 Task: Add butterfly stickers and a checklist to a Trello card.
Action: Mouse moved to (224, 372)
Screenshot: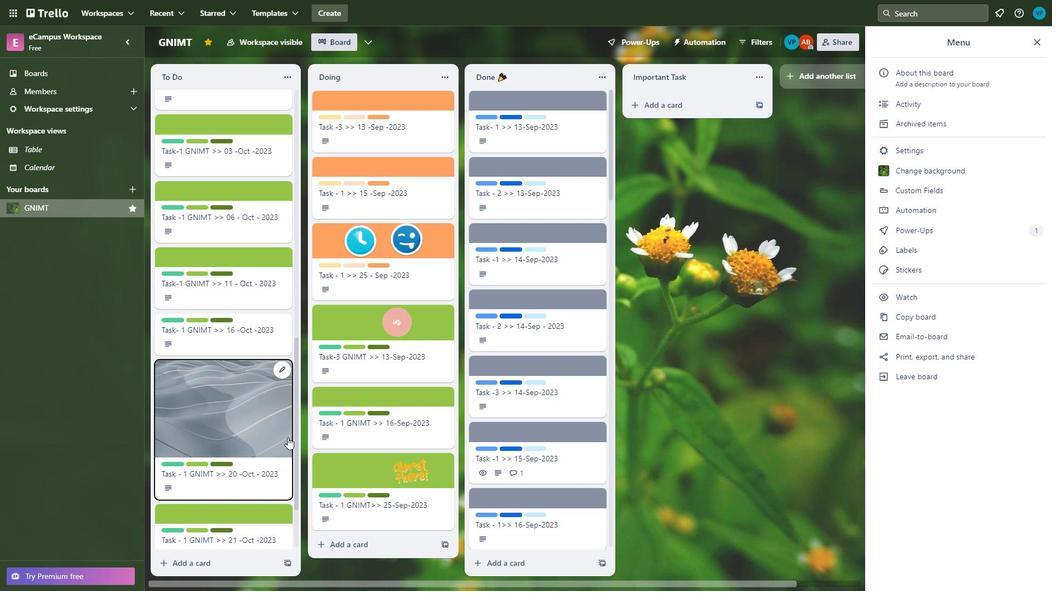 
Action: Mouse scrolled (224, 372) with delta (0, 0)
Screenshot: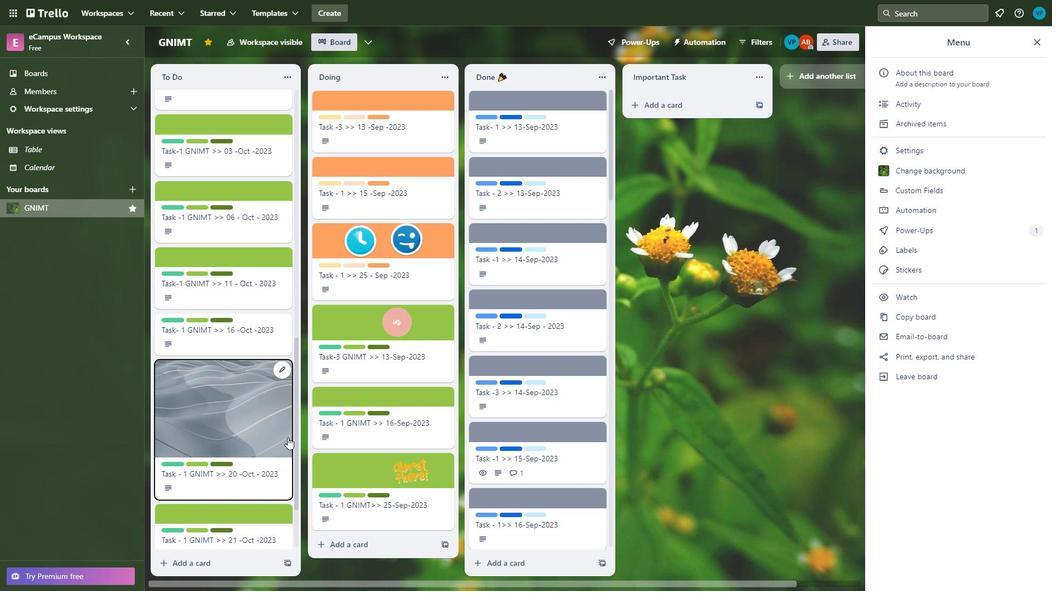 
Action: Mouse moved to (228, 390)
Screenshot: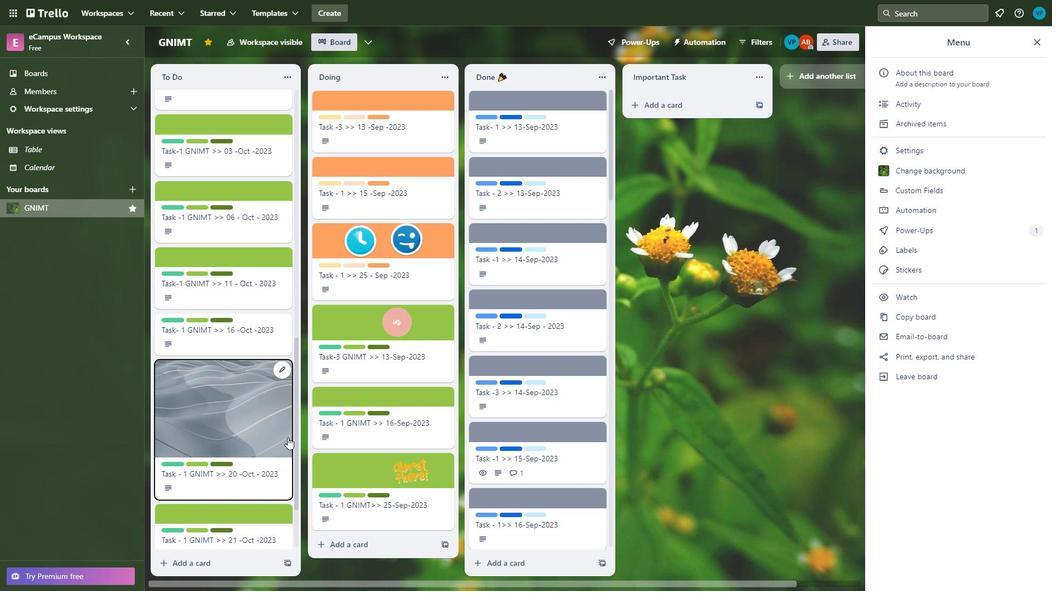 
Action: Mouse scrolled (228, 389) with delta (0, 0)
Screenshot: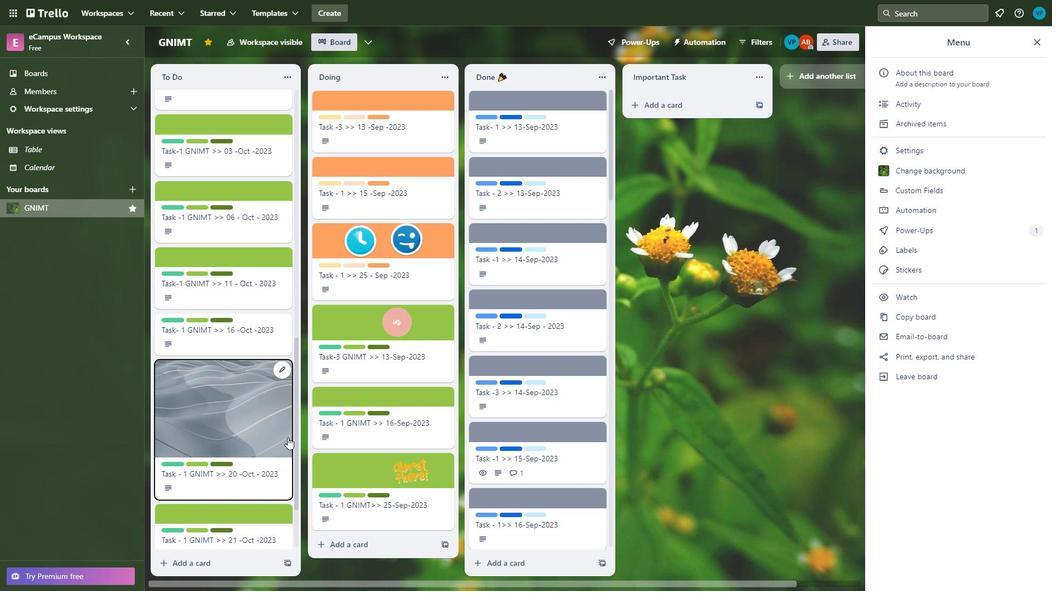 
Action: Mouse moved to (230, 397)
Screenshot: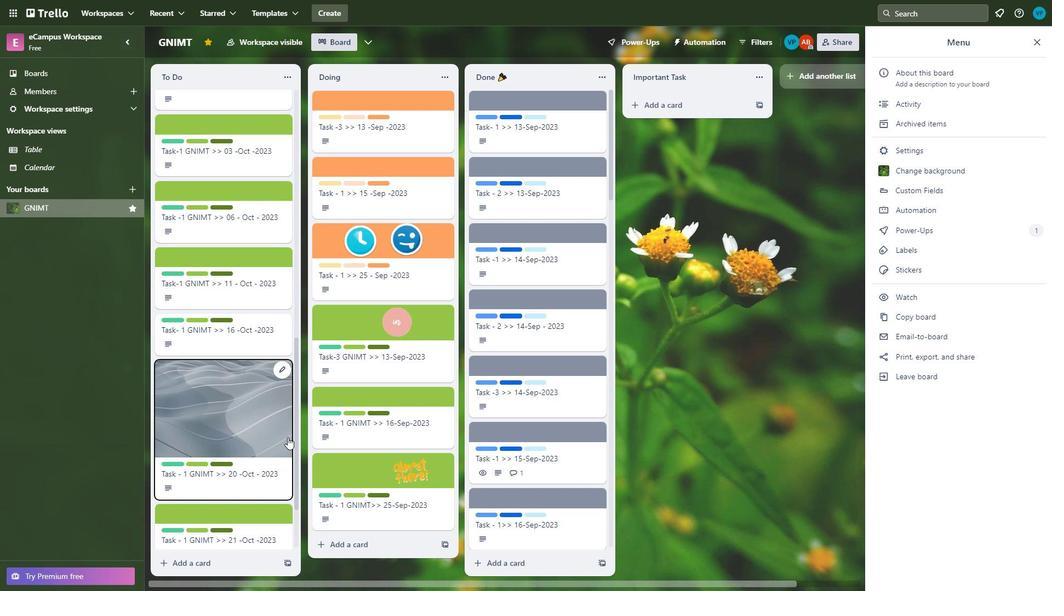 
Action: Mouse scrolled (230, 396) with delta (0, 0)
Screenshot: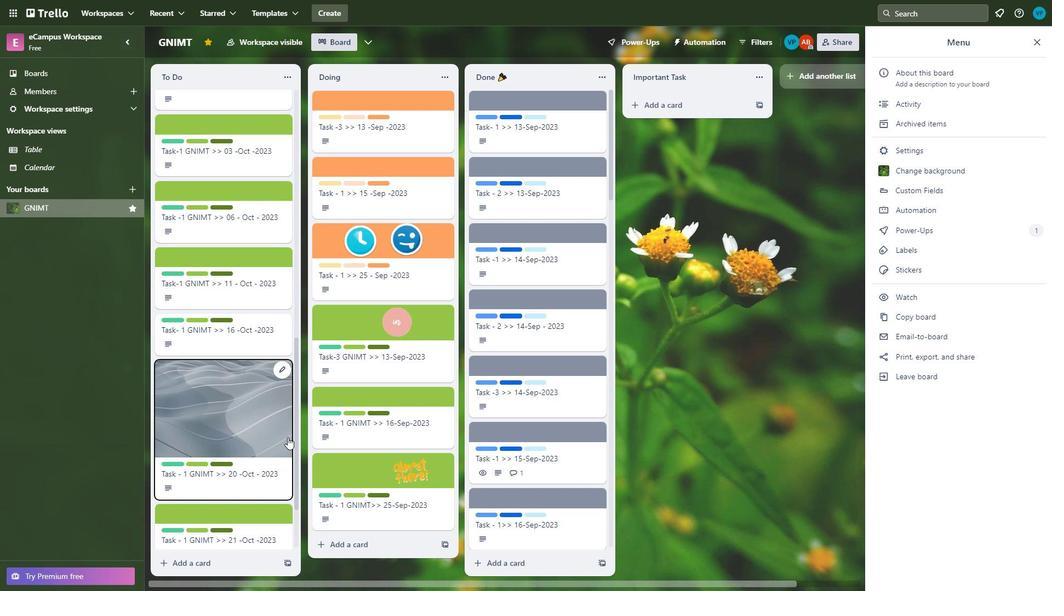
Action: Mouse moved to (233, 405)
Screenshot: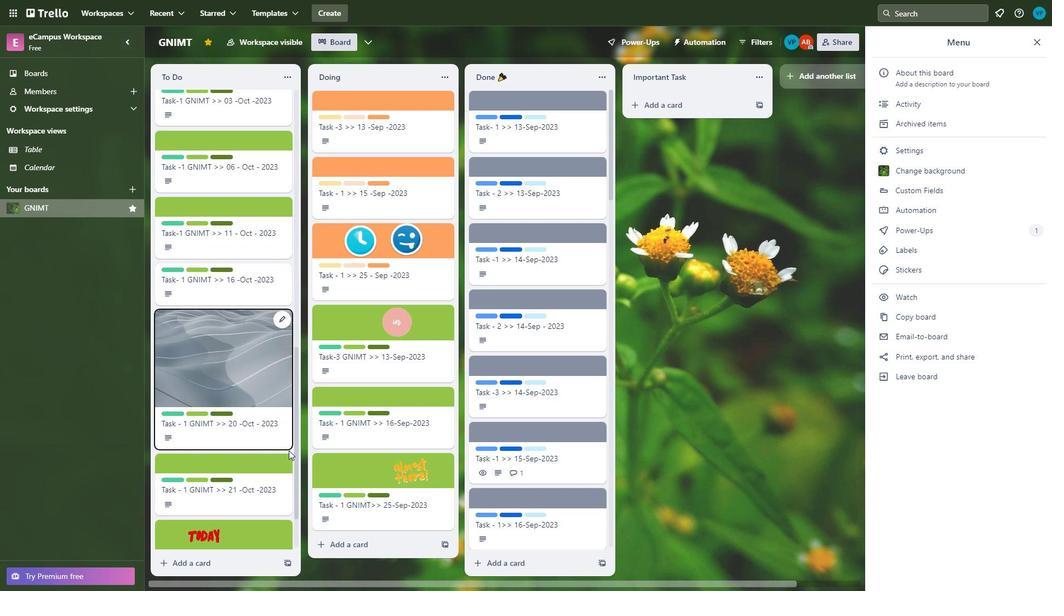 
Action: Mouse scrolled (233, 404) with delta (0, 0)
Screenshot: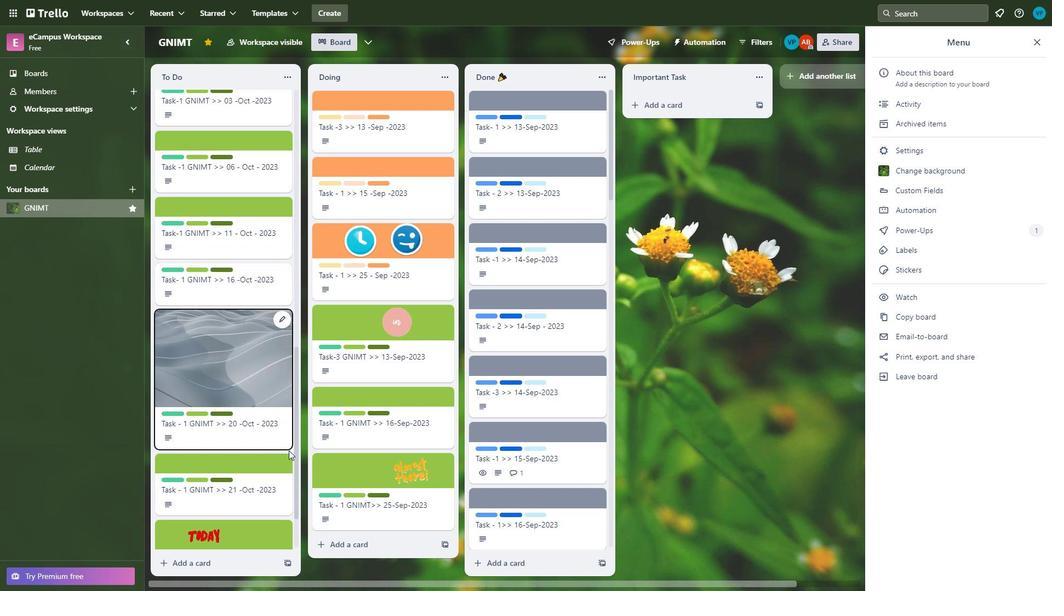 
Action: Mouse moved to (236, 406)
Screenshot: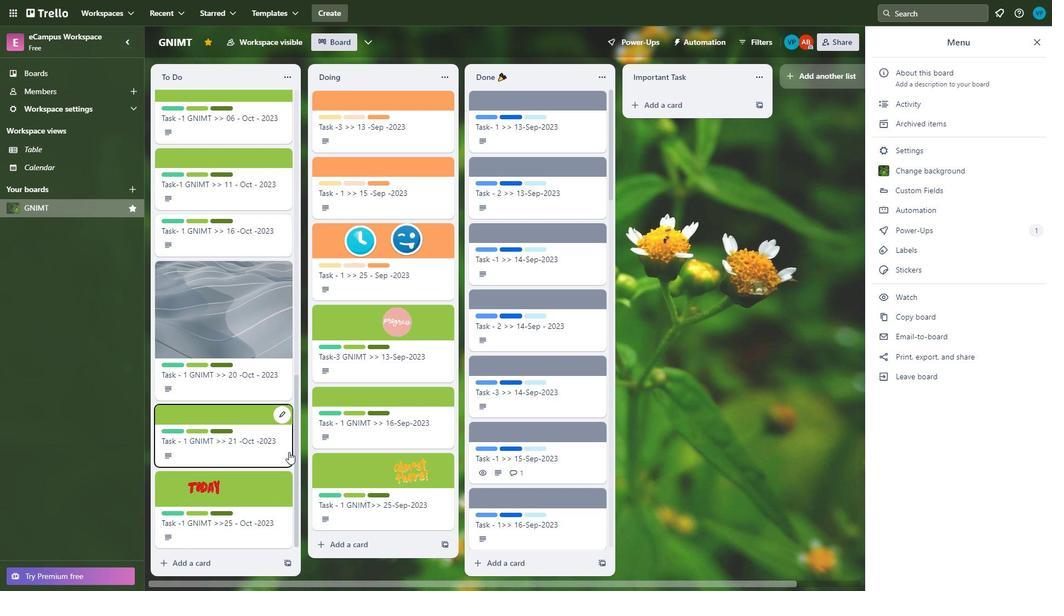 
Action: Mouse scrolled (236, 406) with delta (0, 0)
Screenshot: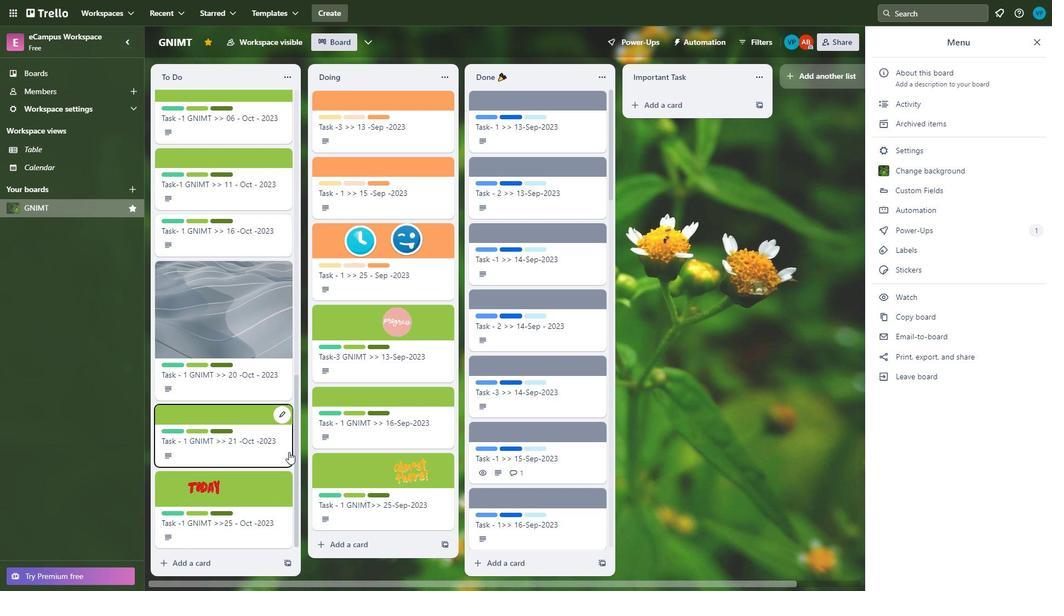 
Action: Mouse moved to (236, 409)
Screenshot: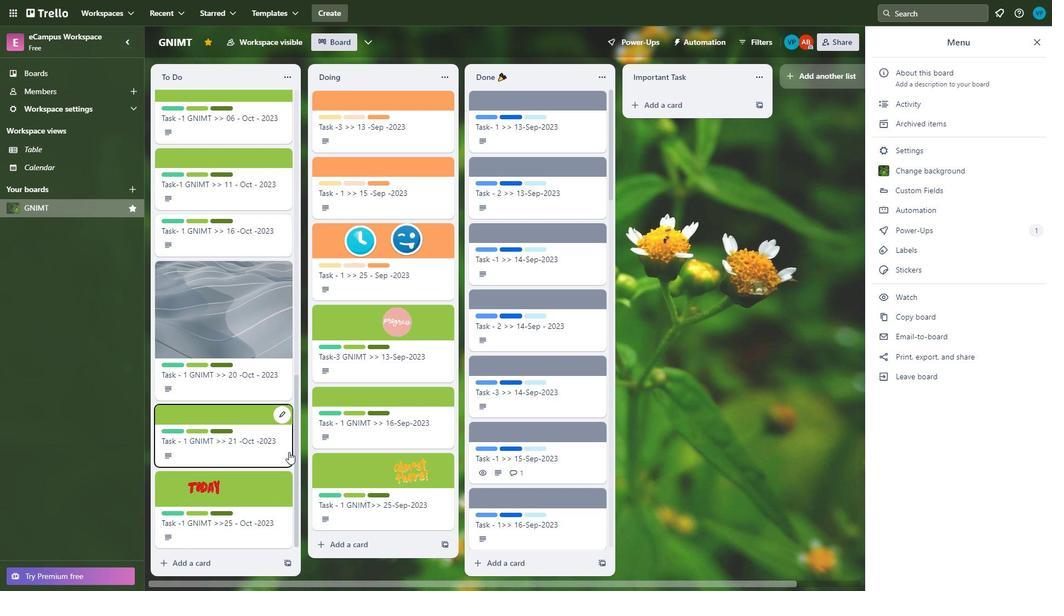 
Action: Mouse scrolled (236, 409) with delta (0, 0)
Screenshot: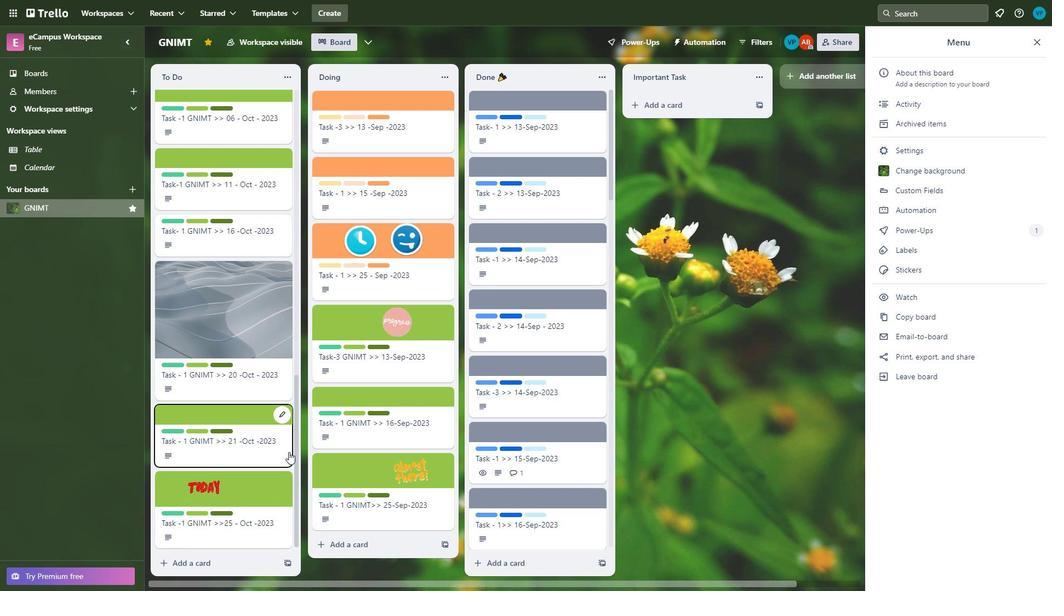 
Action: Mouse moved to (234, 416)
Screenshot: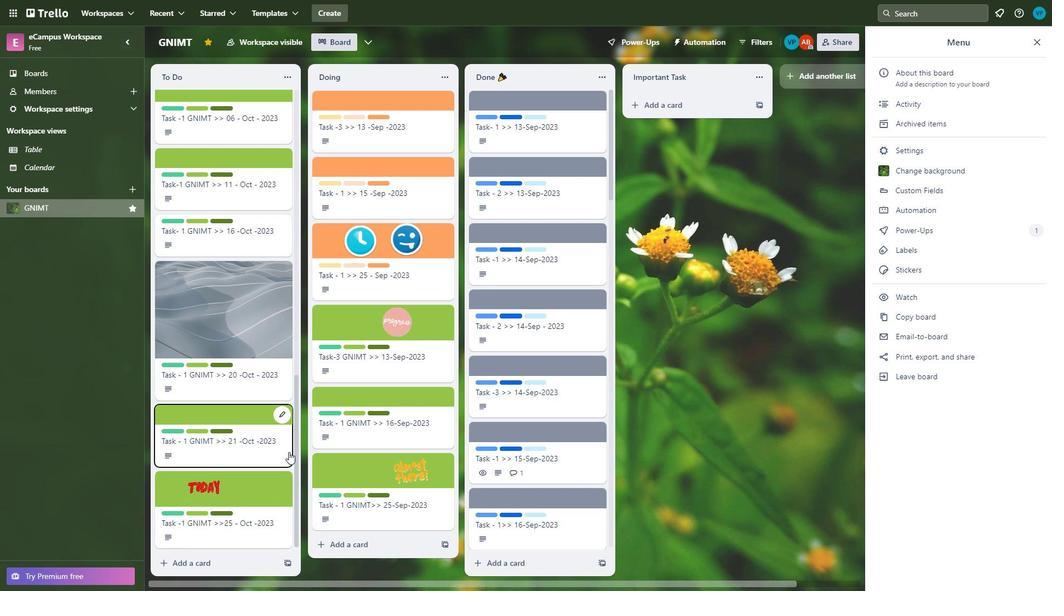 
Action: Mouse scrolled (234, 415) with delta (0, 0)
Screenshot: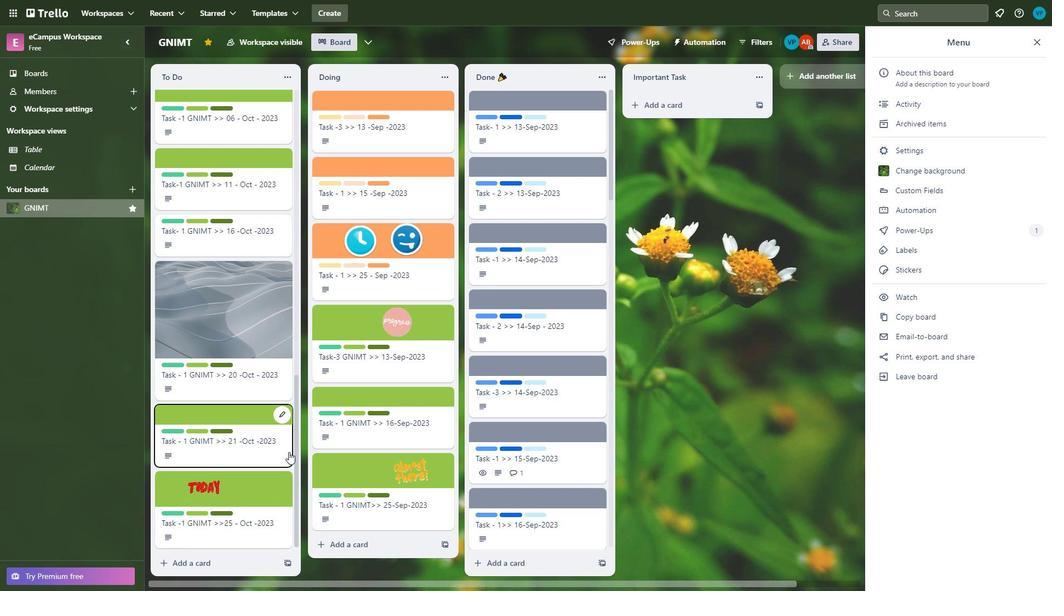 
Action: Mouse moved to (234, 426)
Screenshot: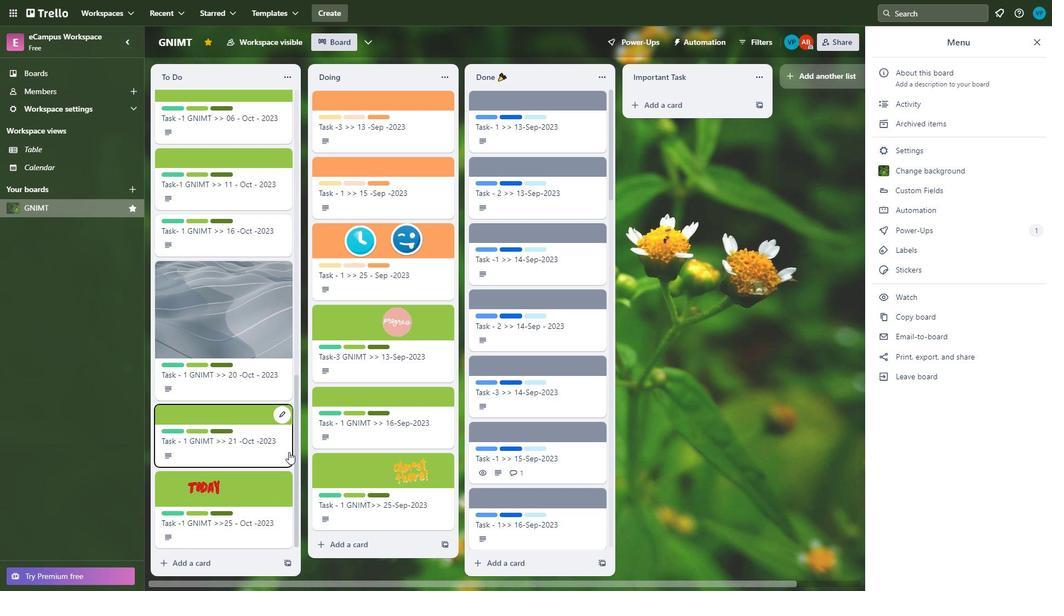 
Action: Mouse scrolled (234, 420) with delta (0, 0)
Screenshot: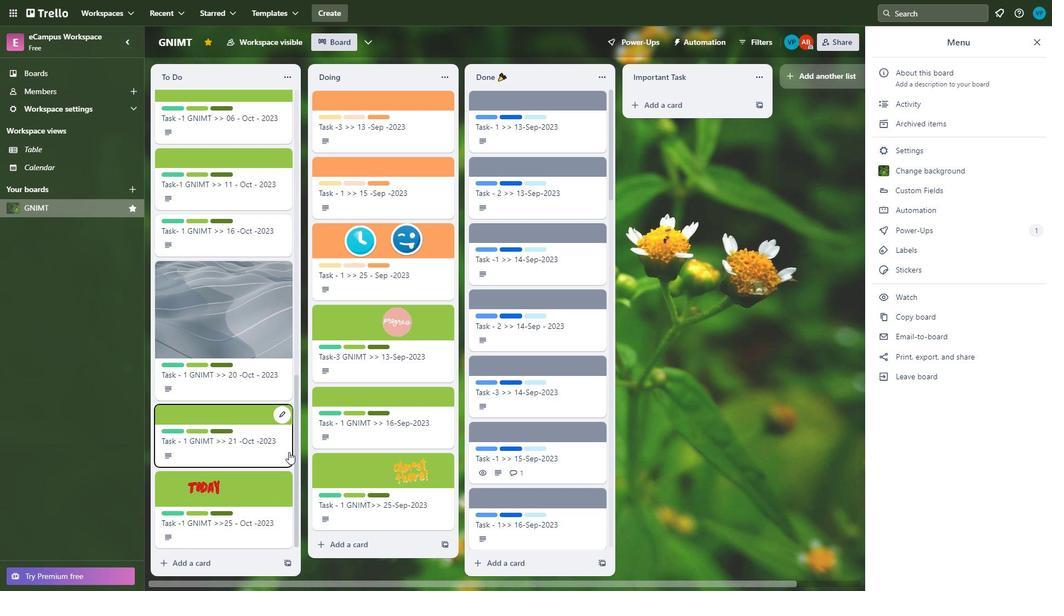 
Action: Mouse moved to (278, 420)
Screenshot: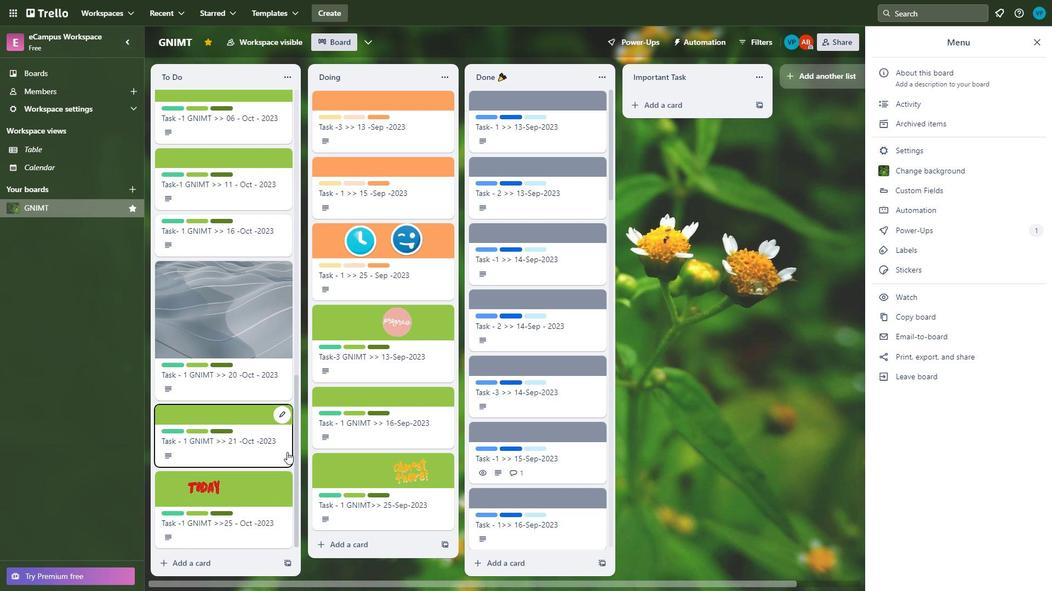 
Action: Mouse scrolled (278, 420) with delta (0, 0)
Screenshot: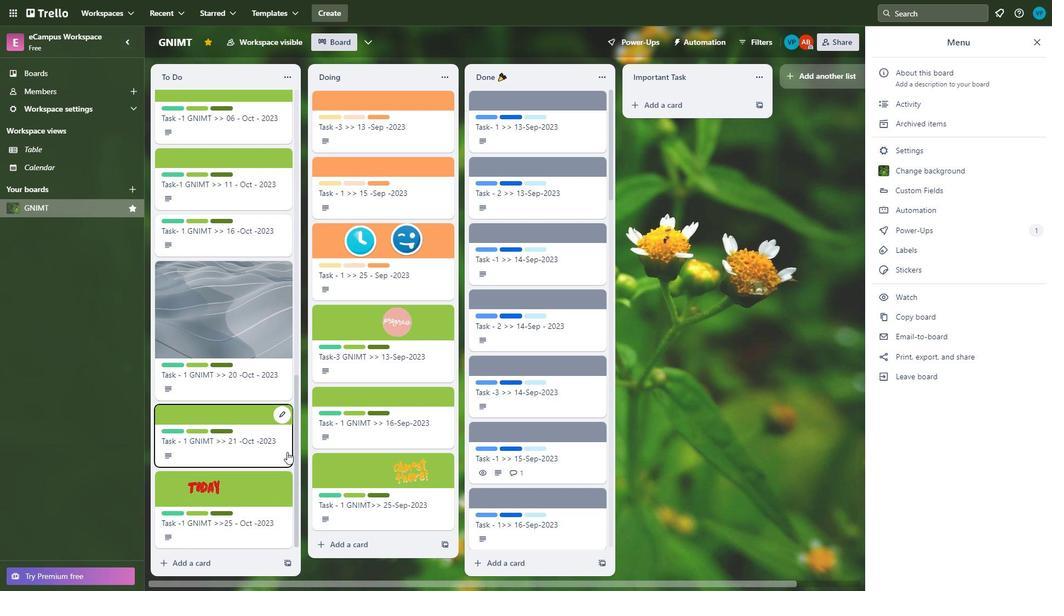 
Action: Mouse scrolled (278, 420) with delta (0, 0)
Screenshot: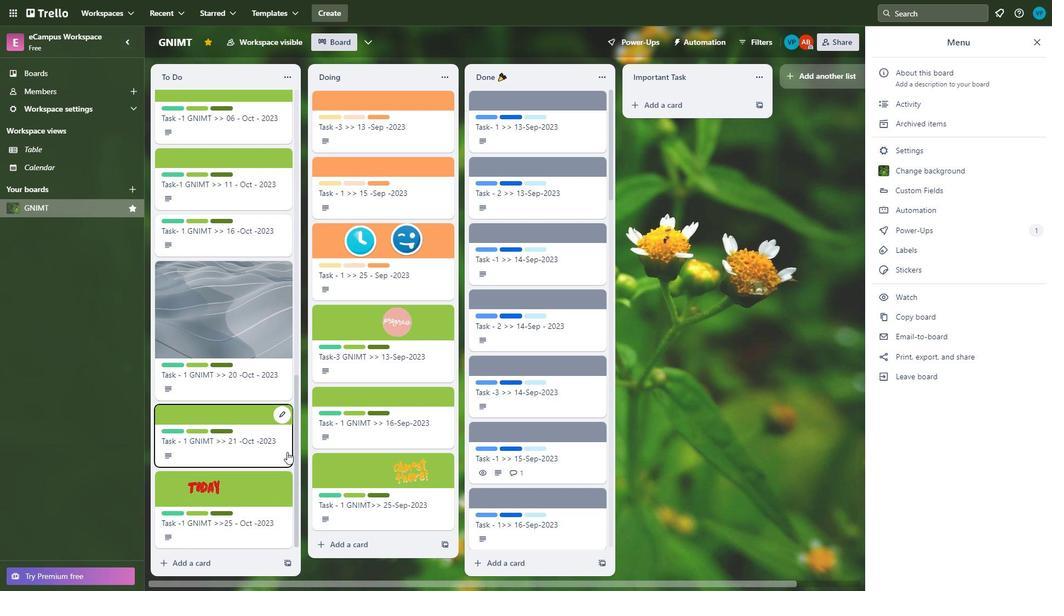 
Action: Mouse scrolled (278, 420) with delta (0, 0)
Screenshot: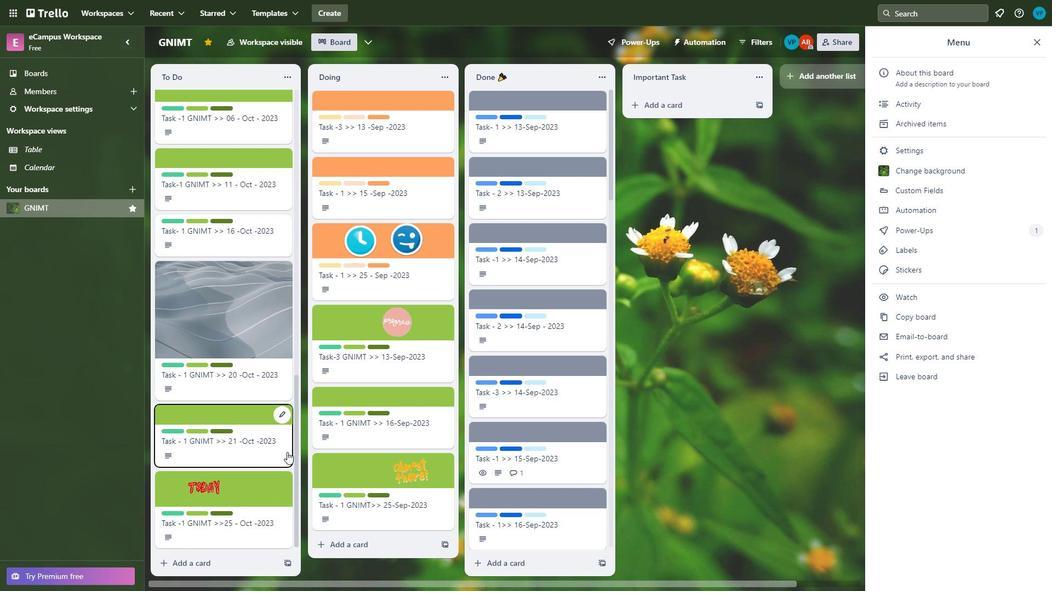 
Action: Mouse scrolled (278, 420) with delta (0, 0)
Screenshot: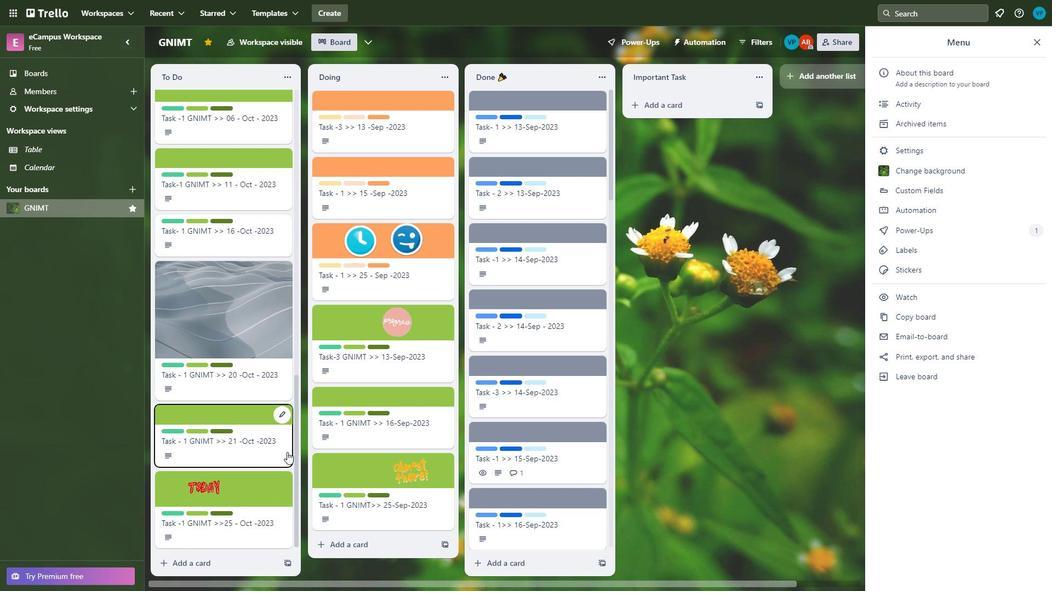 
Action: Mouse moved to (287, 442)
Screenshot: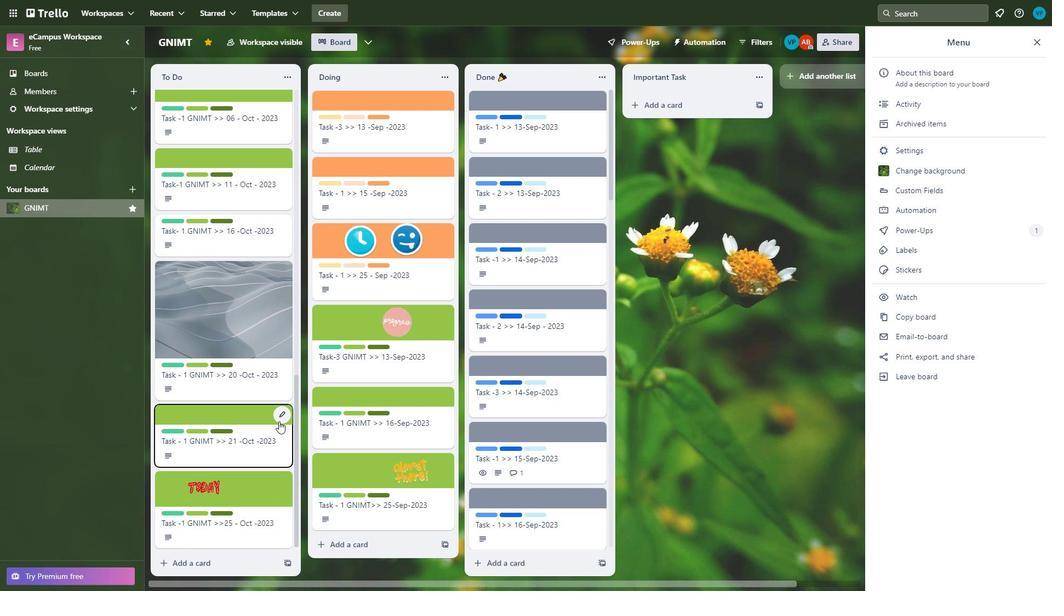 
Action: Mouse scrolled (287, 441) with delta (0, 0)
Screenshot: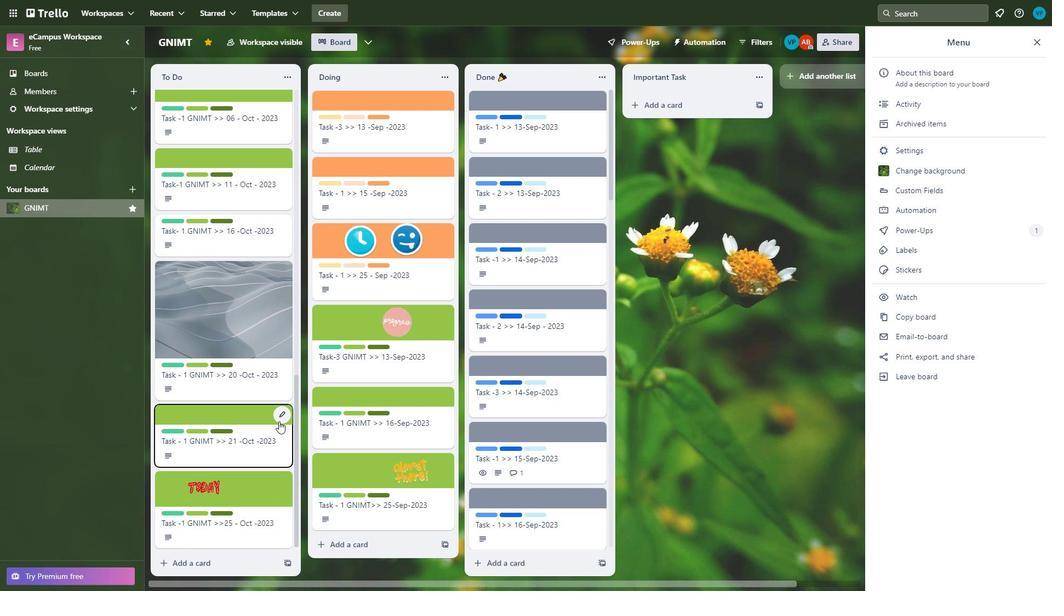 
Action: Mouse moved to (287, 444)
Screenshot: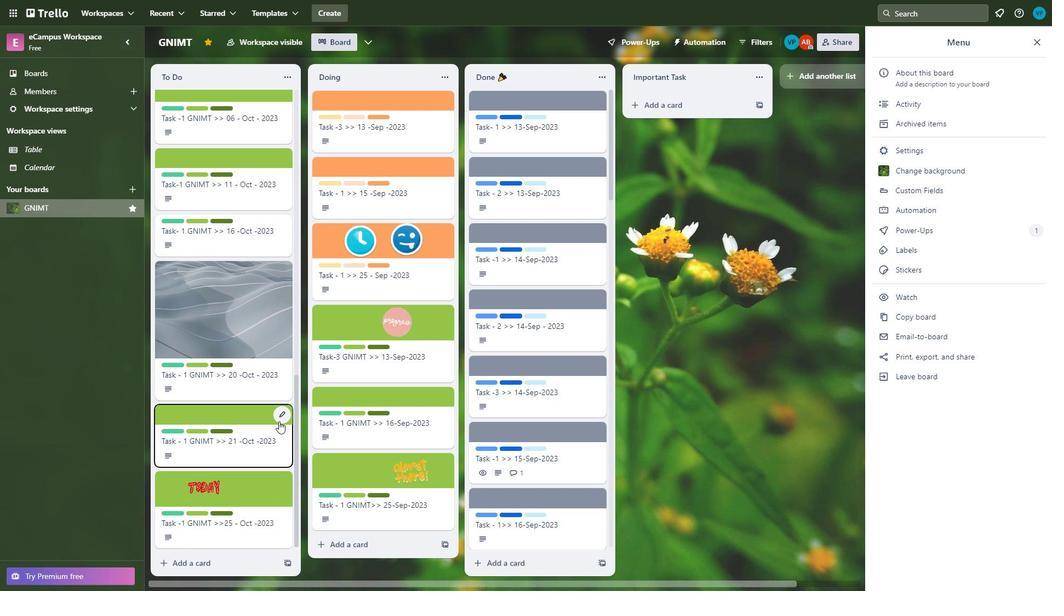 
Action: Mouse scrolled (287, 443) with delta (0, 0)
Screenshot: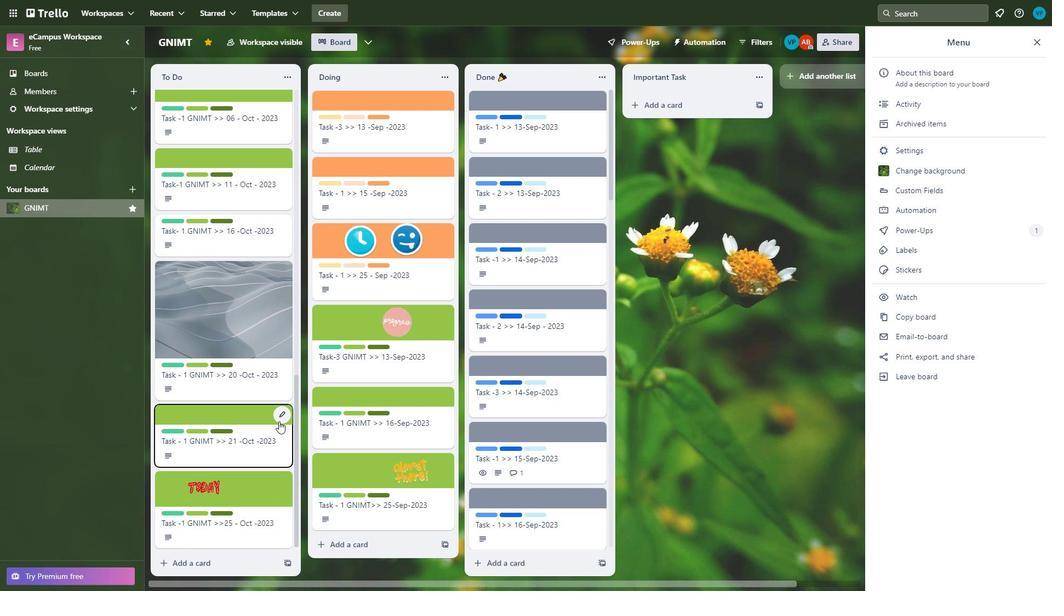 
Action: Mouse moved to (287, 445)
Screenshot: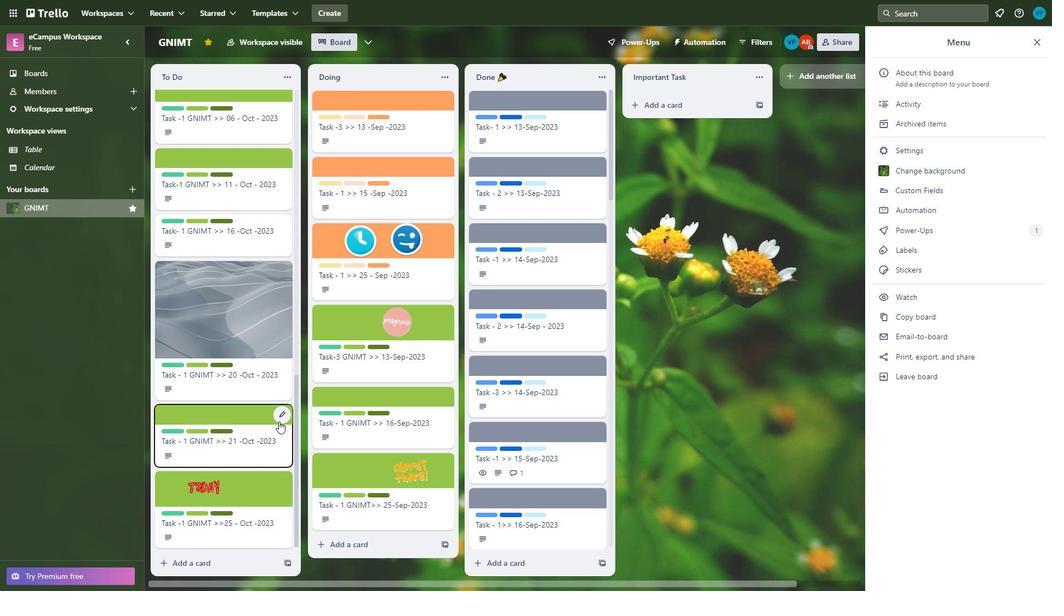 
Action: Mouse scrolled (287, 444) with delta (0, 0)
Screenshot: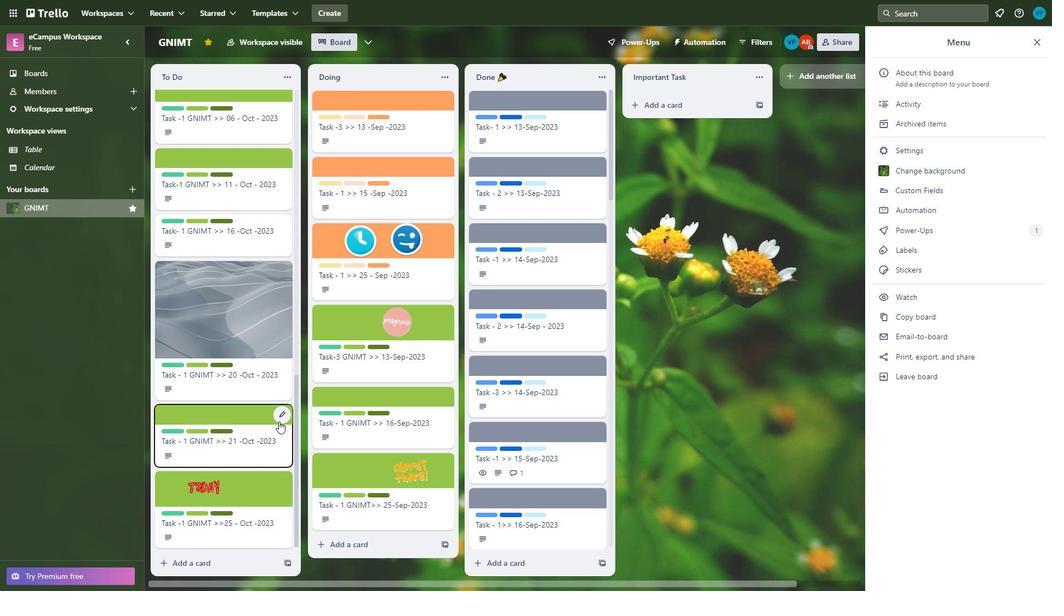 
Action: Mouse moved to (288, 451)
Screenshot: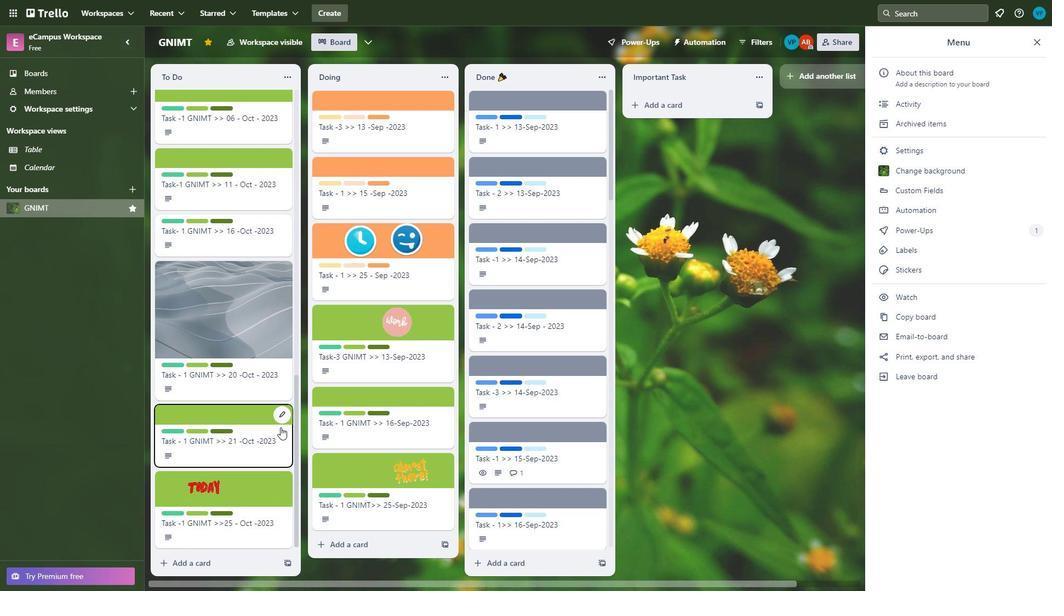 
Action: Mouse scrolled (288, 450) with delta (0, 0)
Screenshot: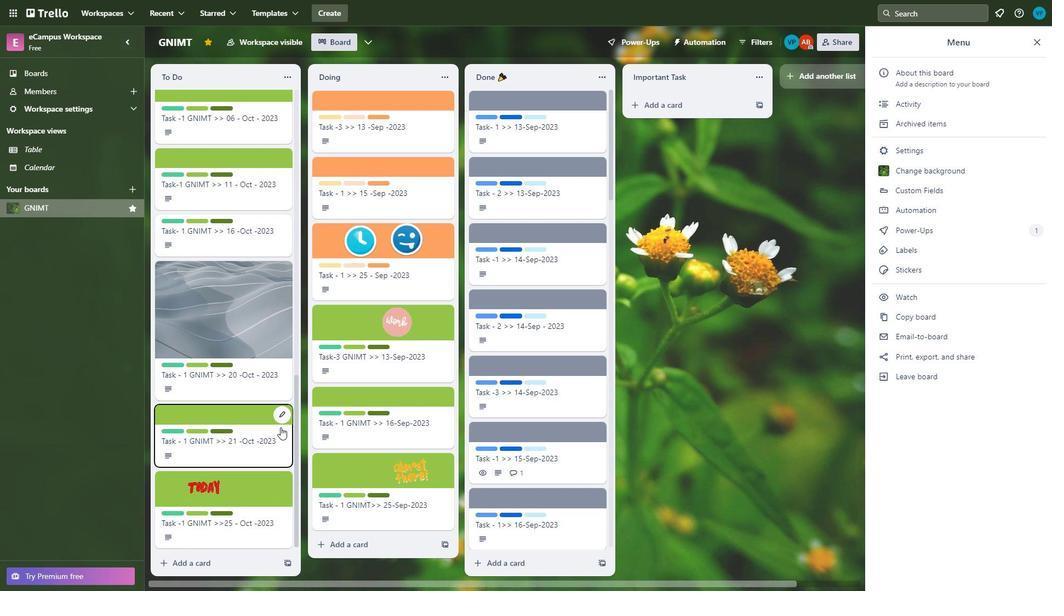 
Action: Mouse moved to (288, 451)
Screenshot: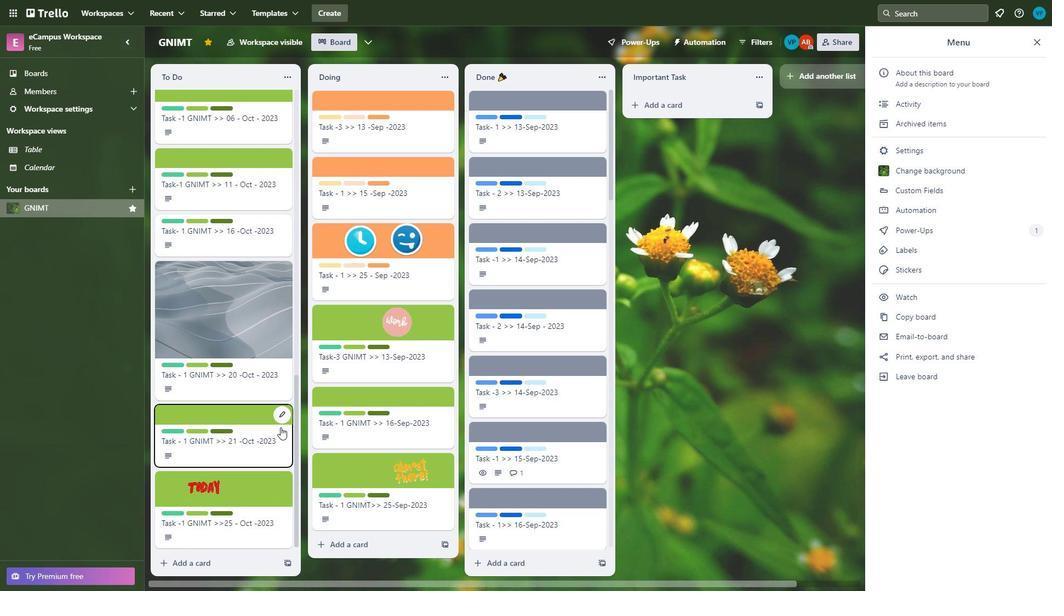 
Action: Mouse scrolled (288, 451) with delta (0, 0)
Screenshot: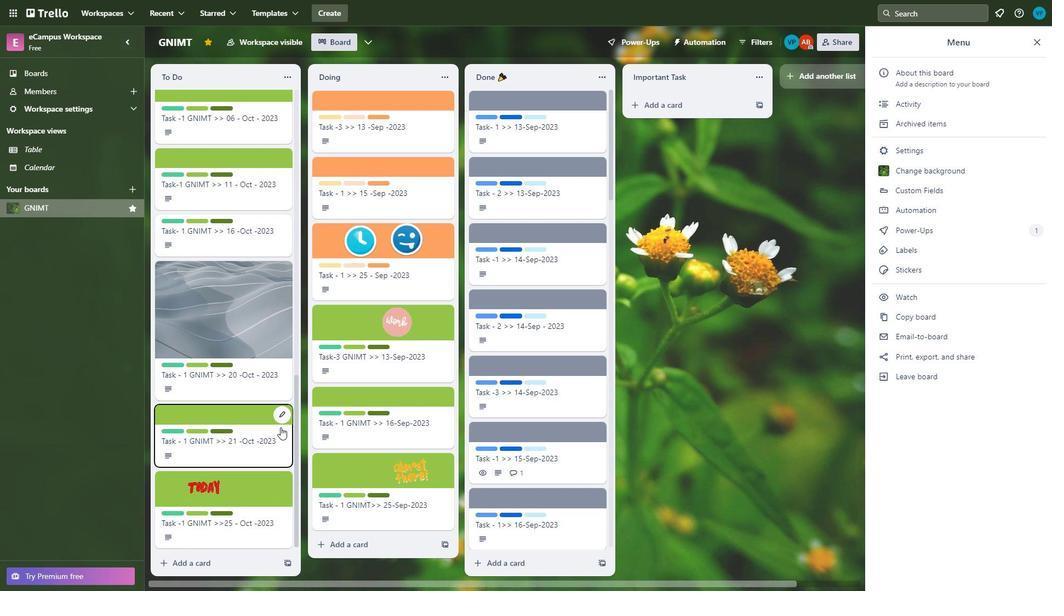 
Action: Mouse moved to (288, 452)
Screenshot: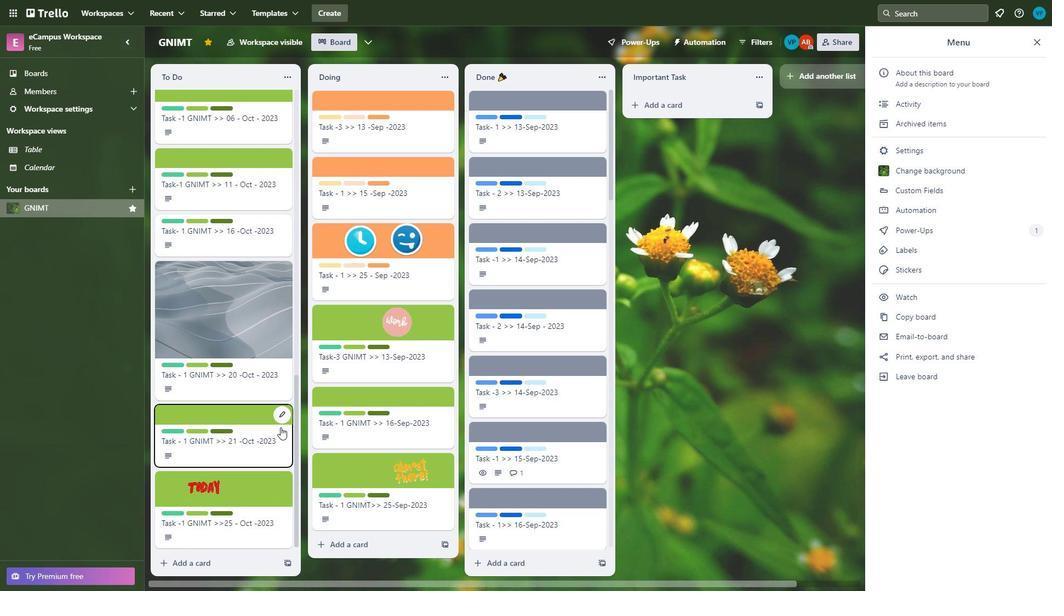 
Action: Mouse scrolled (288, 451) with delta (0, 0)
Screenshot: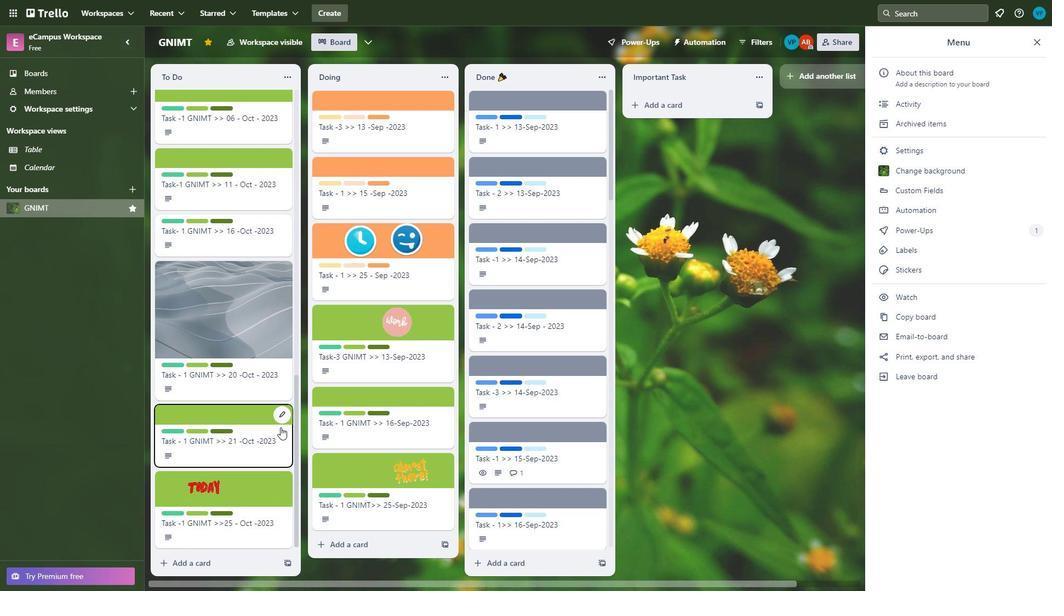
Action: Mouse moved to (288, 452)
Screenshot: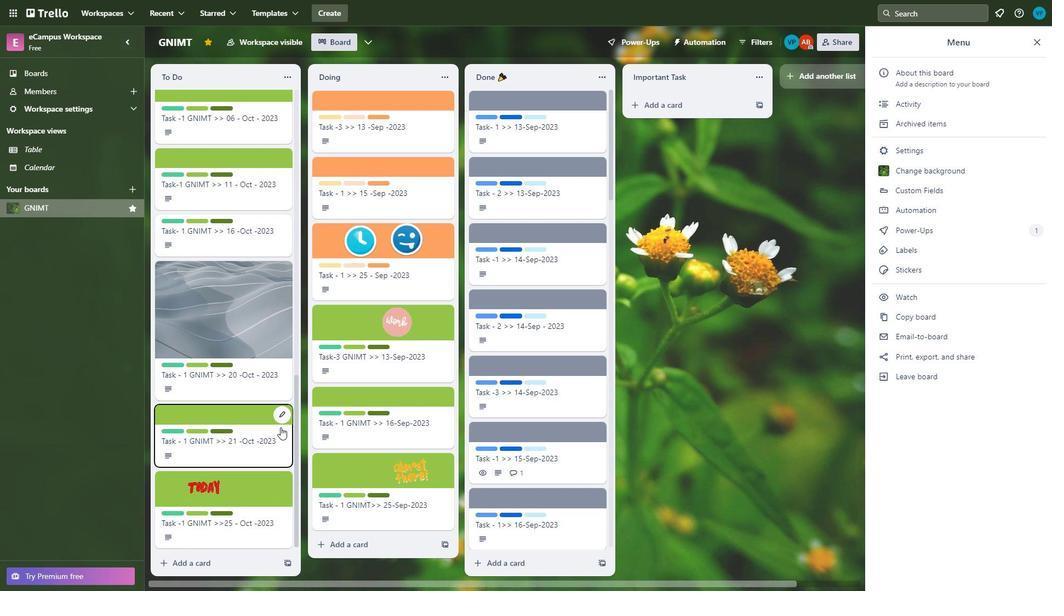 
Action: Mouse scrolled (288, 452) with delta (0, 0)
Screenshot: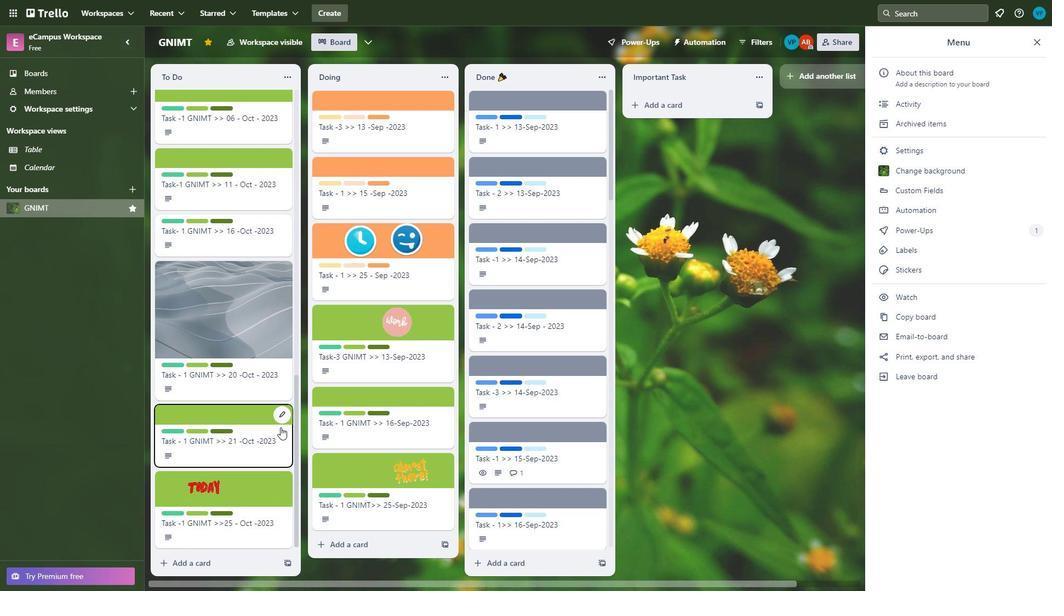 
Action: Mouse moved to (288, 452)
Screenshot: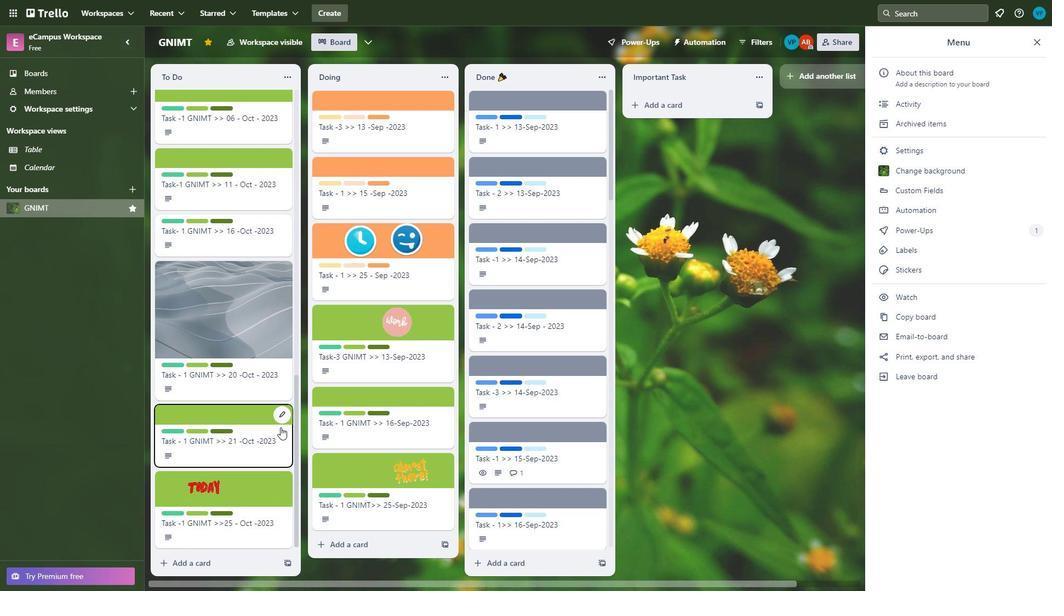 
Action: Mouse scrolled (288, 452) with delta (0, 0)
Screenshot: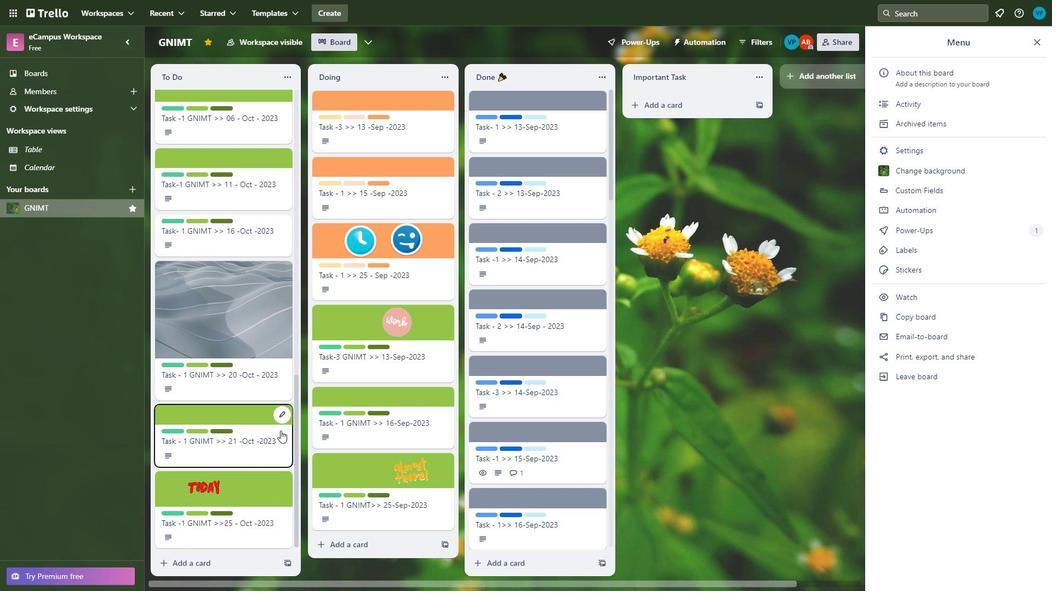 
Action: Mouse scrolled (288, 452) with delta (0, 0)
Screenshot: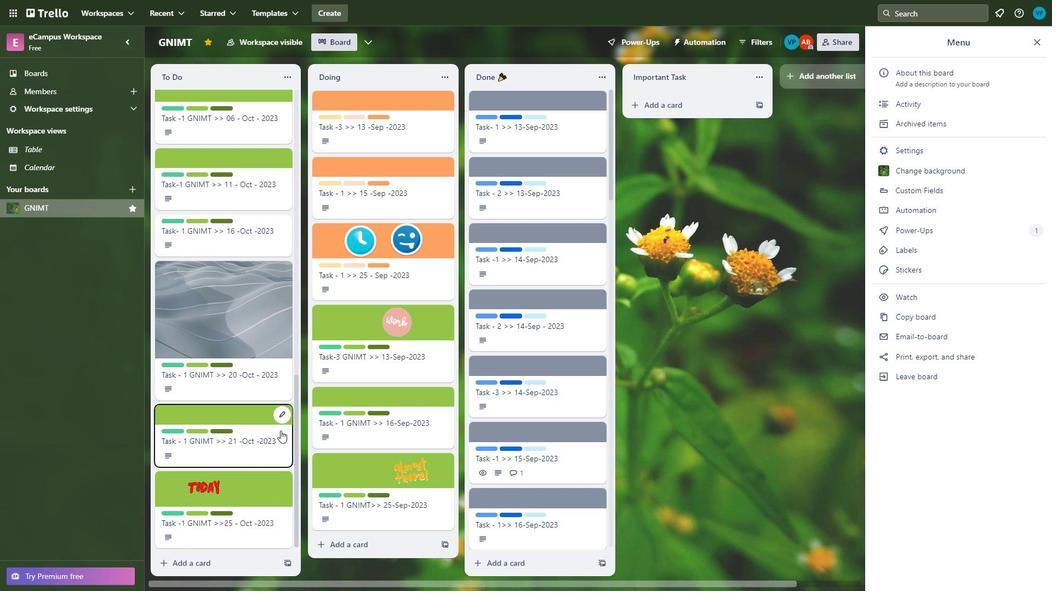 
Action: Mouse scrolled (288, 452) with delta (0, 0)
Screenshot: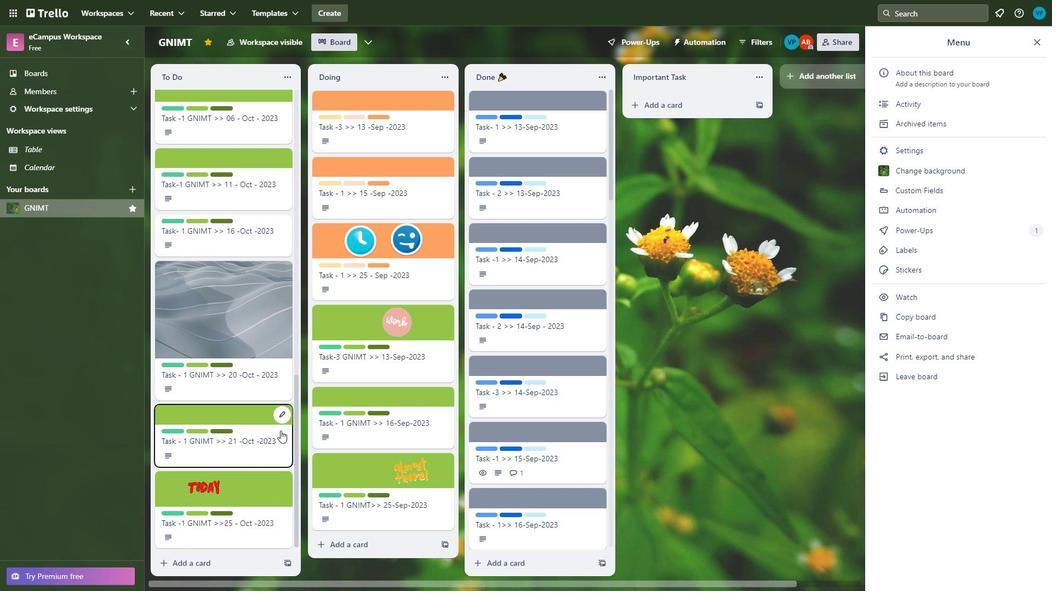 
Action: Mouse scrolled (288, 452) with delta (0, 0)
Screenshot: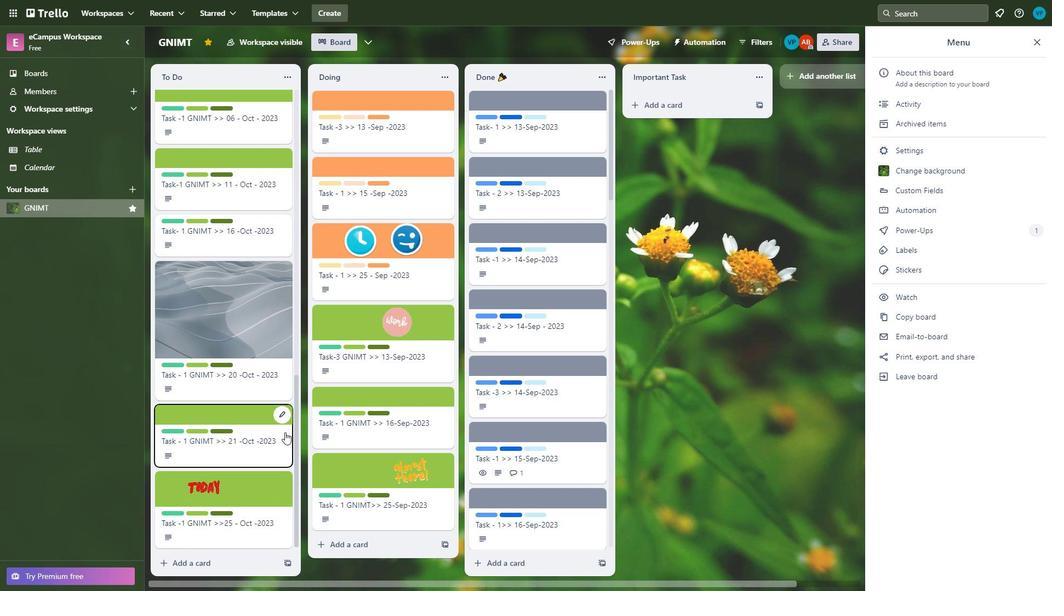 
Action: Mouse scrolled (288, 452) with delta (0, 0)
Screenshot: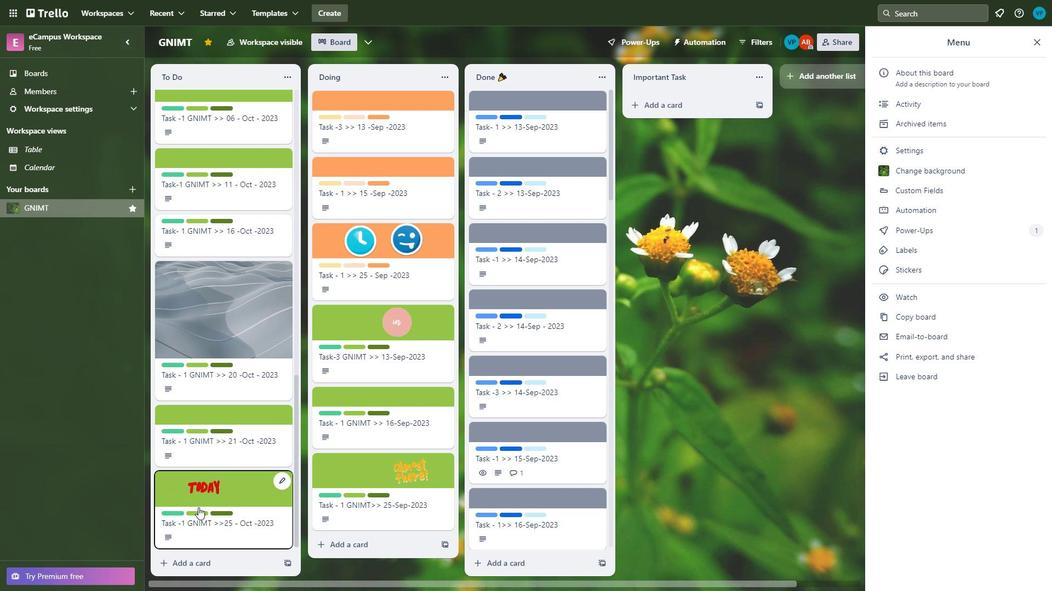
Action: Mouse scrolled (288, 452) with delta (0, 0)
Screenshot: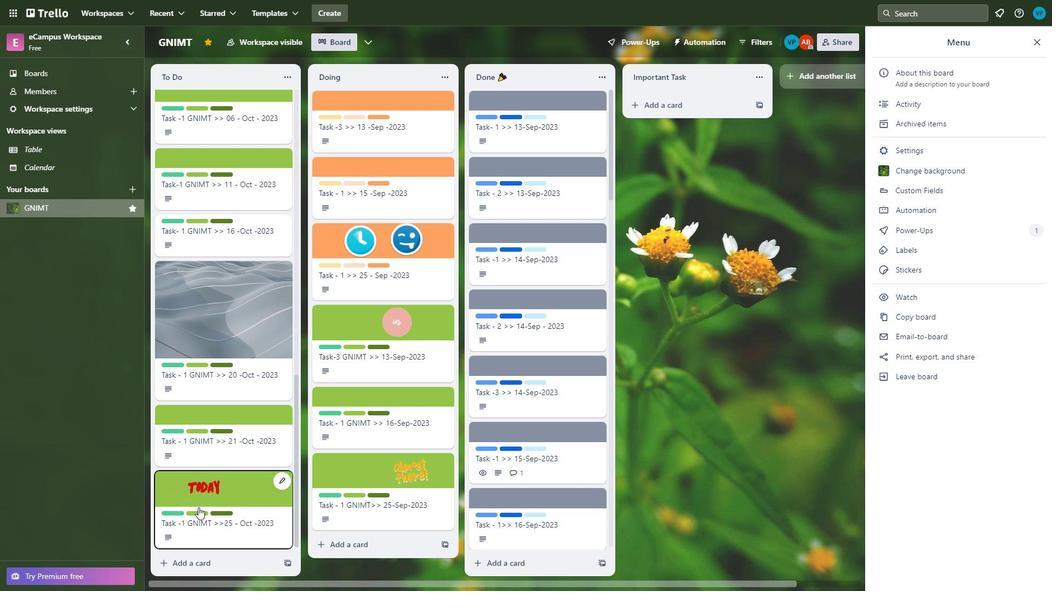 
Action: Mouse scrolled (288, 452) with delta (0, 0)
Screenshot: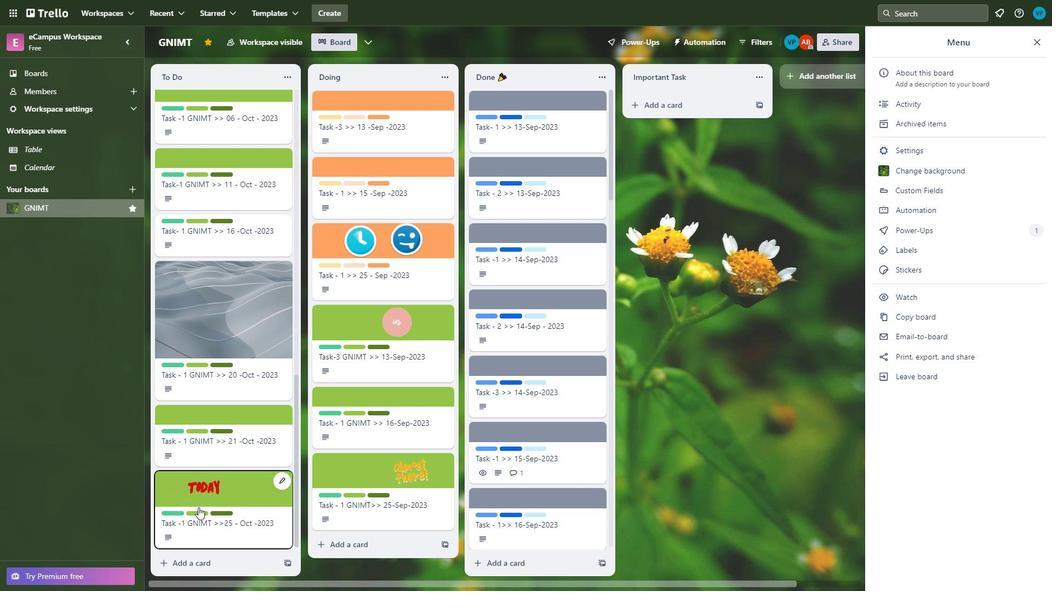 
Action: Mouse scrolled (288, 452) with delta (0, 0)
Screenshot: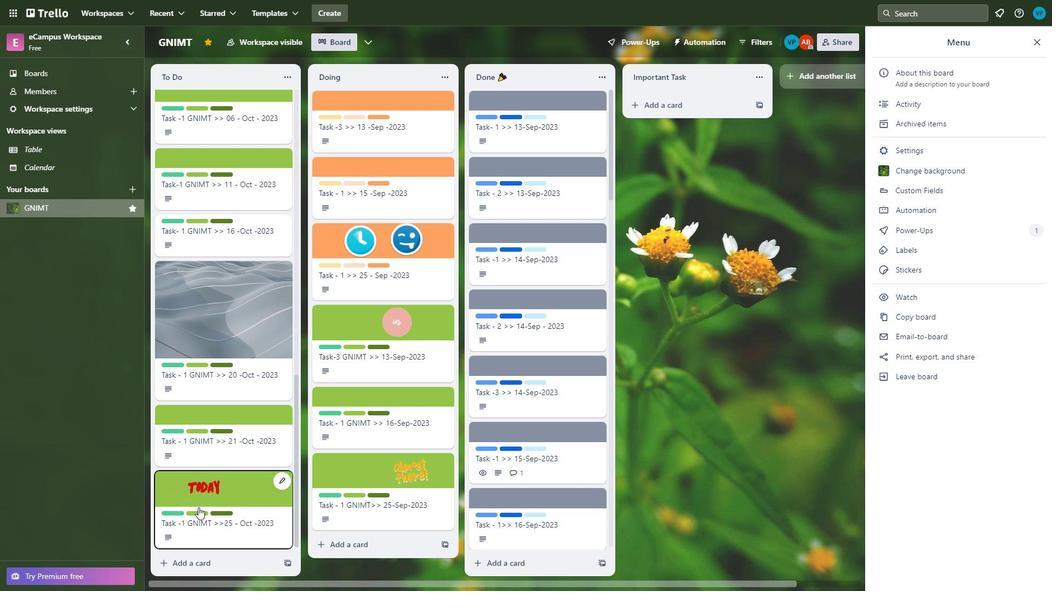 
Action: Mouse scrolled (288, 452) with delta (0, 0)
Screenshot: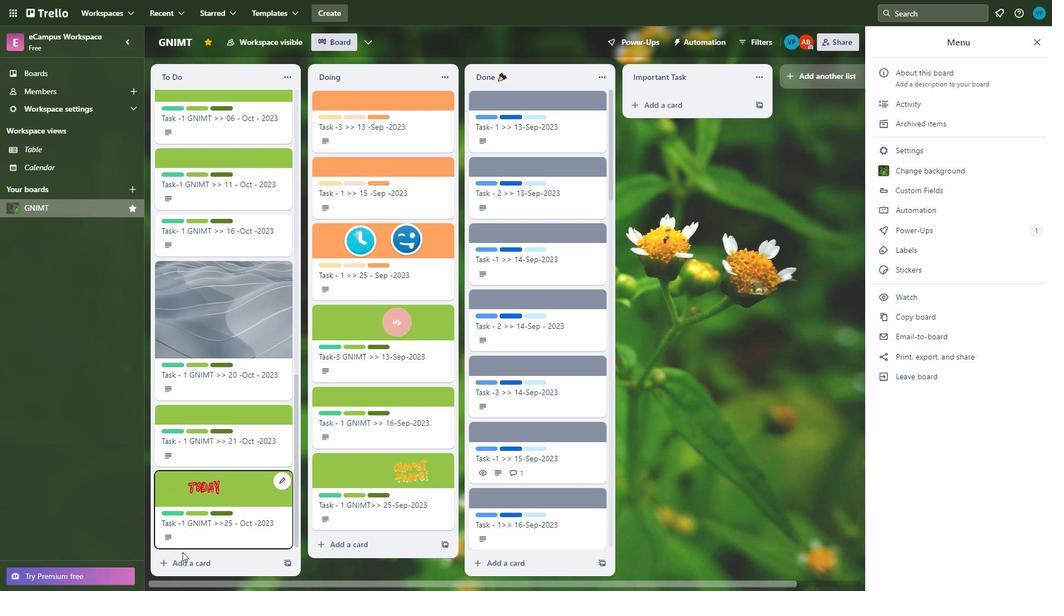 
Action: Mouse moved to (279, 423)
Screenshot: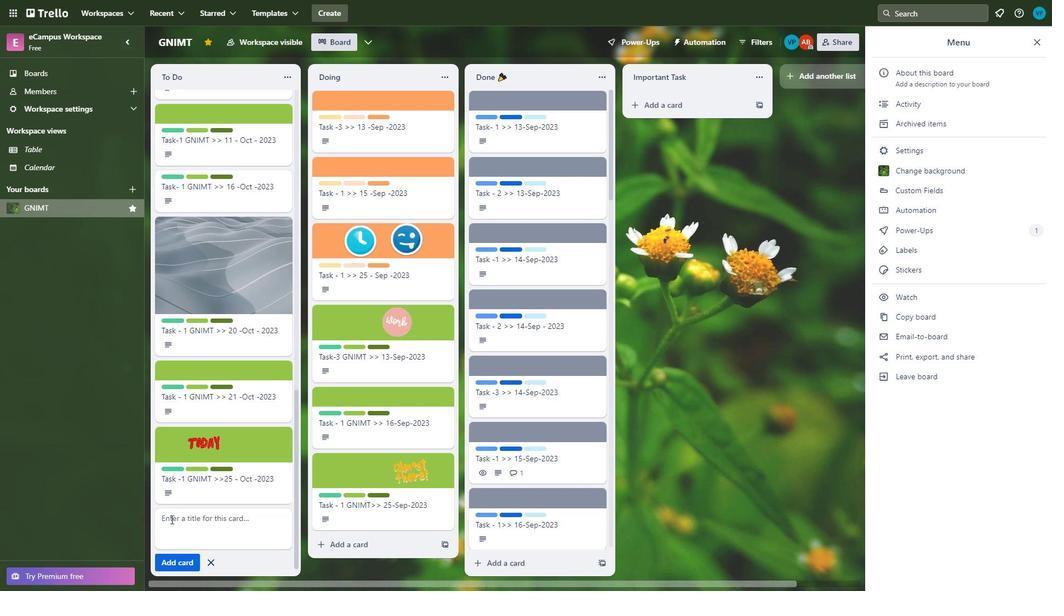 
Action: Mouse scrolled (279, 422) with delta (0, 0)
Screenshot: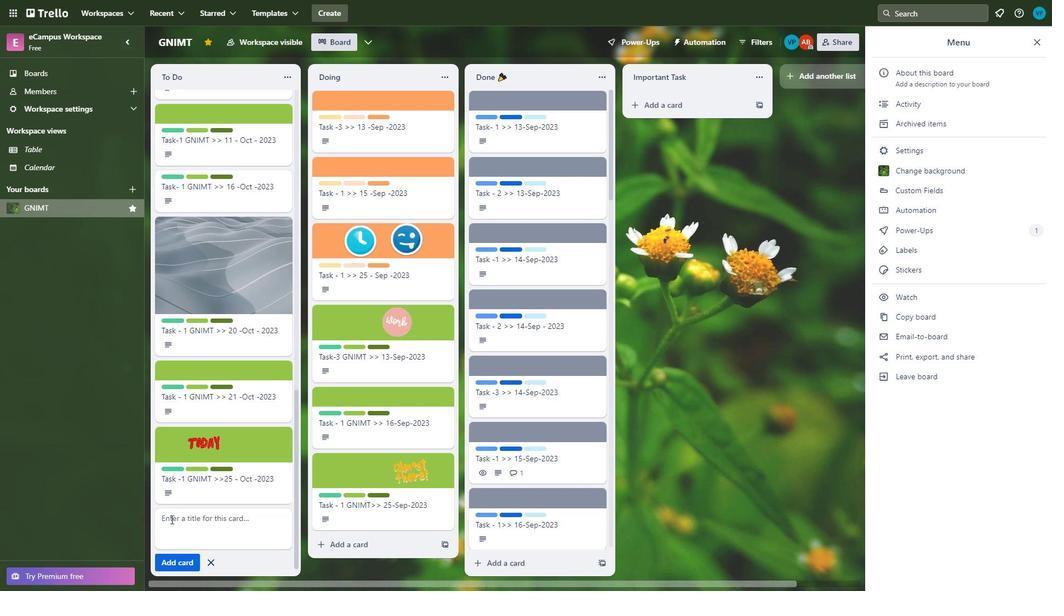 
Action: Mouse moved to (278, 421)
Screenshot: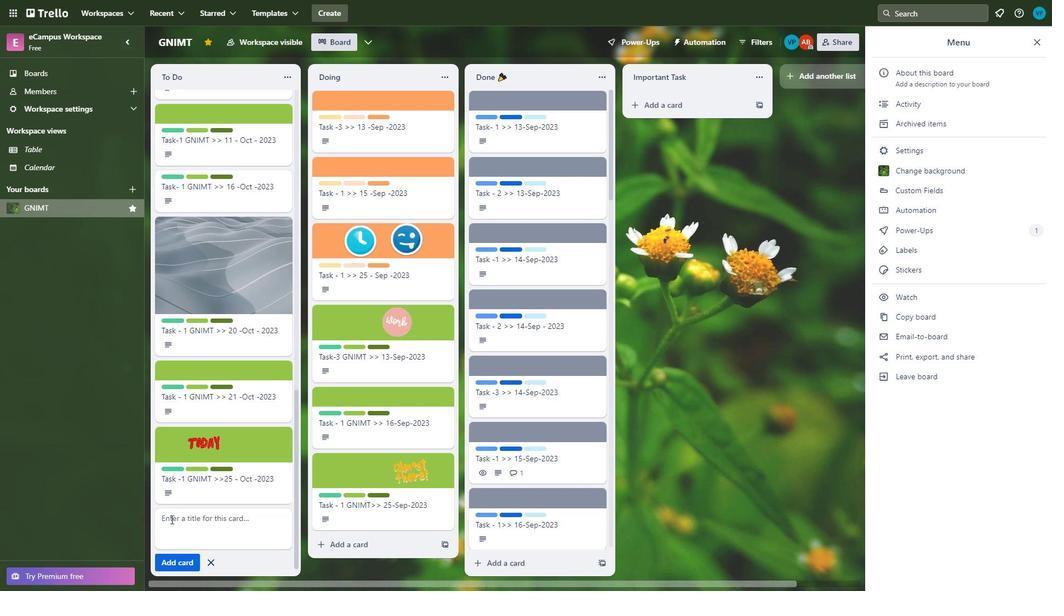 
Action: Mouse scrolled (278, 421) with delta (0, 0)
Screenshot: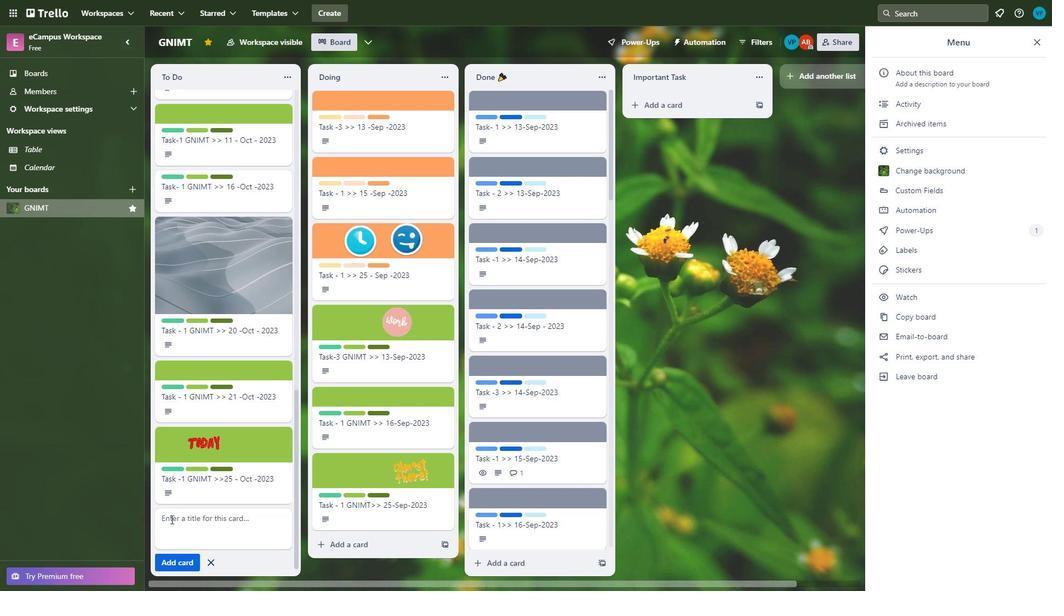 
Action: Mouse scrolled (278, 421) with delta (0, 0)
Screenshot: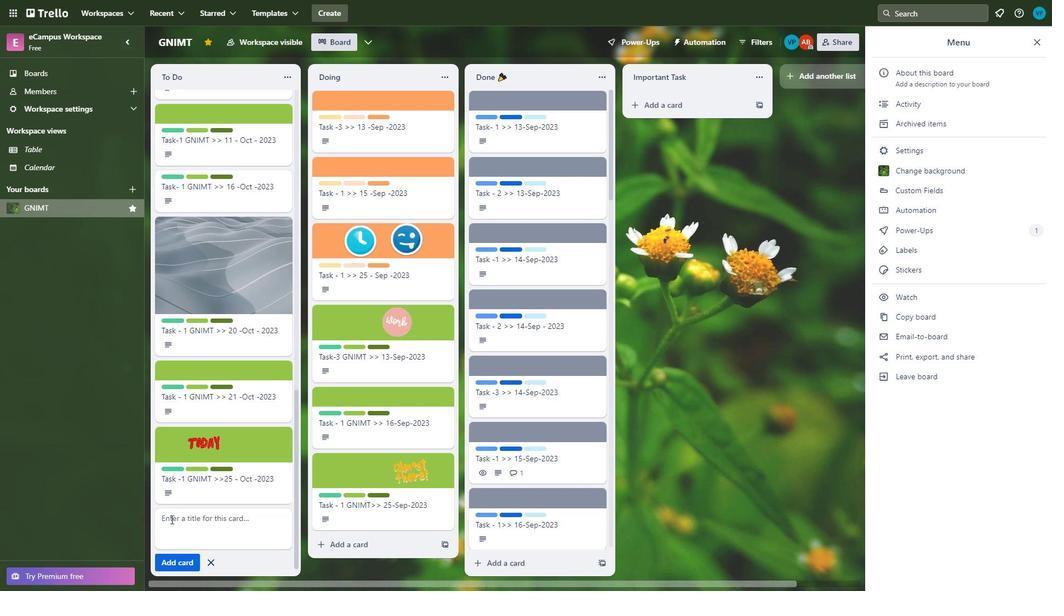 
Action: Mouse scrolled (278, 421) with delta (0, 0)
Screenshot: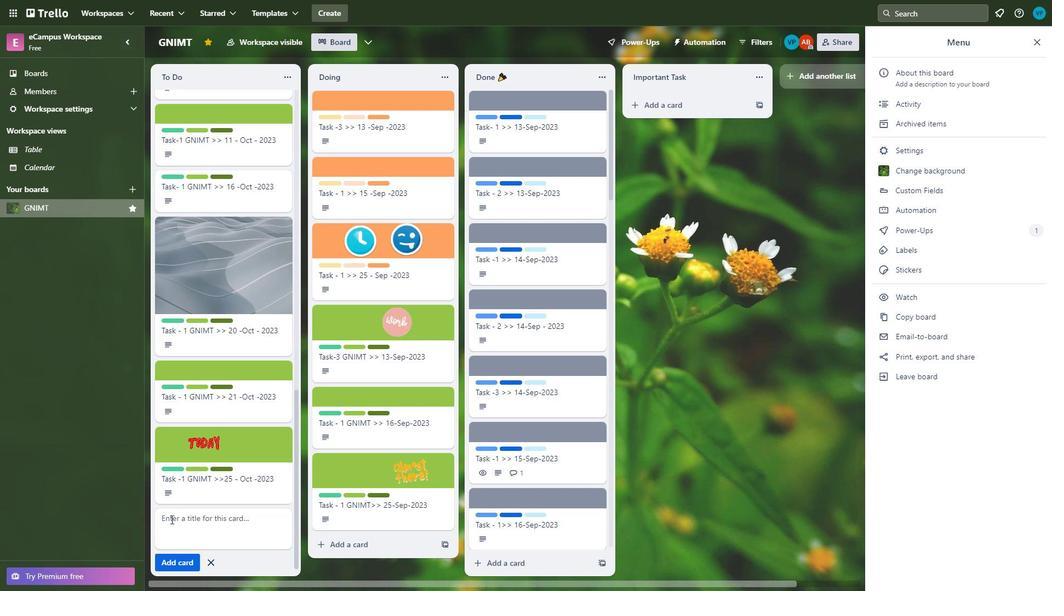 
Action: Mouse scrolled (278, 421) with delta (0, 0)
Screenshot: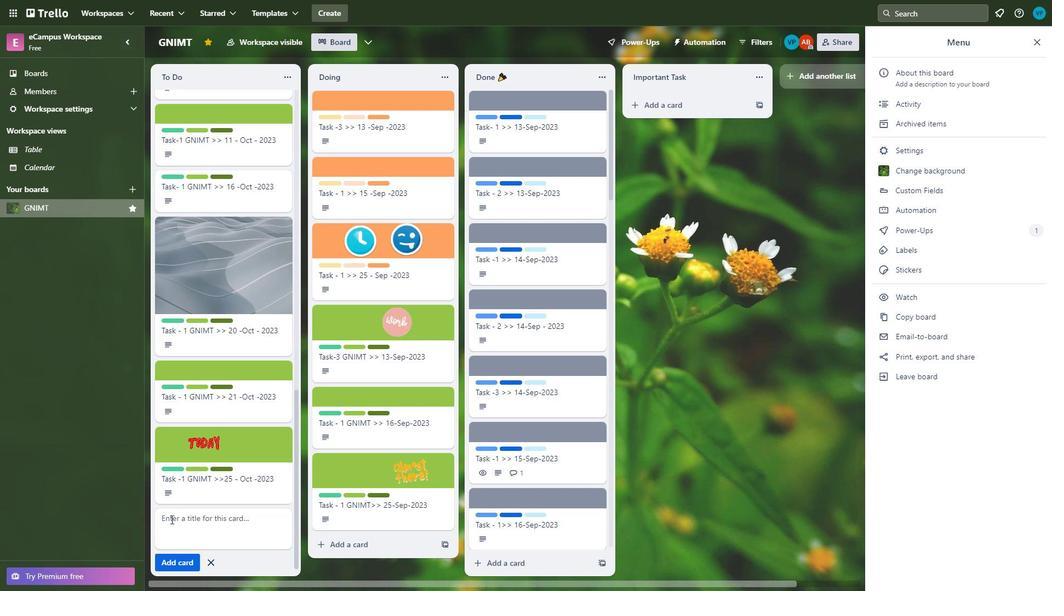 
Action: Mouse scrolled (278, 421) with delta (0, 0)
Screenshot: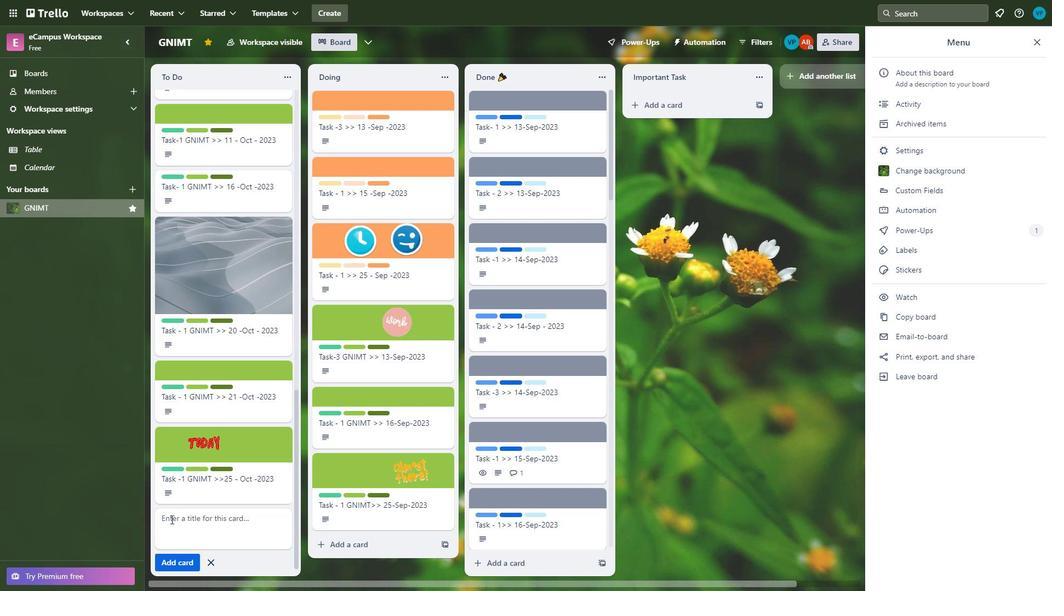 
Action: Mouse moved to (280, 427)
Screenshot: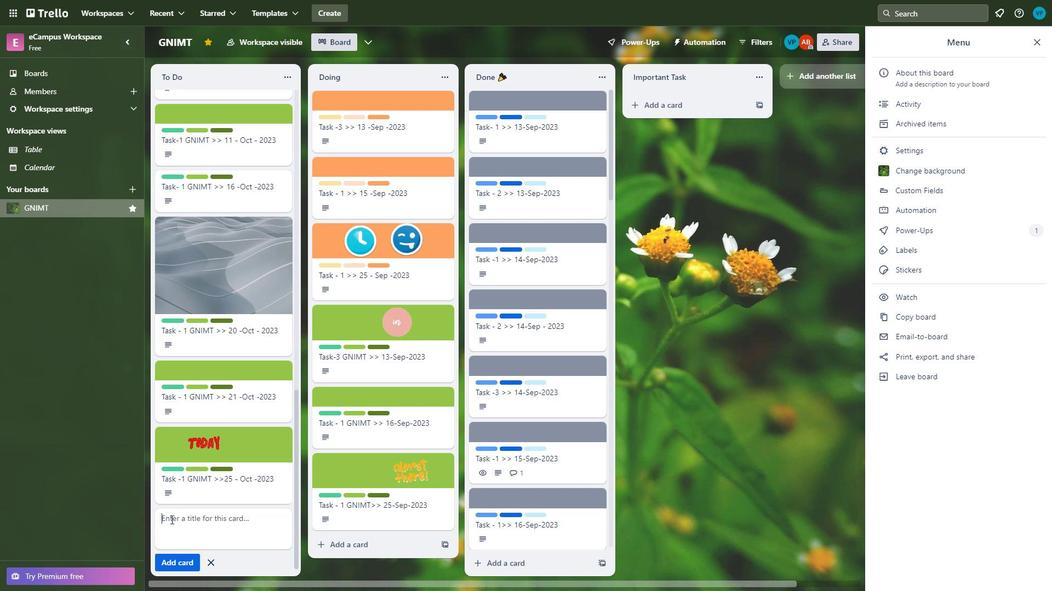 
Action: Mouse scrolled (280, 426) with delta (0, 0)
Screenshot: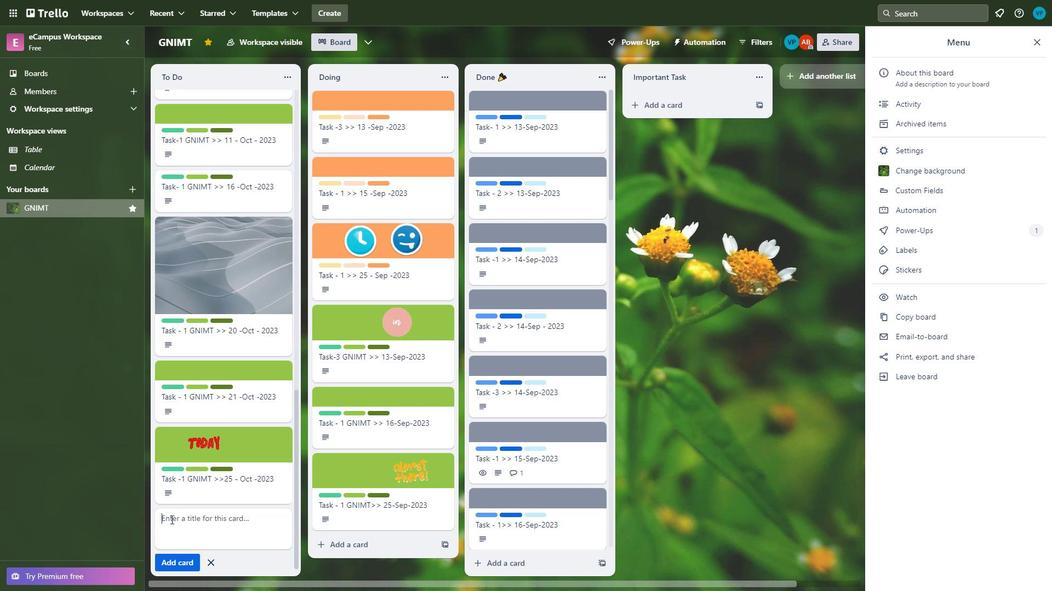 
Action: Mouse scrolled (280, 426) with delta (0, 0)
Screenshot: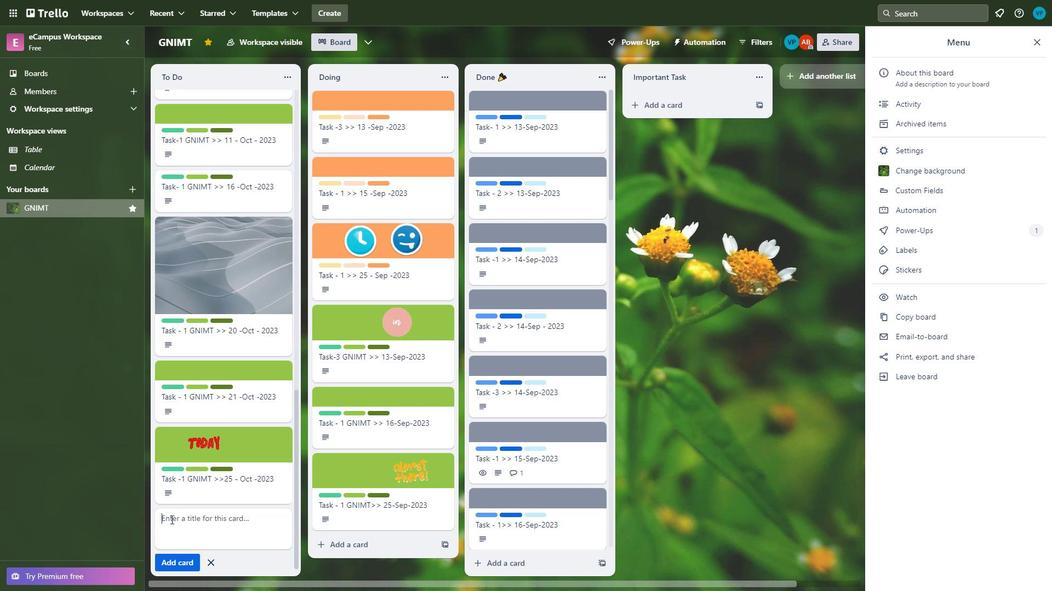 
Action: Mouse moved to (280, 428)
Screenshot: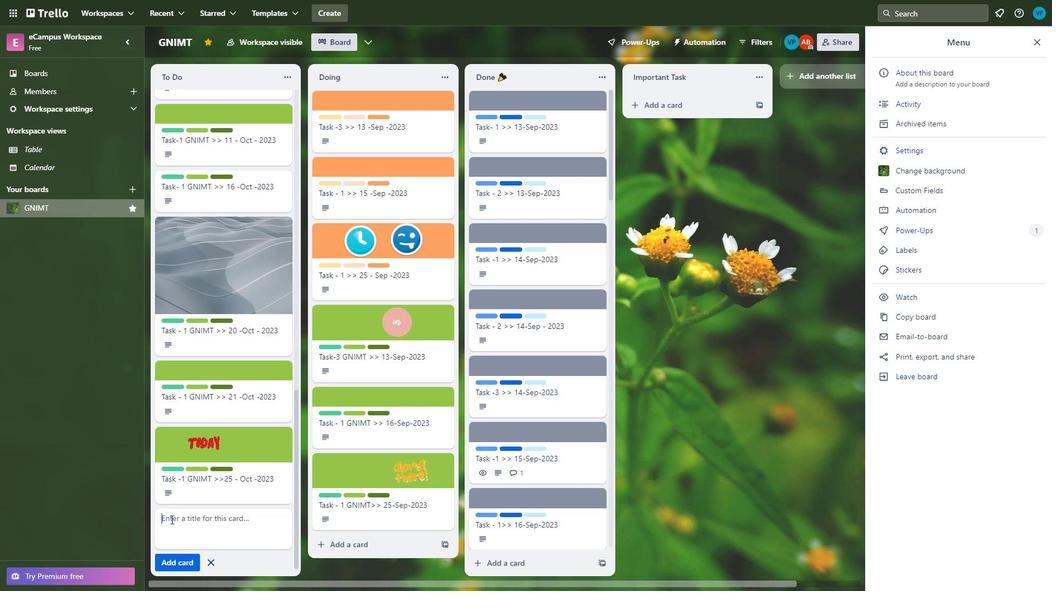 
Action: Mouse scrolled (280, 427) with delta (0, 0)
Screenshot: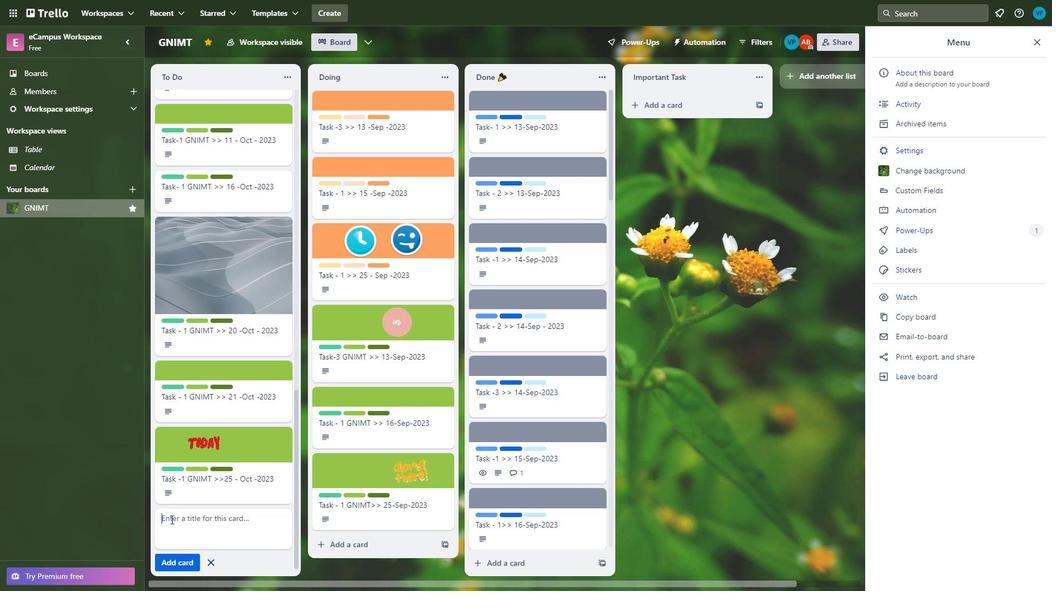 
Action: Mouse scrolled (280, 427) with delta (0, 0)
Screenshot: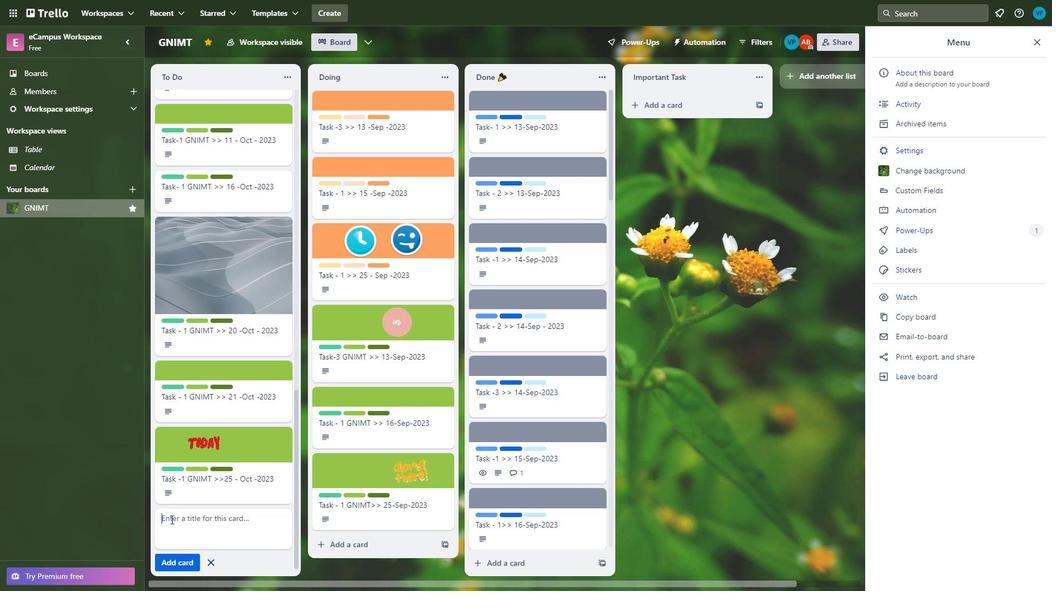 
Action: Mouse scrolled (280, 427) with delta (0, 0)
Screenshot: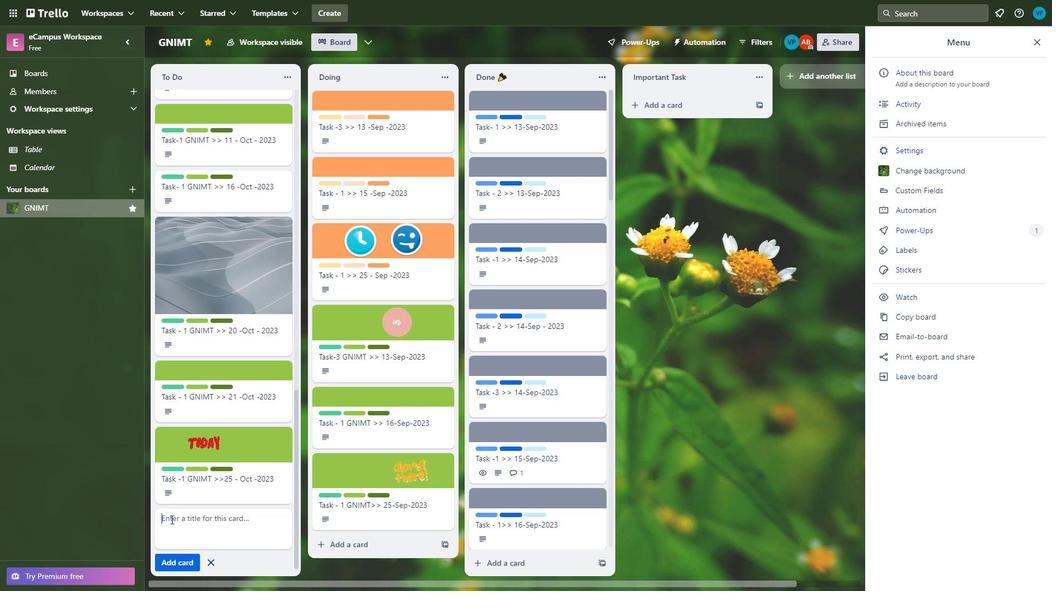 
Action: Mouse moved to (280, 431)
Screenshot: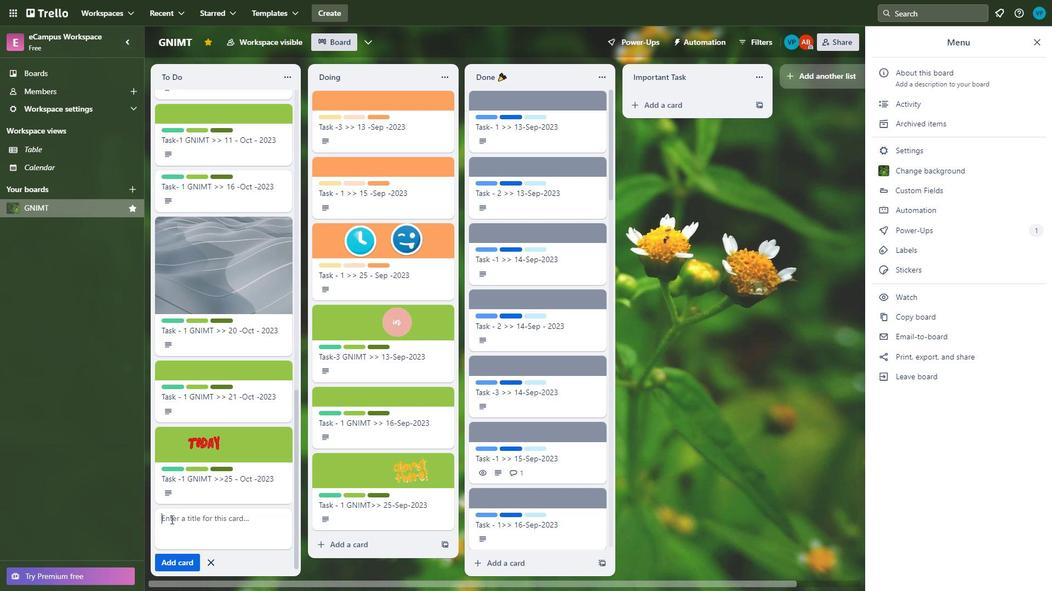 
Action: Mouse scrolled (280, 430) with delta (0, 0)
Screenshot: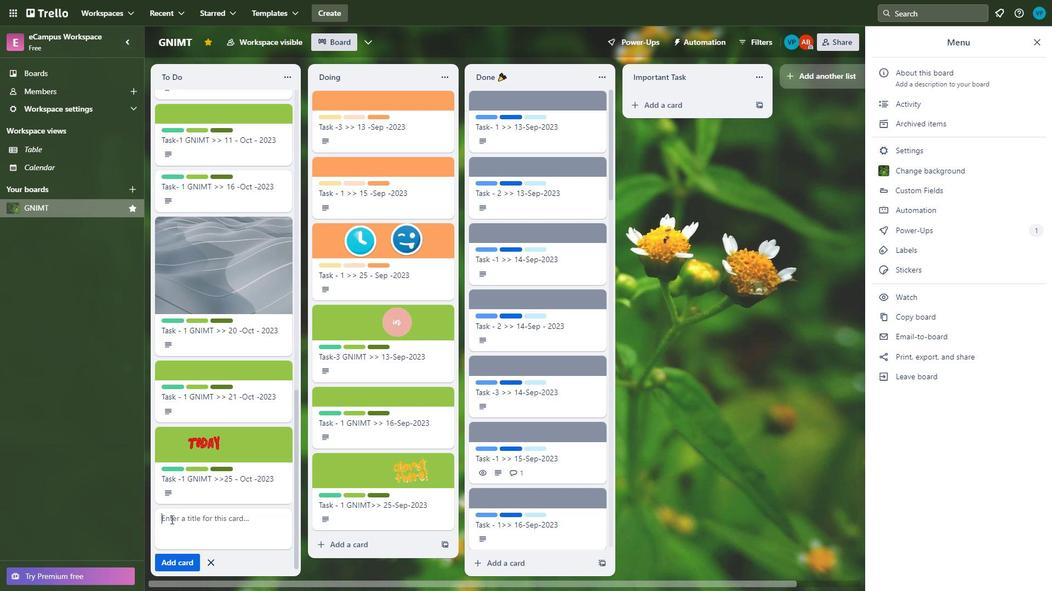 
Action: Mouse moved to (166, 568)
Screenshot: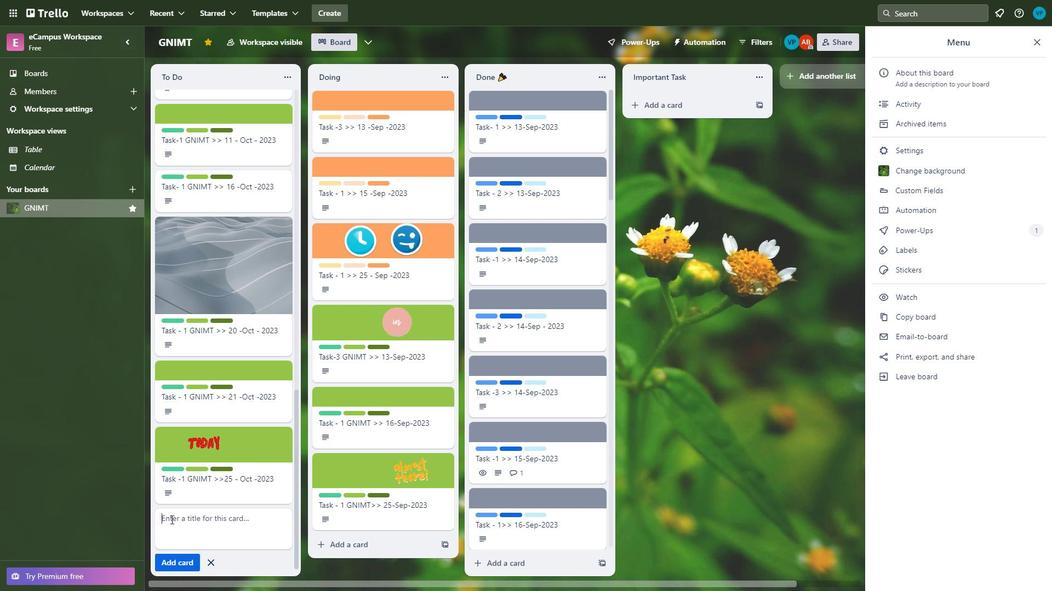 
Action: Mouse scrolled (166, 568) with delta (0, 0)
Screenshot: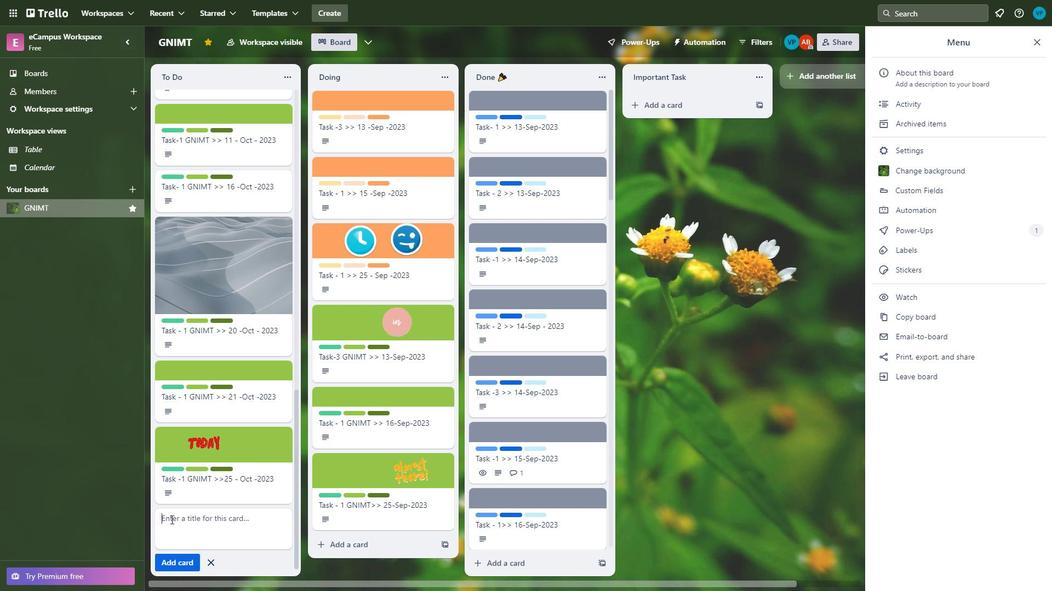 
Action: Mouse scrolled (166, 568) with delta (0, 0)
Screenshot: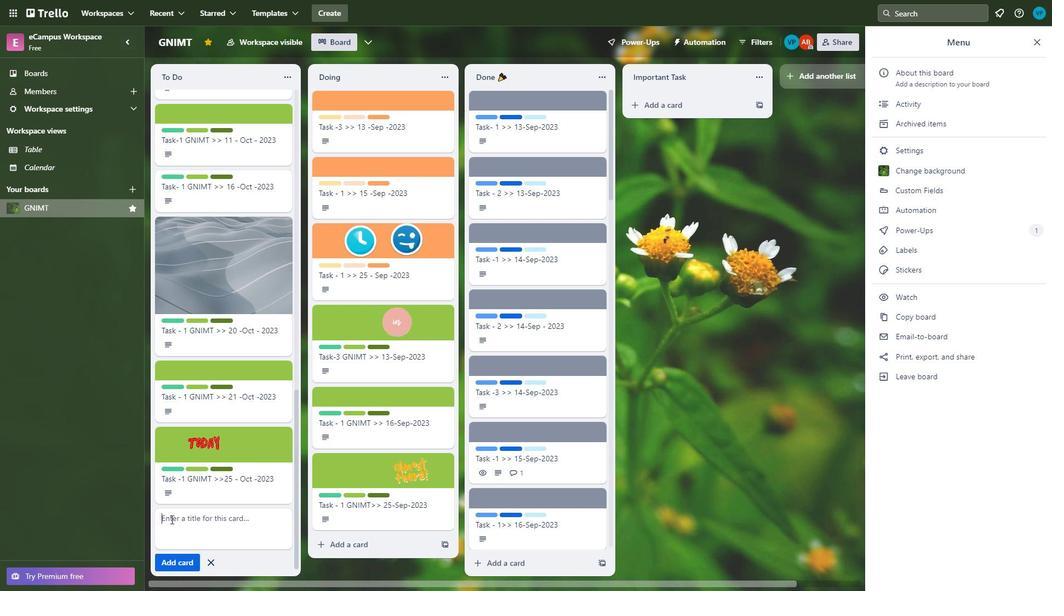 
Action: Mouse scrolled (166, 568) with delta (0, 0)
Screenshot: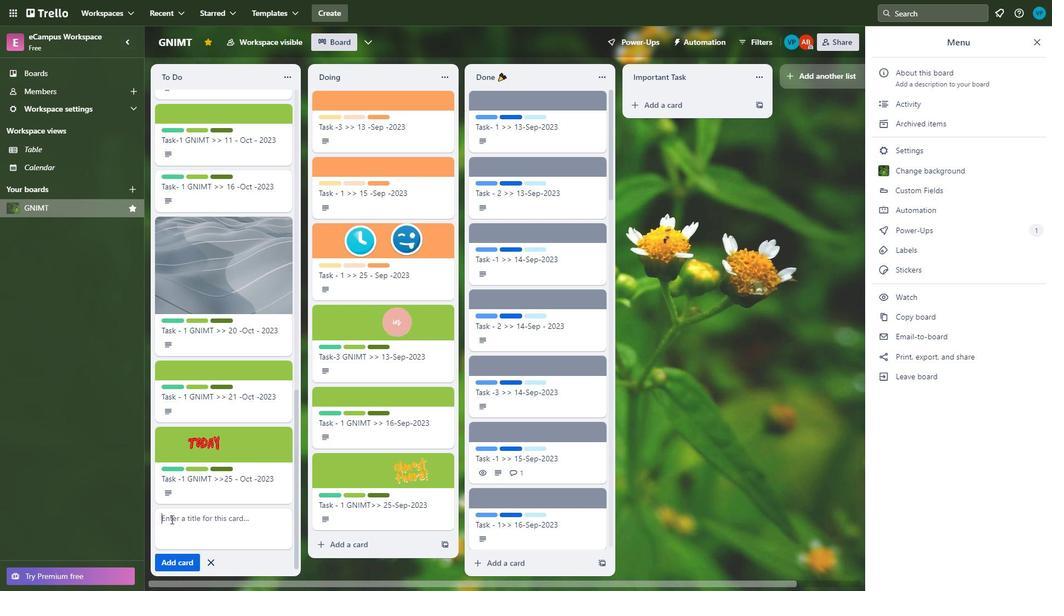 
Action: Mouse moved to (163, 565)
Screenshot: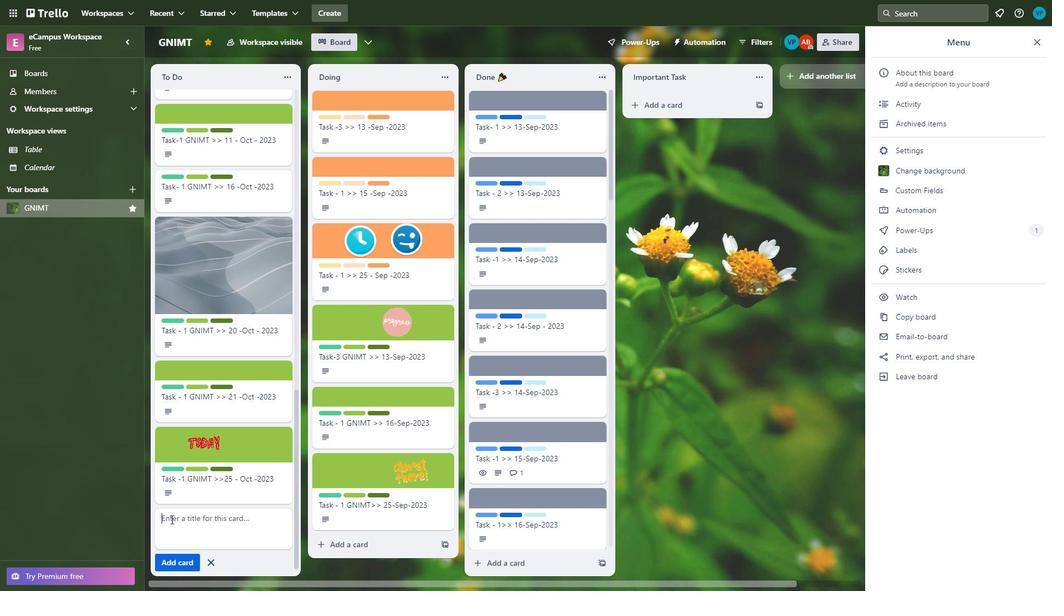 
Action: Mouse pressed left at (163, 565)
Screenshot: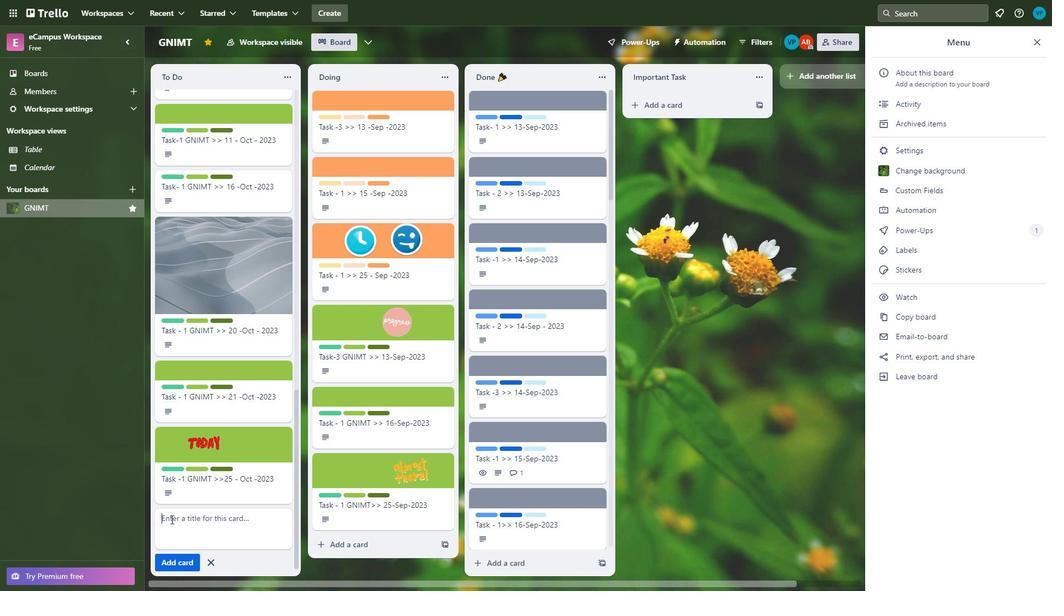 
Action: Mouse moved to (170, 520)
Screenshot: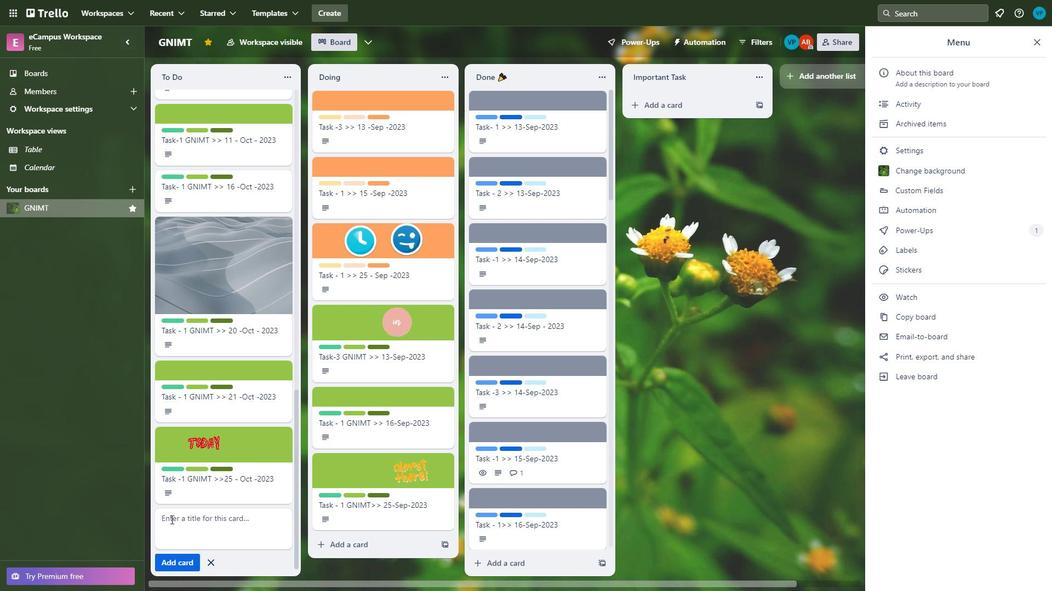
Action: Key pressed <Key.caps_lock><Key.caps_lock>t<Key.caps_lock>ASK<Key.space>-2<Key.space><Key.caps_lock>gnimt<Key.space><Key.shift>>><Key.space>25-<Key.space>o<Key.caps_lock>CT<Key.space>-2023<Key.enter>
Screenshot: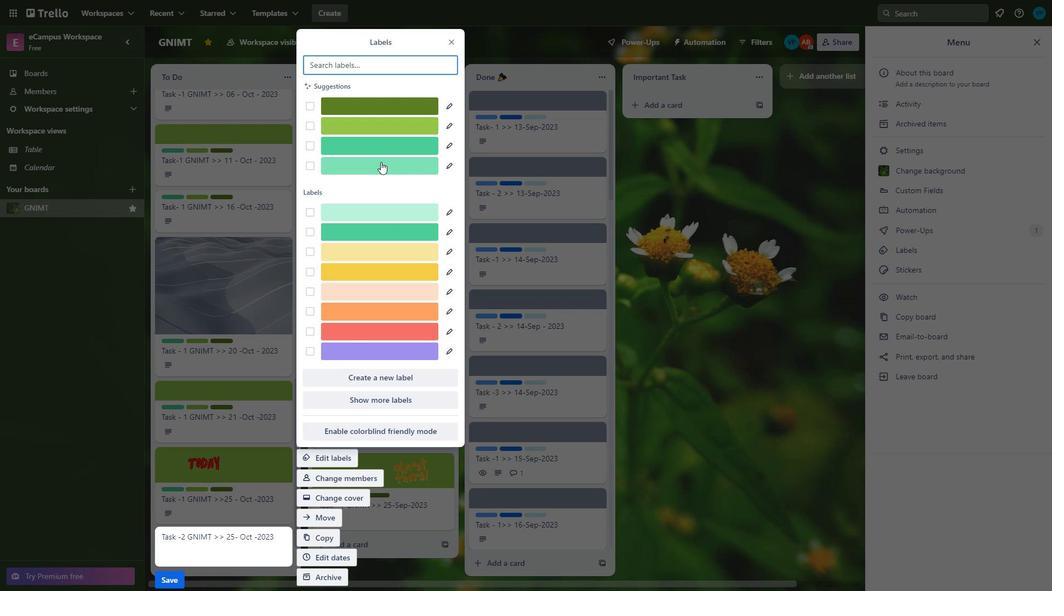
Action: Mouse moved to (277, 491)
Screenshot: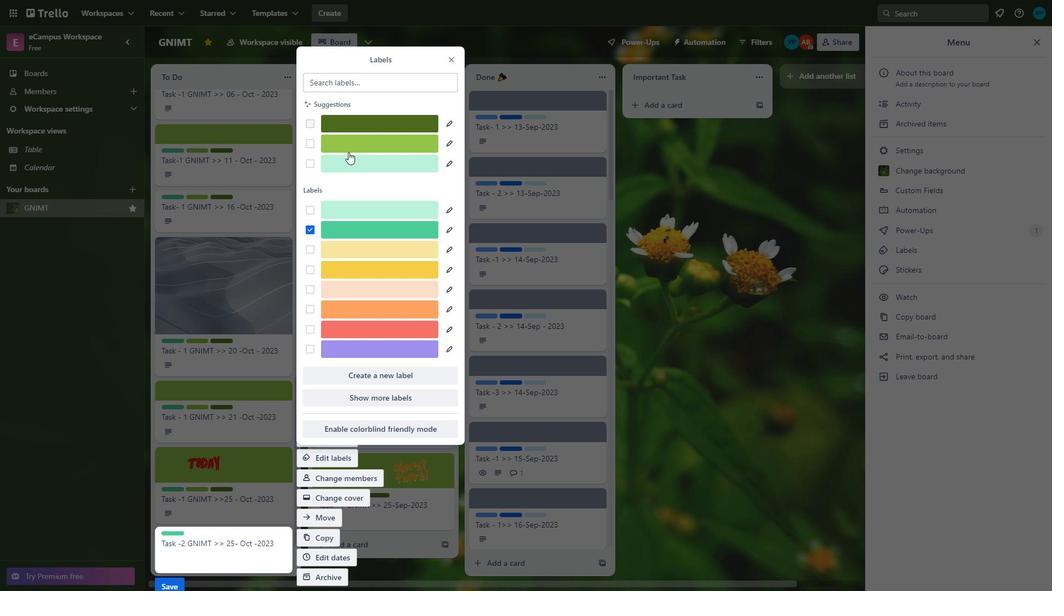 
Action: Mouse pressed left at (277, 491)
Screenshot: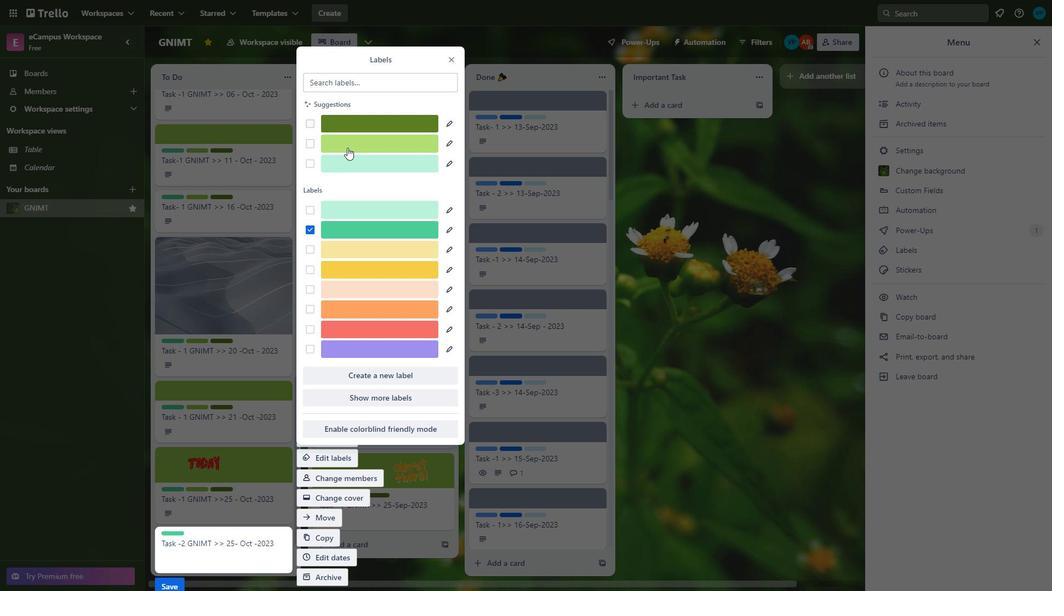 
Action: Mouse moved to (323, 452)
Screenshot: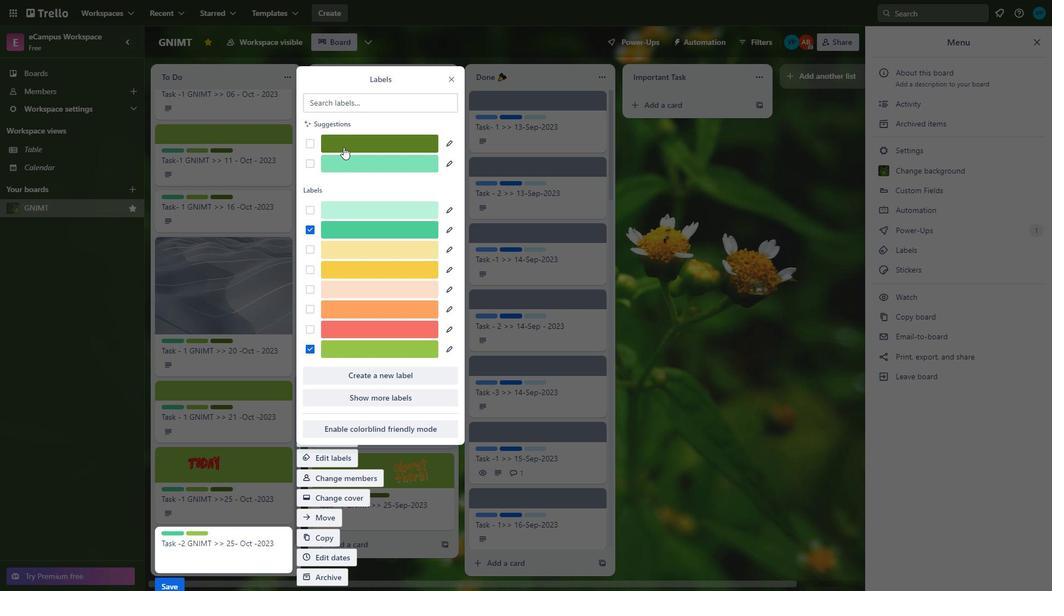 
Action: Mouse pressed left at (323, 452)
Screenshot: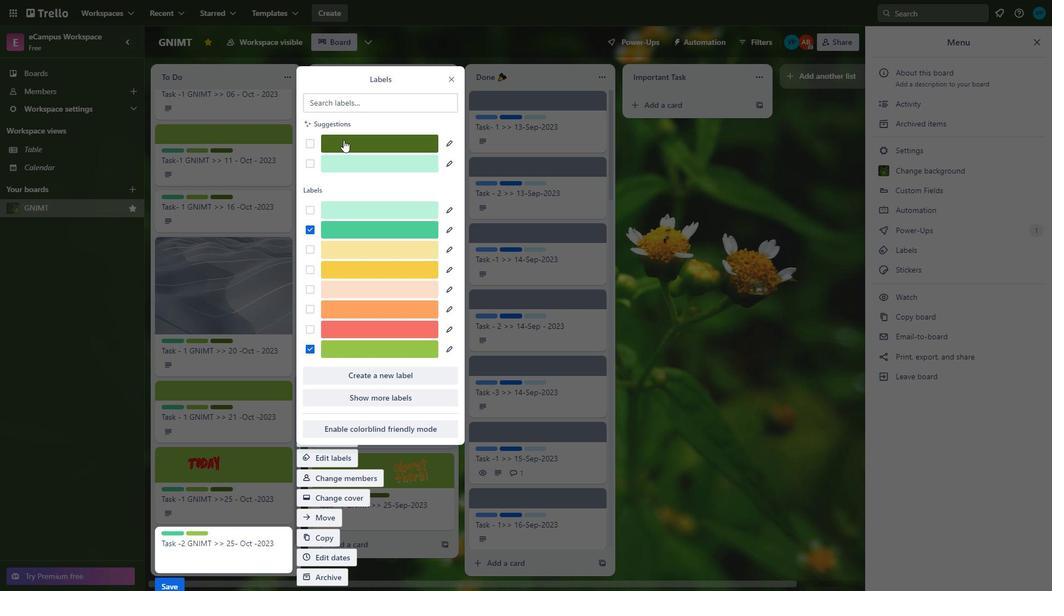 
Action: Mouse moved to (356, 149)
Screenshot: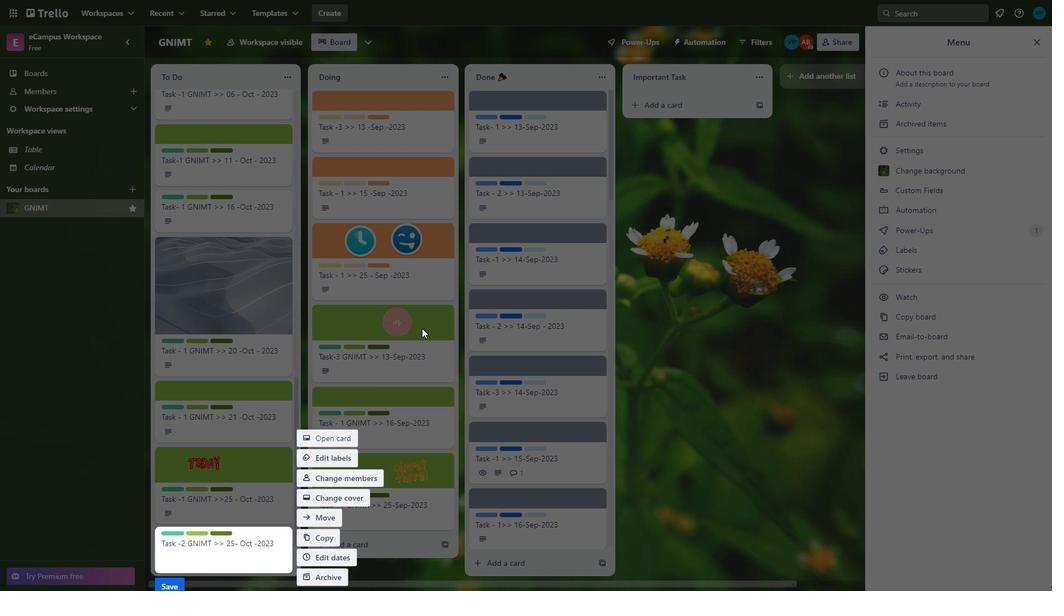 
Action: Mouse pressed left at (356, 149)
Screenshot: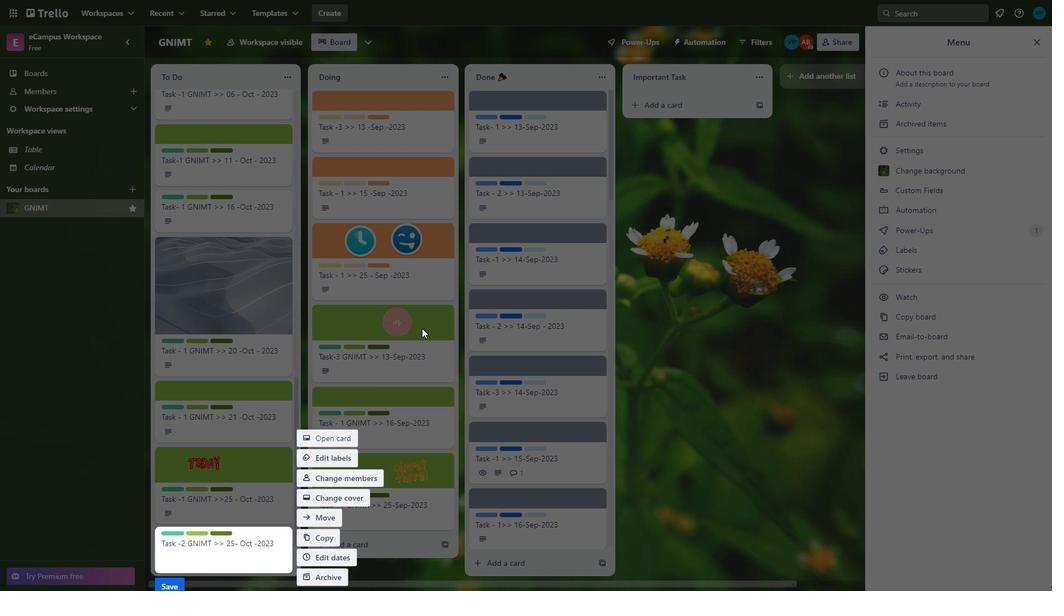 
Action: Mouse moved to (346, 141)
Screenshot: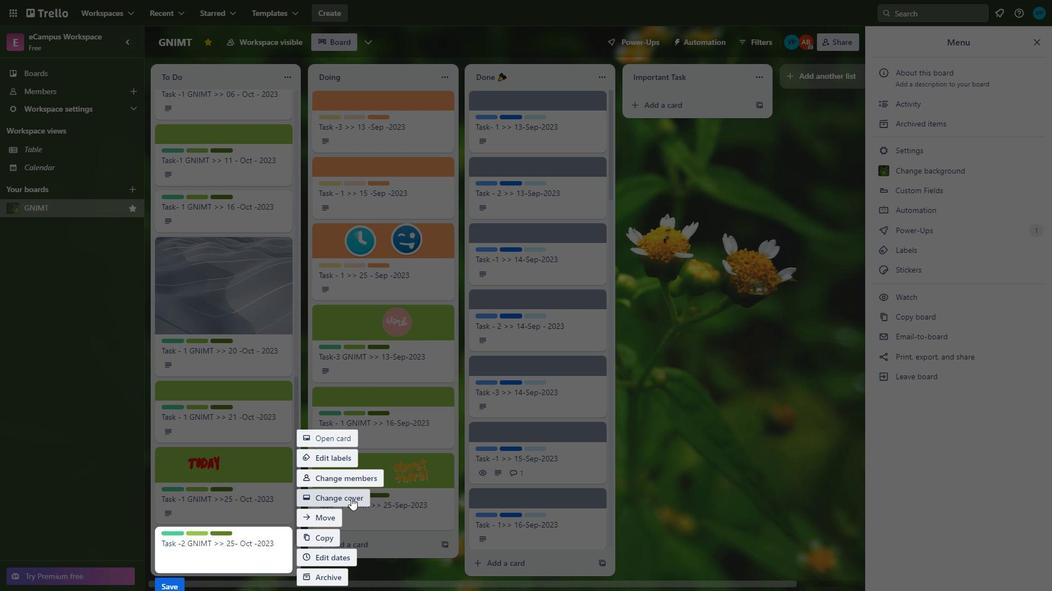 
Action: Mouse pressed left at (346, 141)
Screenshot: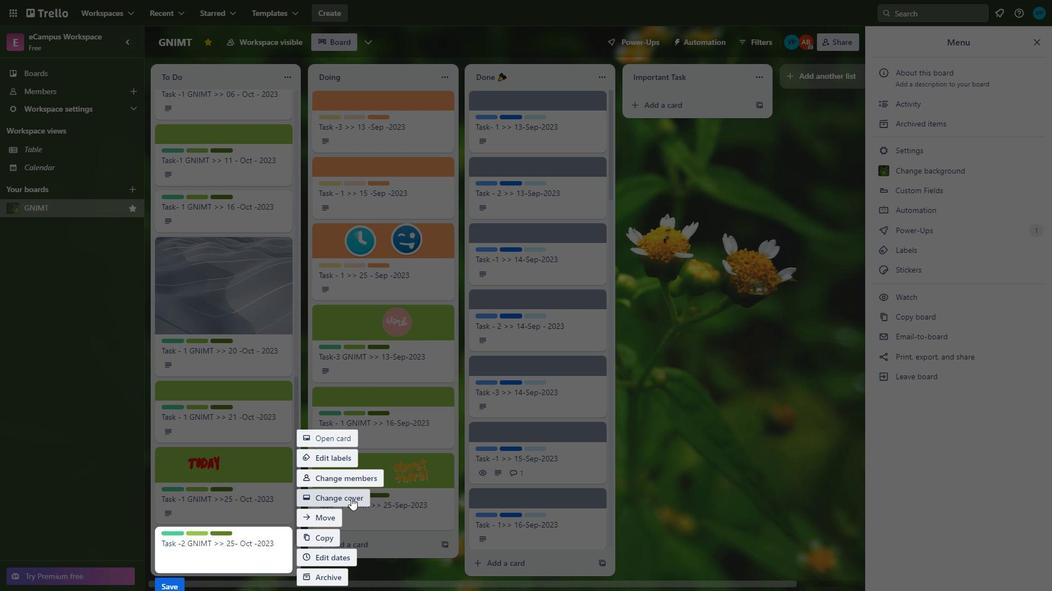 
Action: Mouse moved to (343, 140)
Screenshot: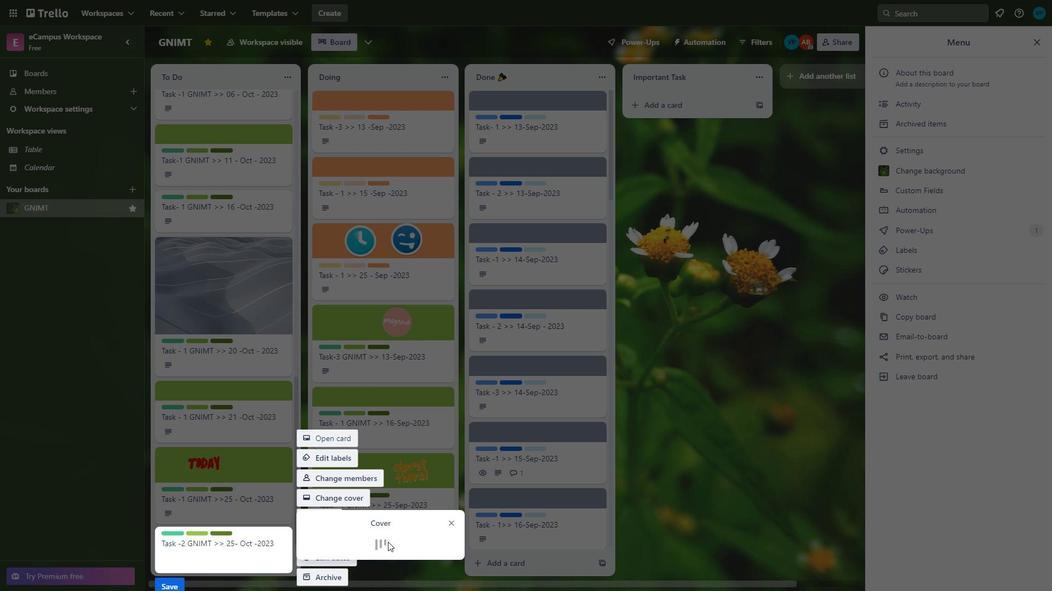 
Action: Mouse pressed left at (343, 140)
Screenshot: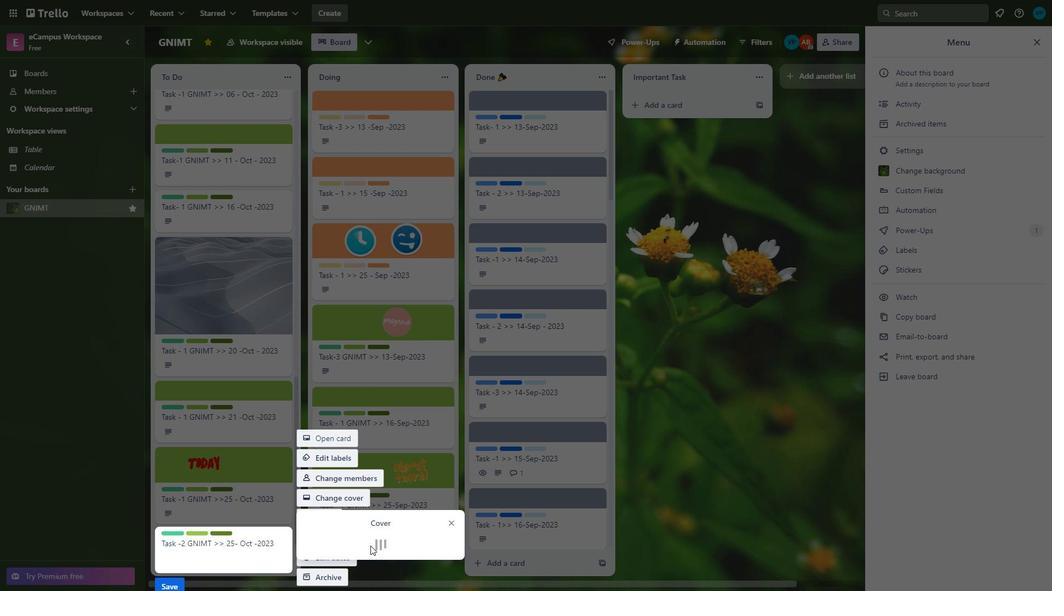 
Action: Mouse moved to (448, 101)
Screenshot: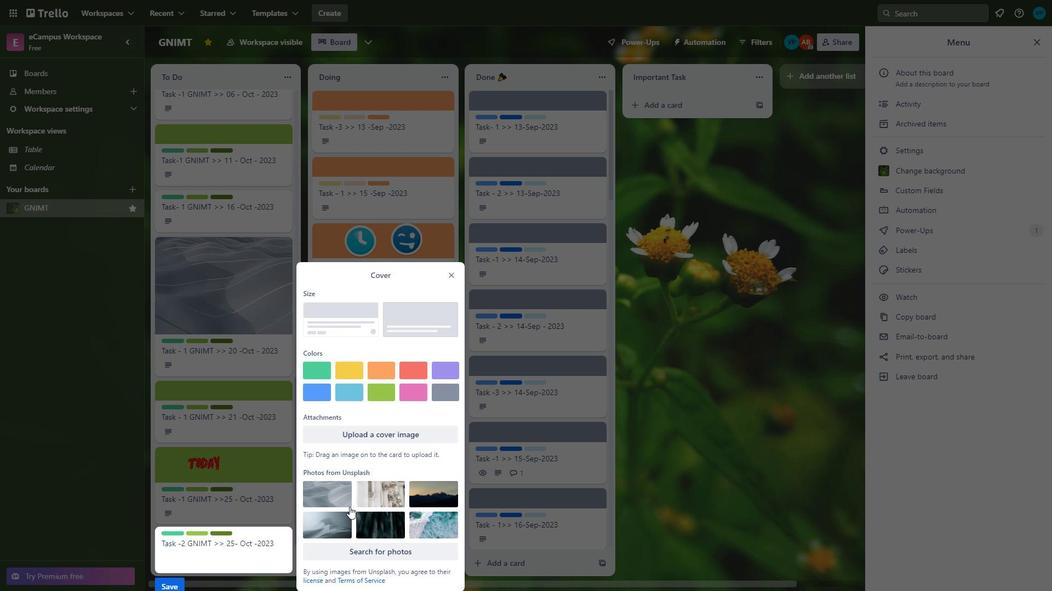 
Action: Mouse pressed left at (448, 101)
Screenshot: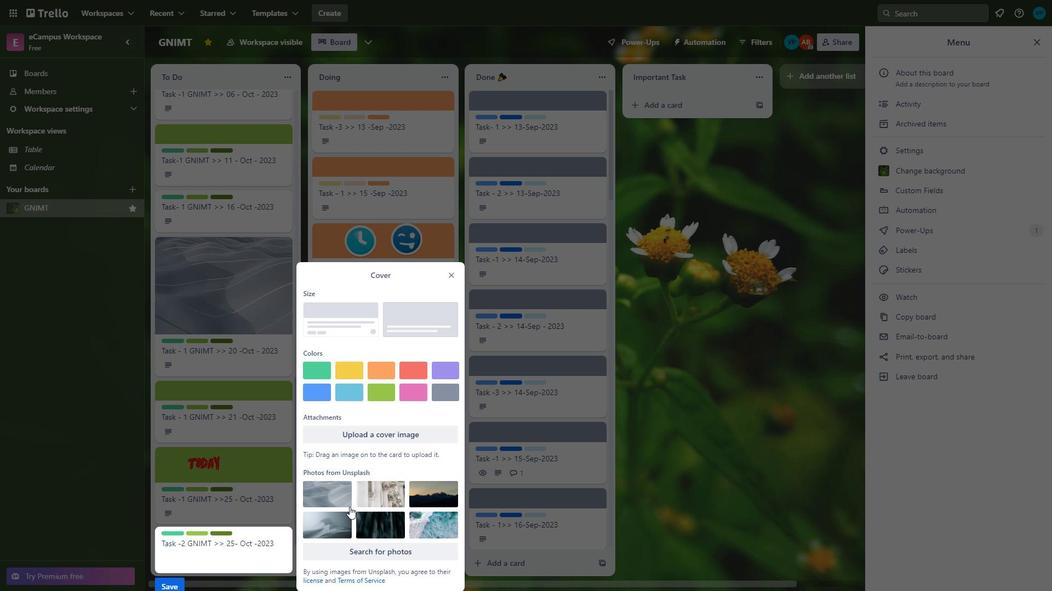 
Action: Mouse moved to (351, 498)
Screenshot: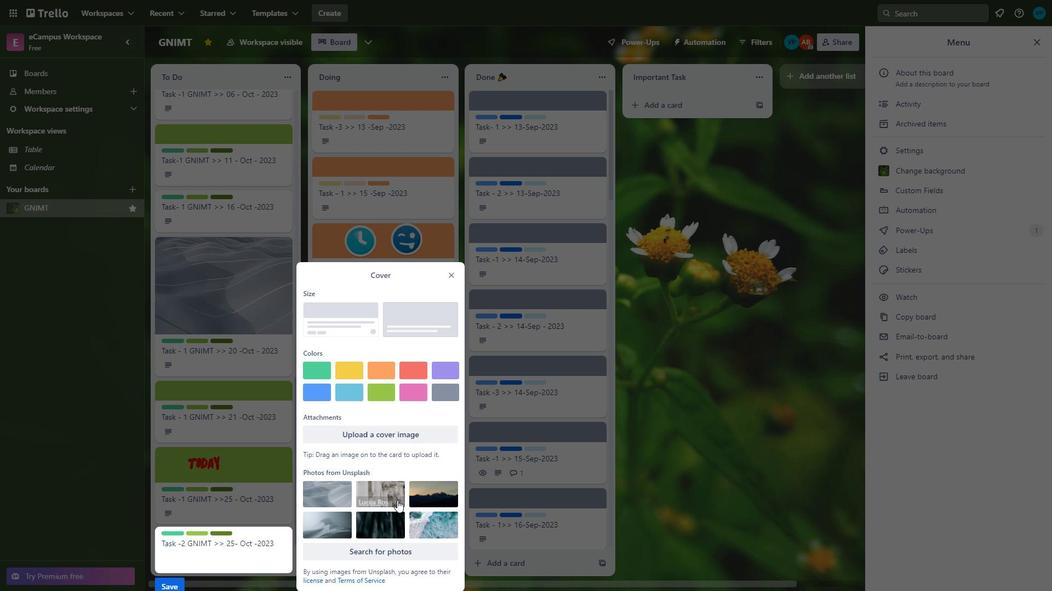 
Action: Mouse pressed left at (351, 498)
Screenshot: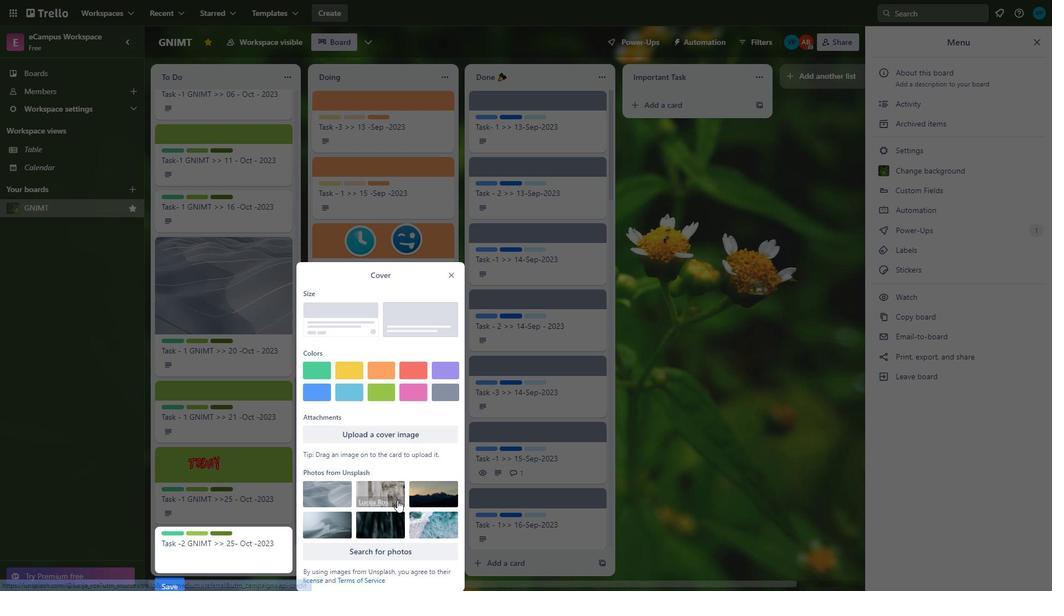 
Action: Mouse moved to (397, 500)
Screenshot: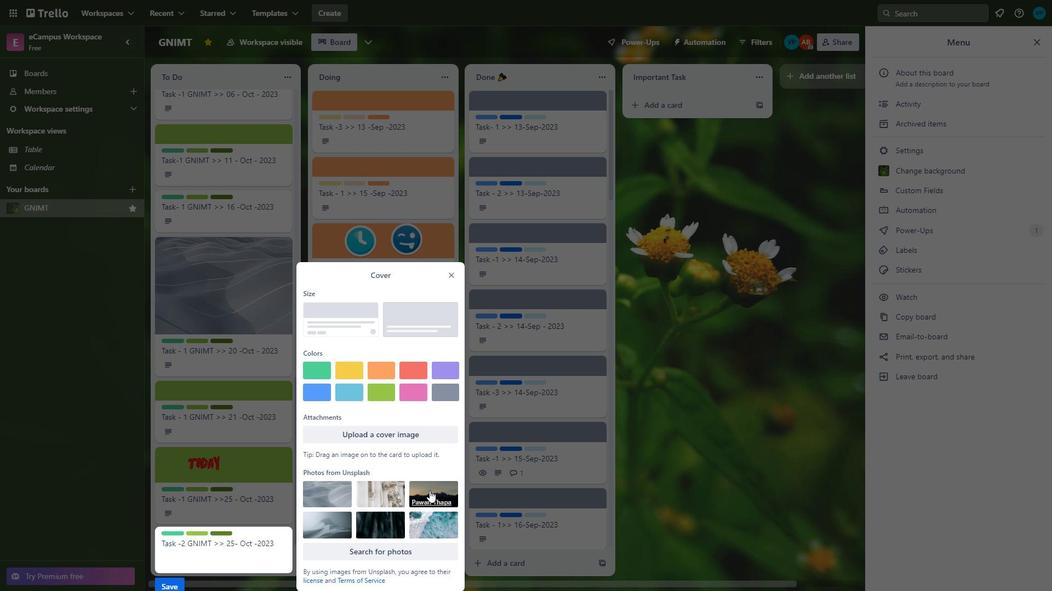 
Action: Mouse scrolled (397, 500) with delta (0, 0)
Screenshot: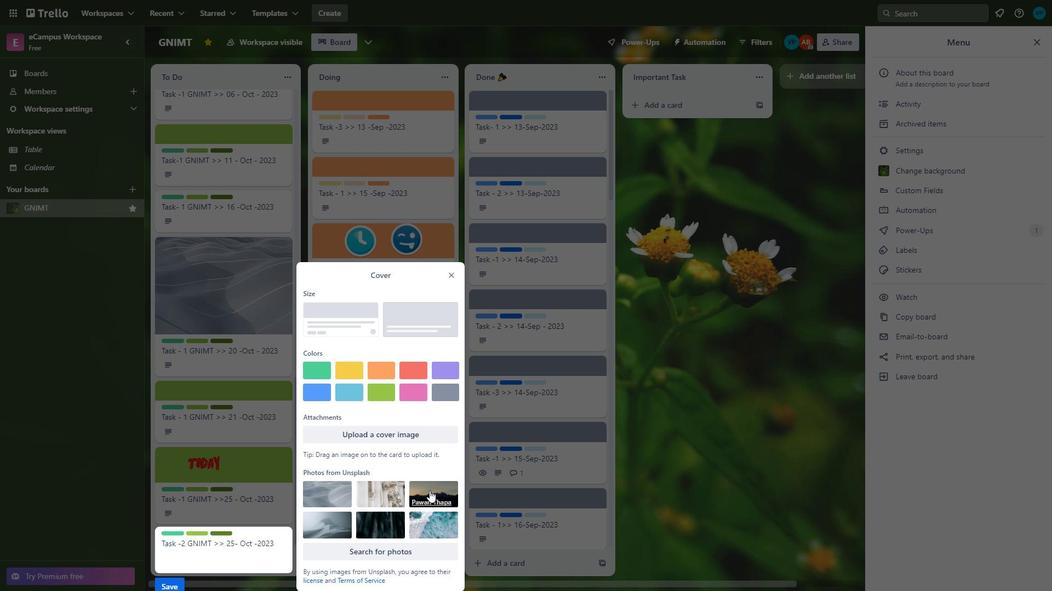 
Action: Mouse scrolled (397, 500) with delta (0, 0)
Screenshot: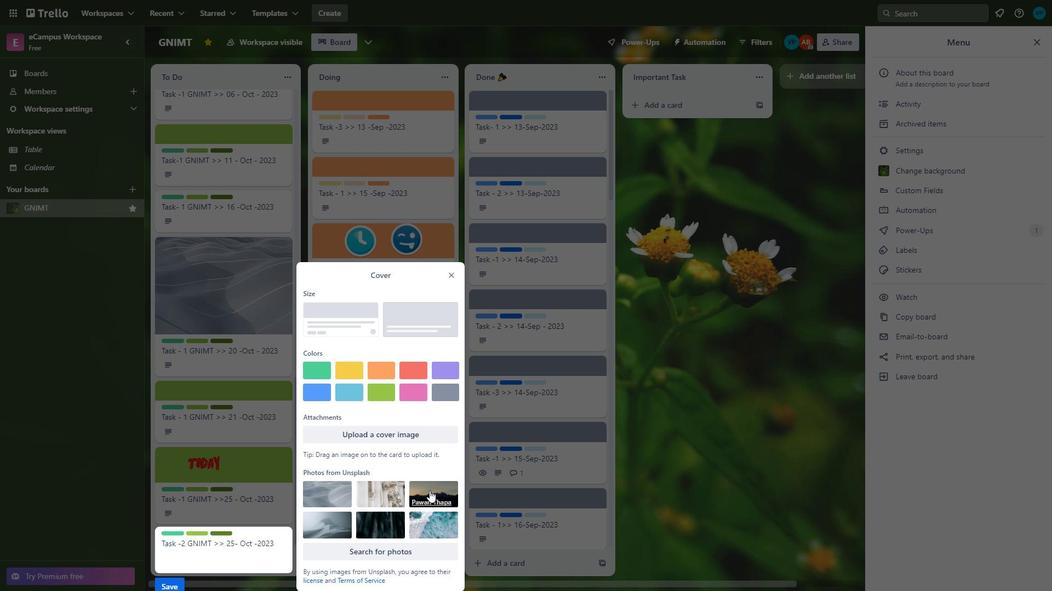 
Action: Mouse scrolled (397, 500) with delta (0, 0)
Screenshot: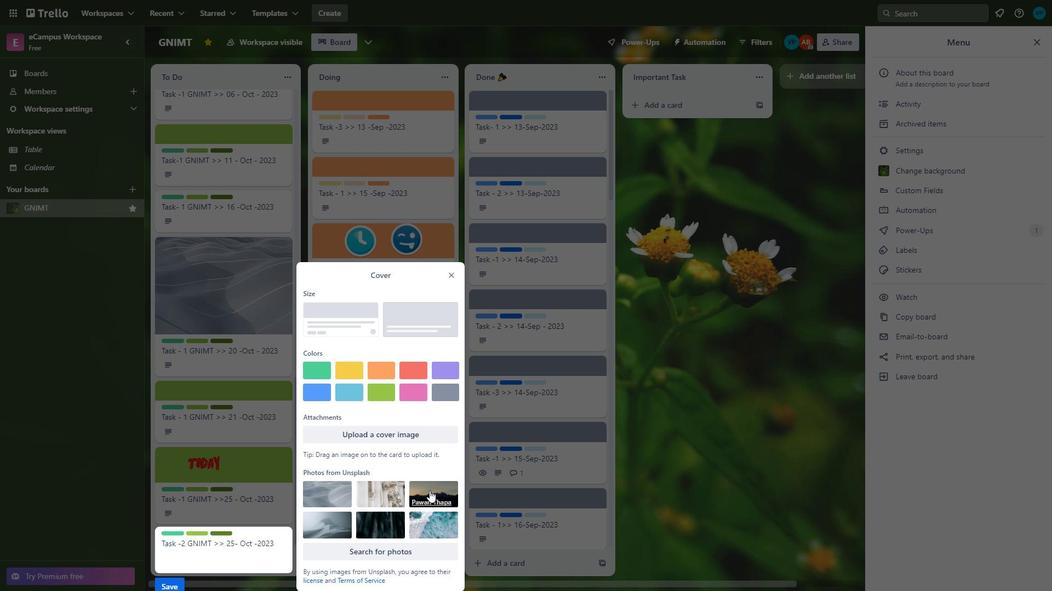 
Action: Mouse moved to (431, 509)
Screenshot: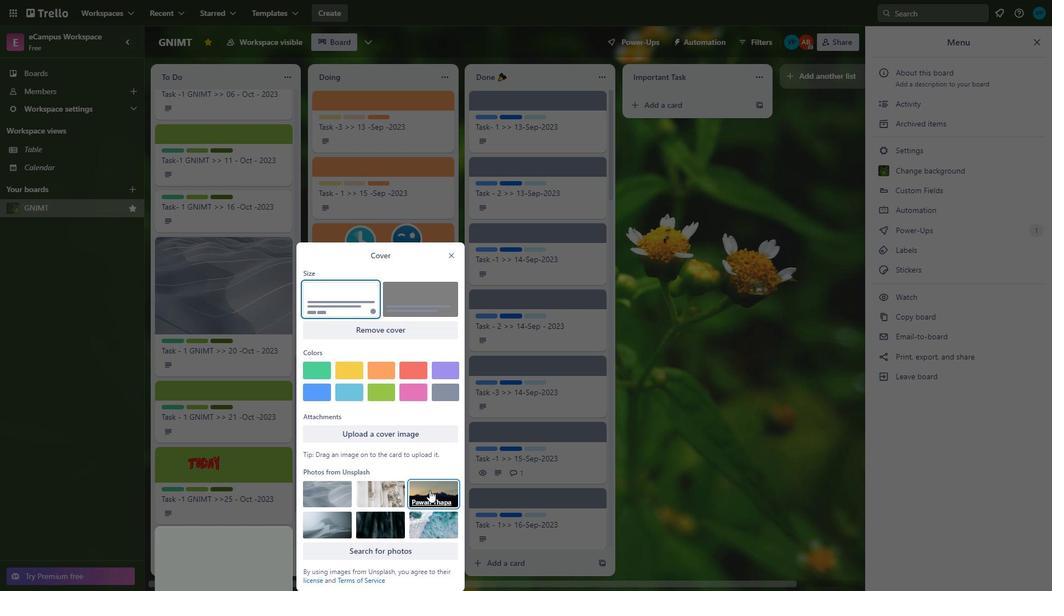 
Action: Mouse scrolled (431, 509) with delta (0, 0)
Screenshot: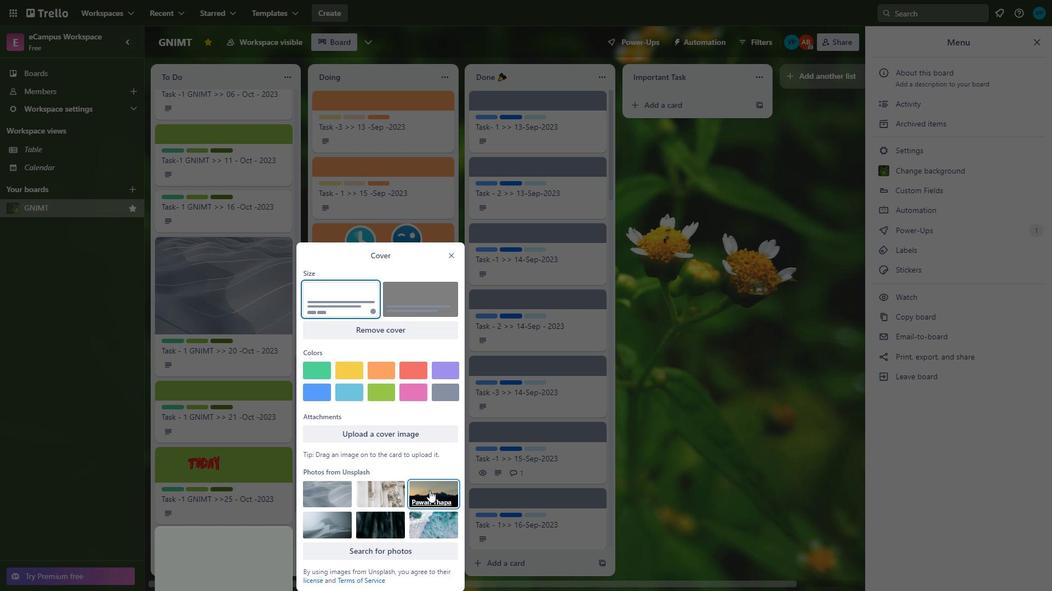 
Action: Mouse moved to (430, 510)
Screenshot: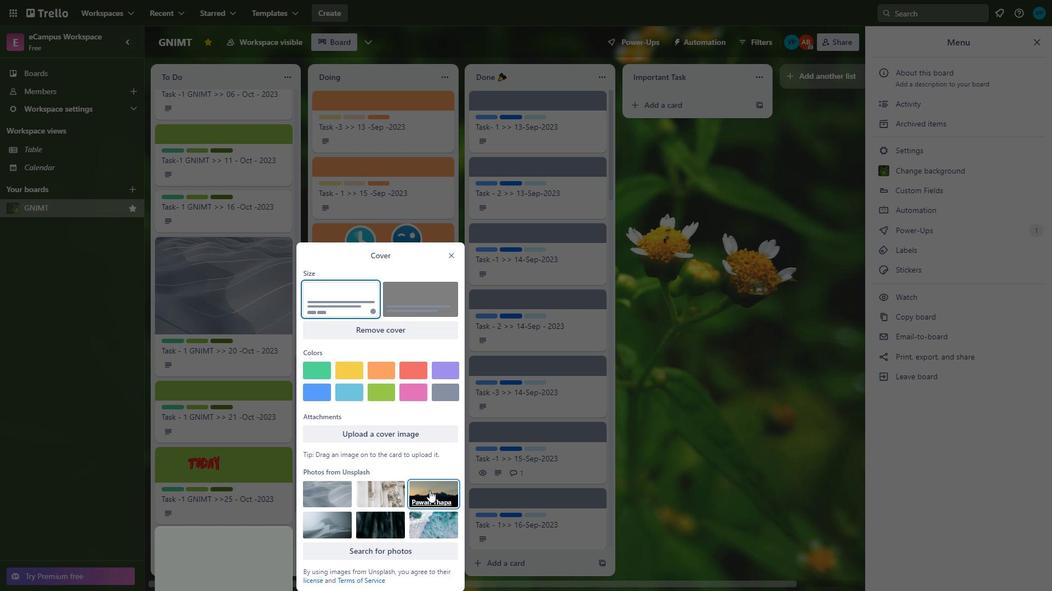 
Action: Mouse scrolled (430, 509) with delta (0, 0)
Screenshot: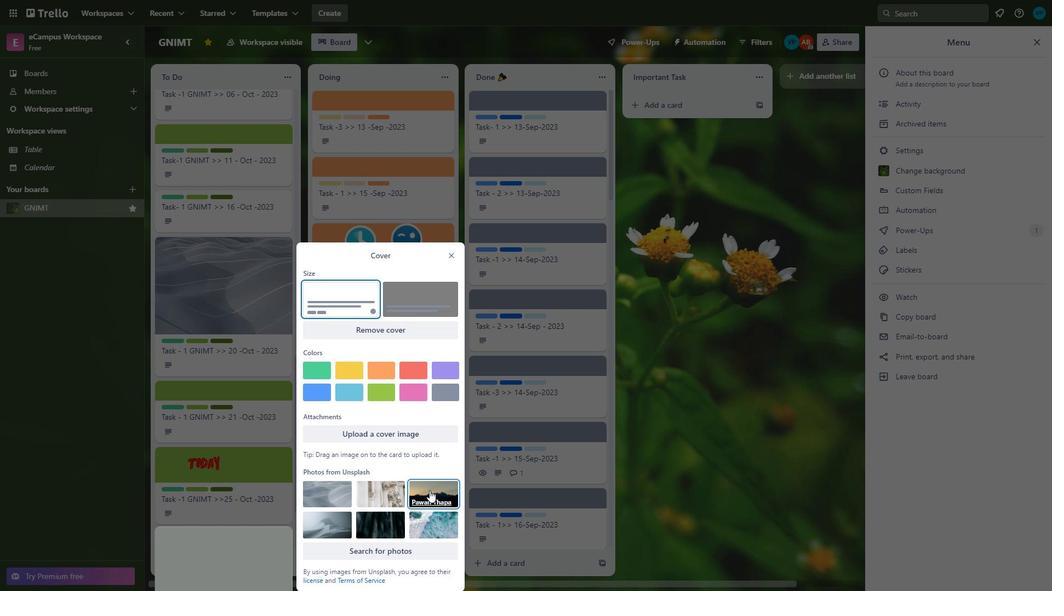 
Action: Mouse moved to (429, 491)
Screenshot: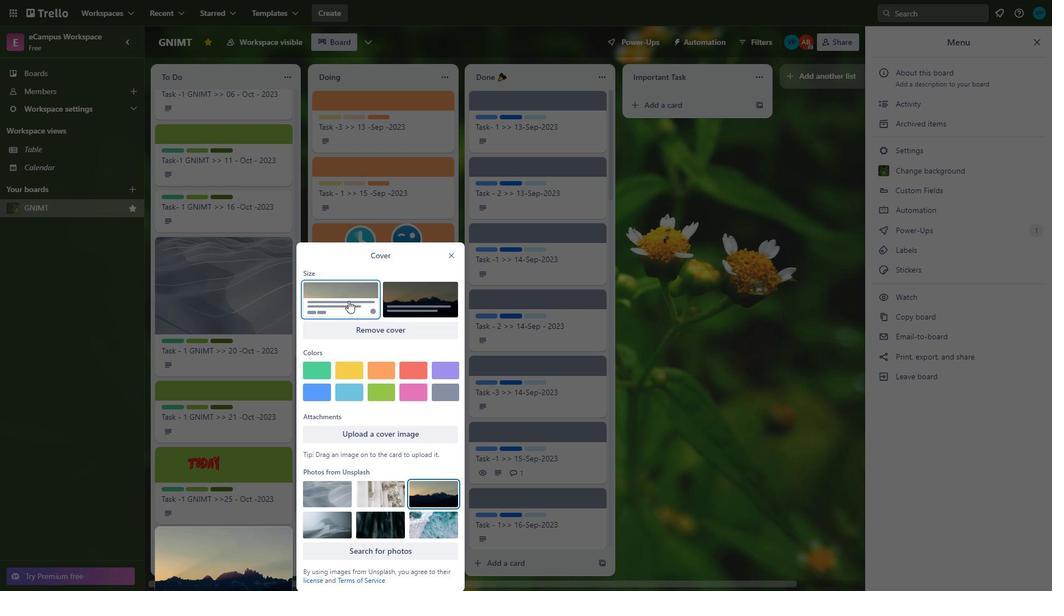 
Action: Mouse pressed left at (429, 491)
Screenshot: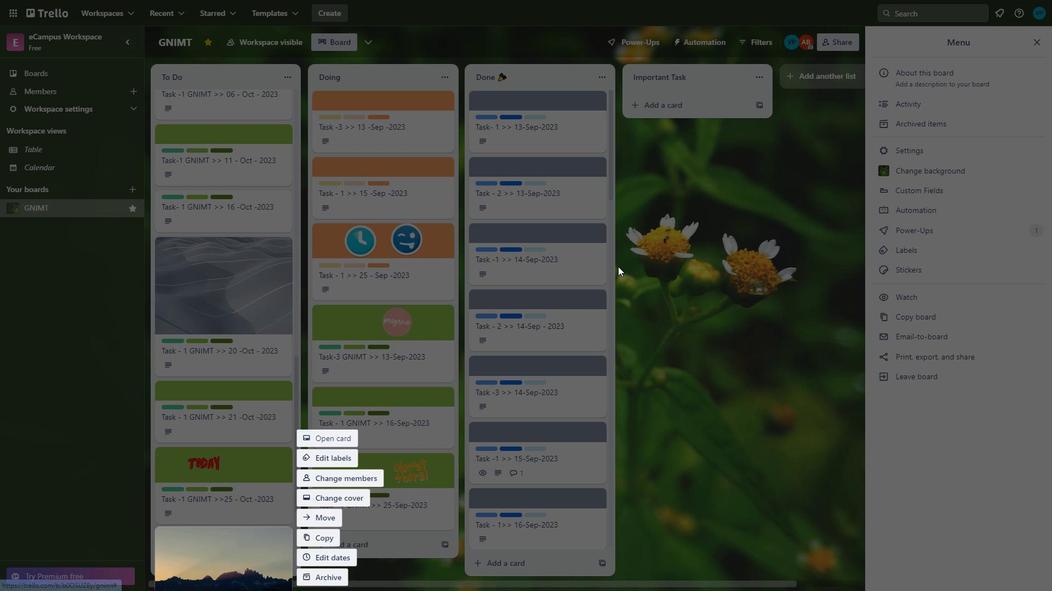 
Action: Mouse moved to (348, 301)
Screenshot: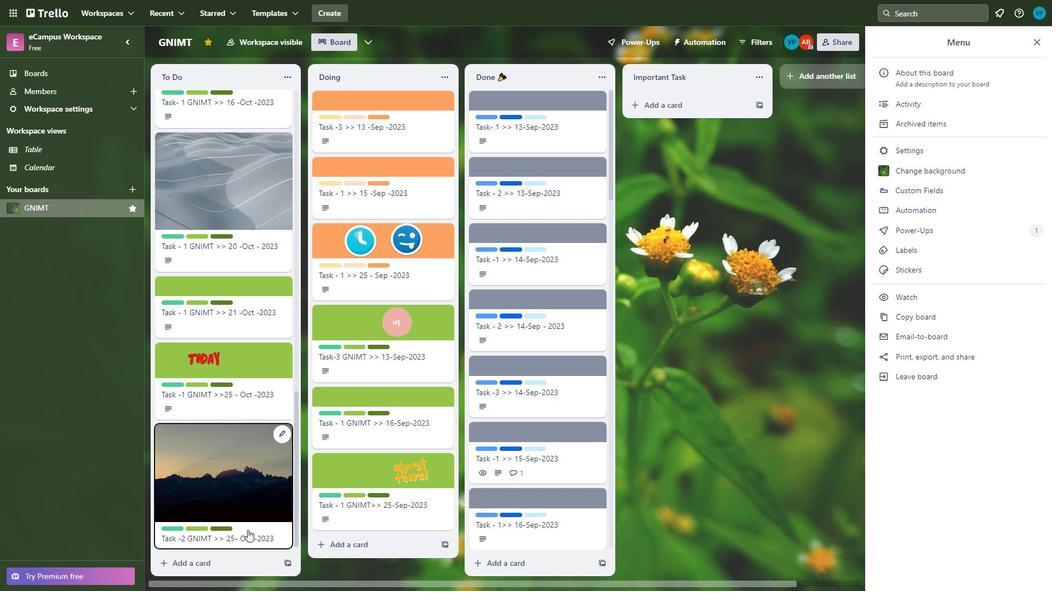 
Action: Mouse pressed left at (348, 301)
Screenshot: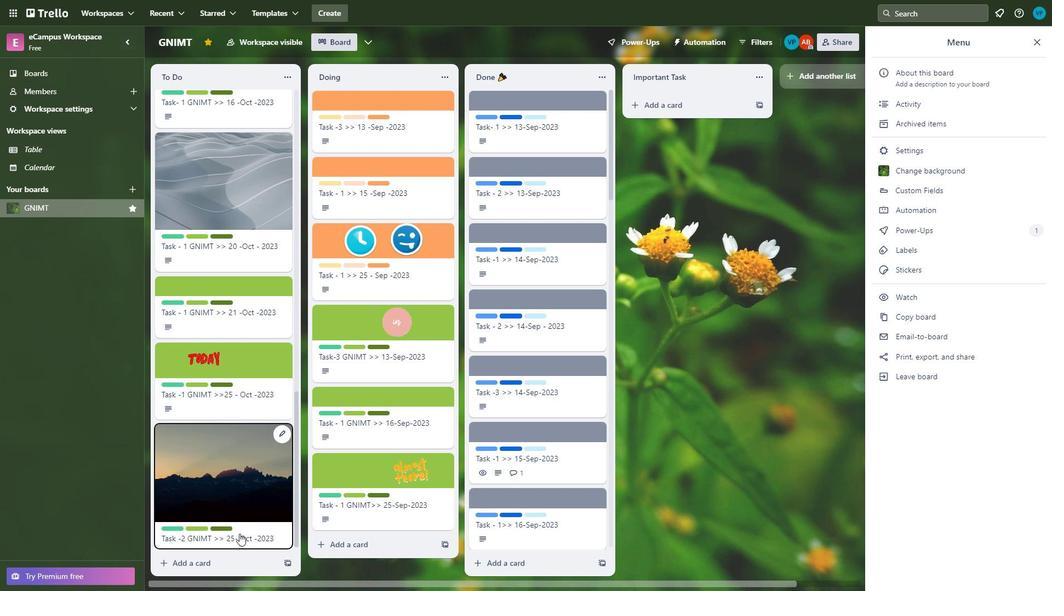 
Action: Mouse moved to (452, 252)
Screenshot: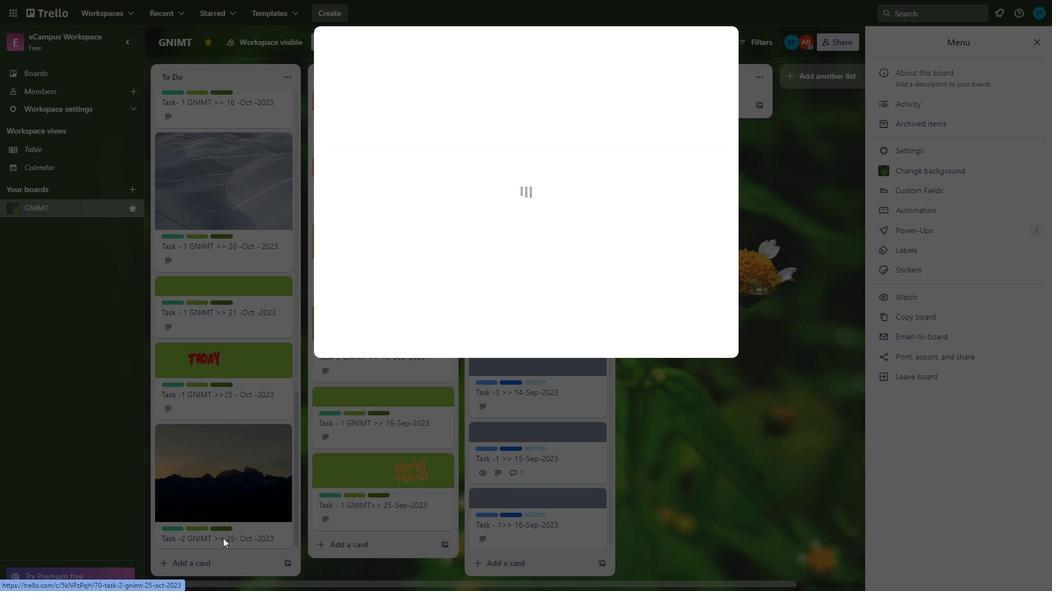 
Action: Mouse pressed left at (452, 252)
Screenshot: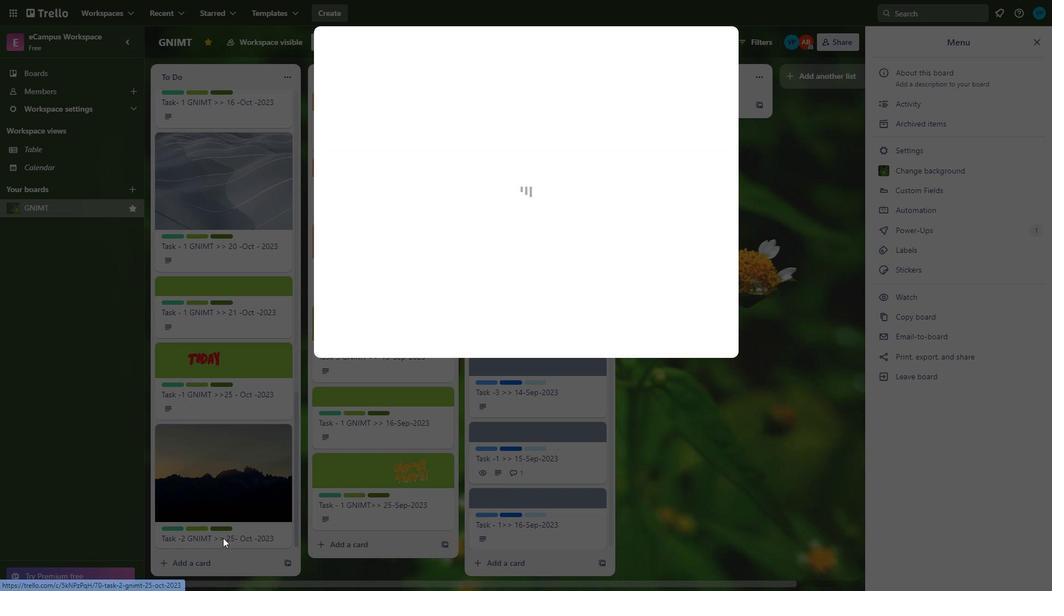
Action: Mouse moved to (625, 269)
Screenshot: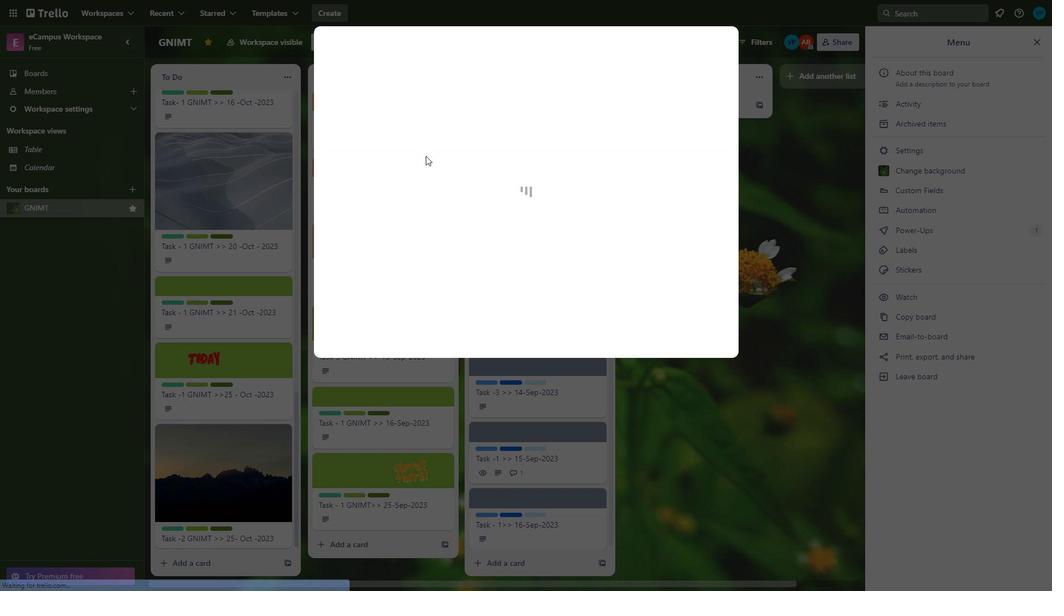 
Action: Mouse pressed left at (625, 269)
Screenshot: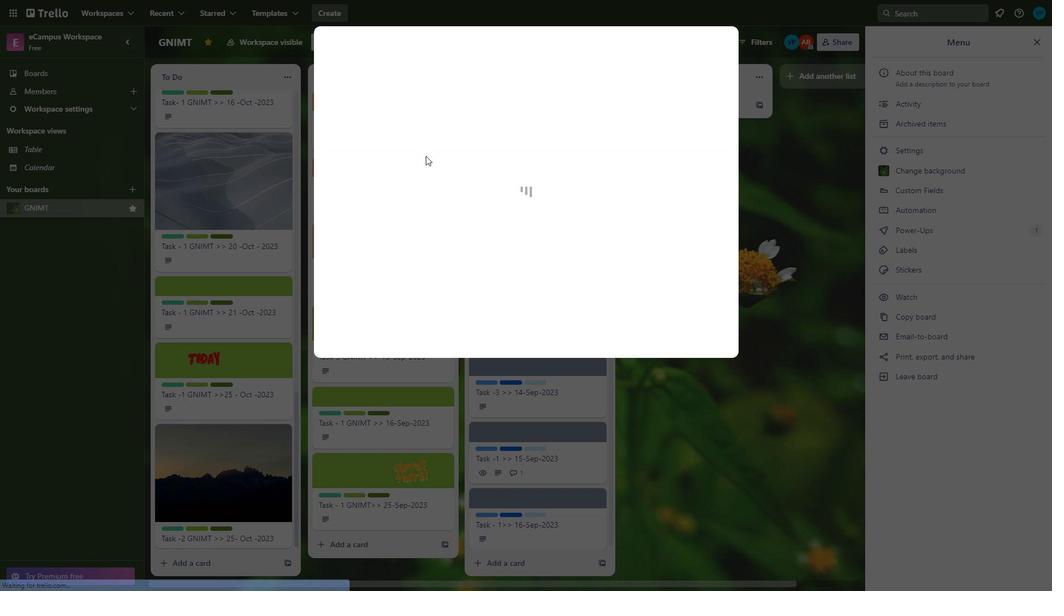 
Action: Mouse moved to (245, 519)
Screenshot: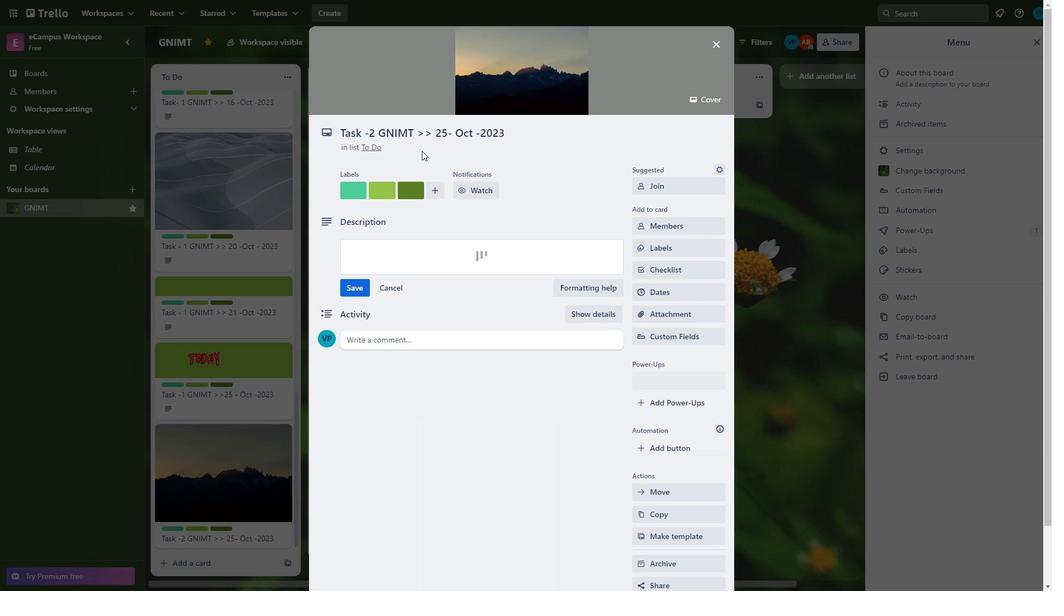 
Action: Mouse scrolled (245, 518) with delta (0, 0)
Screenshot: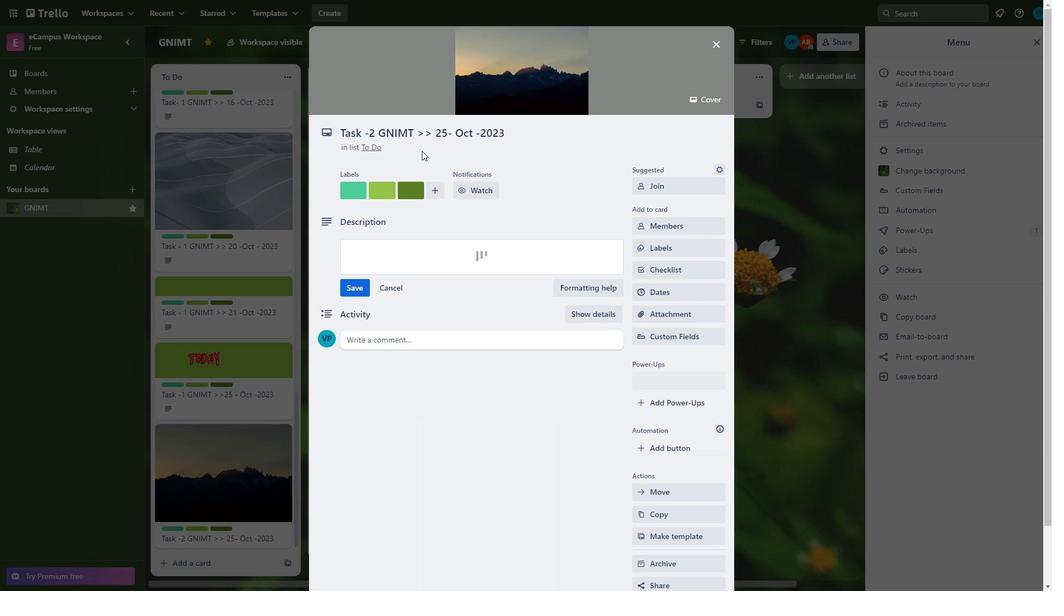
Action: Mouse moved to (244, 519)
Screenshot: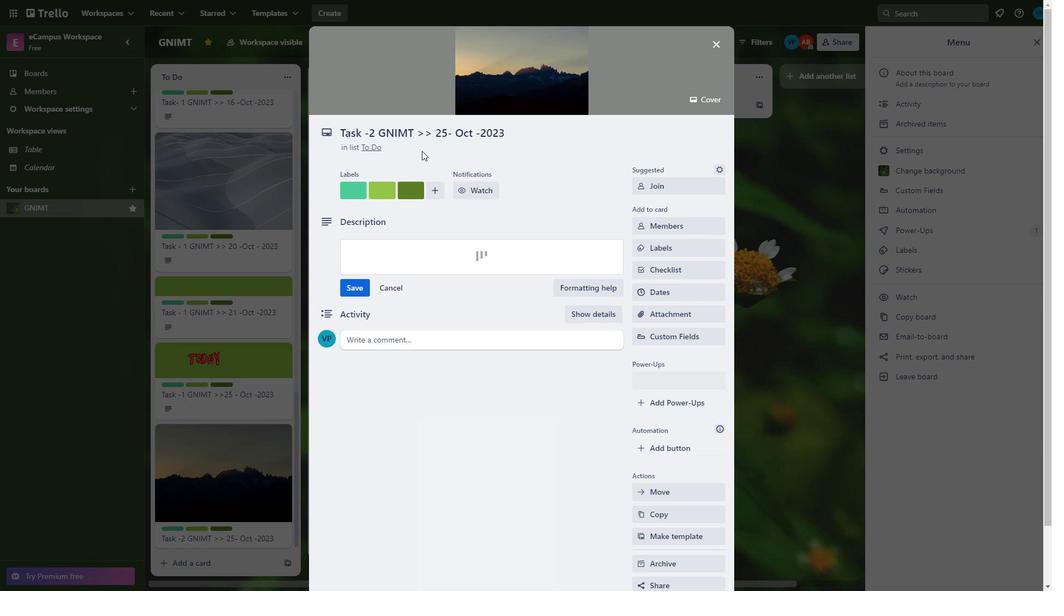 
Action: Mouse scrolled (244, 518) with delta (0, 0)
Screenshot: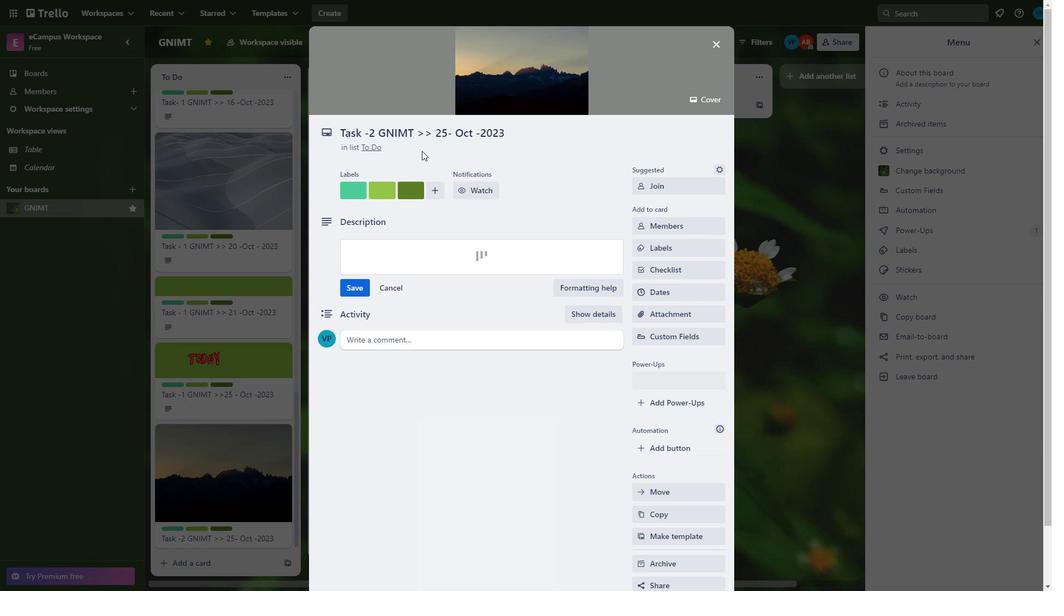
Action: Mouse moved to (244, 519)
Screenshot: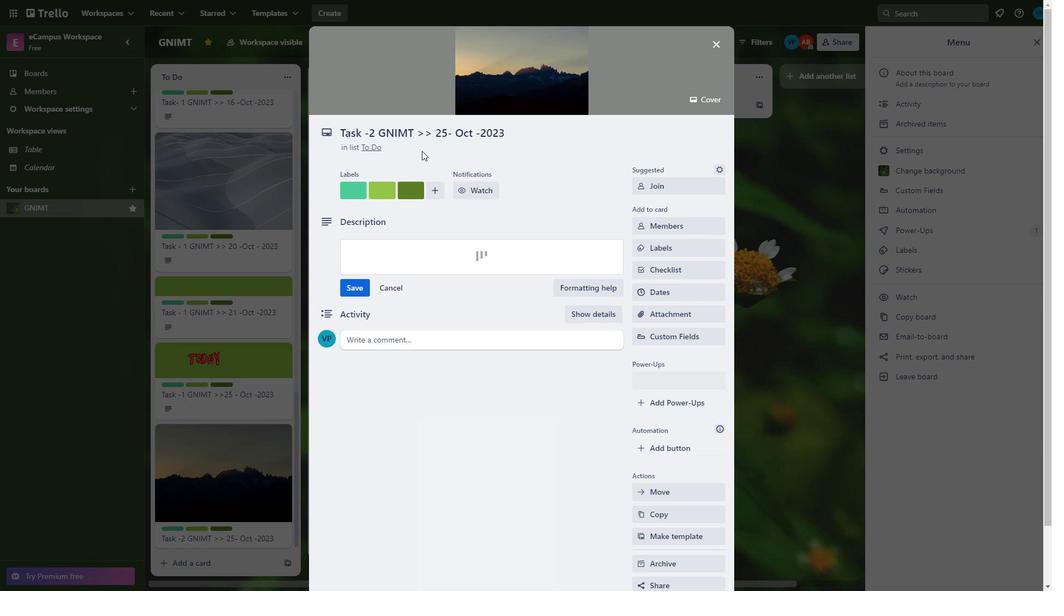 
Action: Mouse scrolled (244, 518) with delta (0, 0)
Screenshot: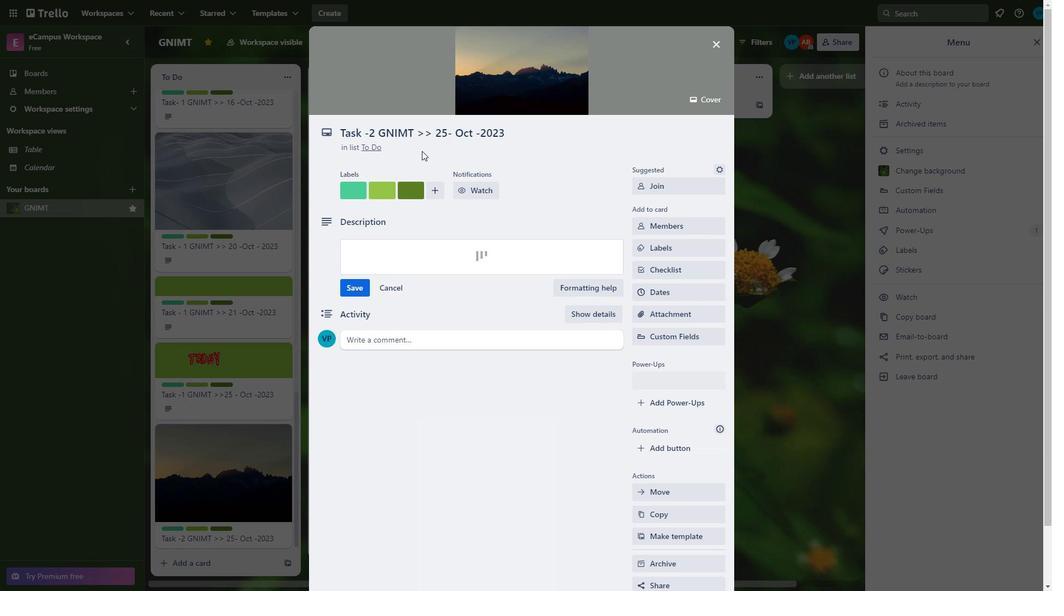 
Action: Mouse moved to (261, 495)
Screenshot: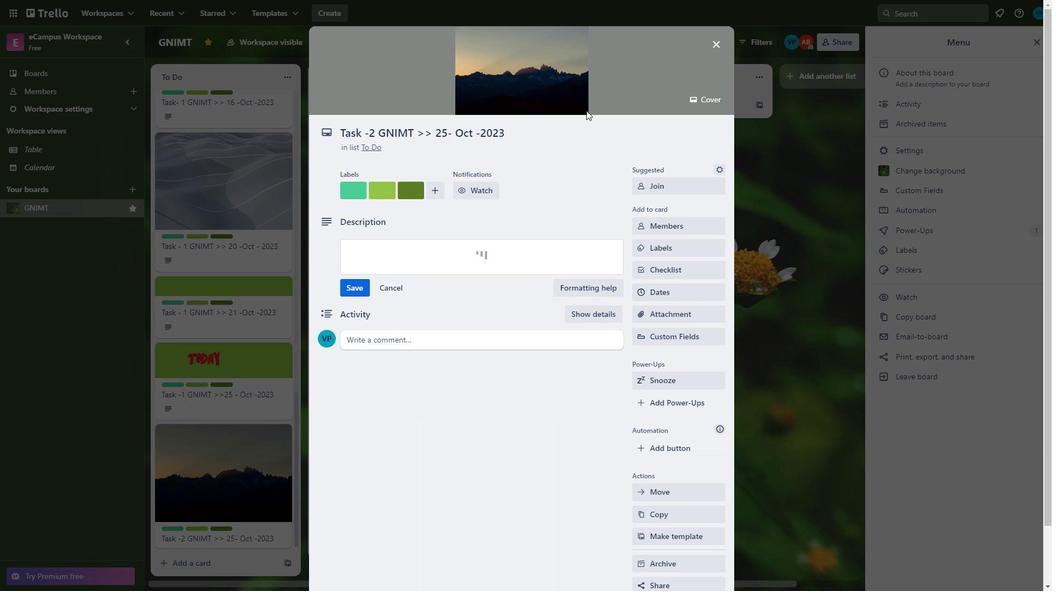 
Action: Mouse scrolled (261, 495) with delta (0, 0)
Screenshot: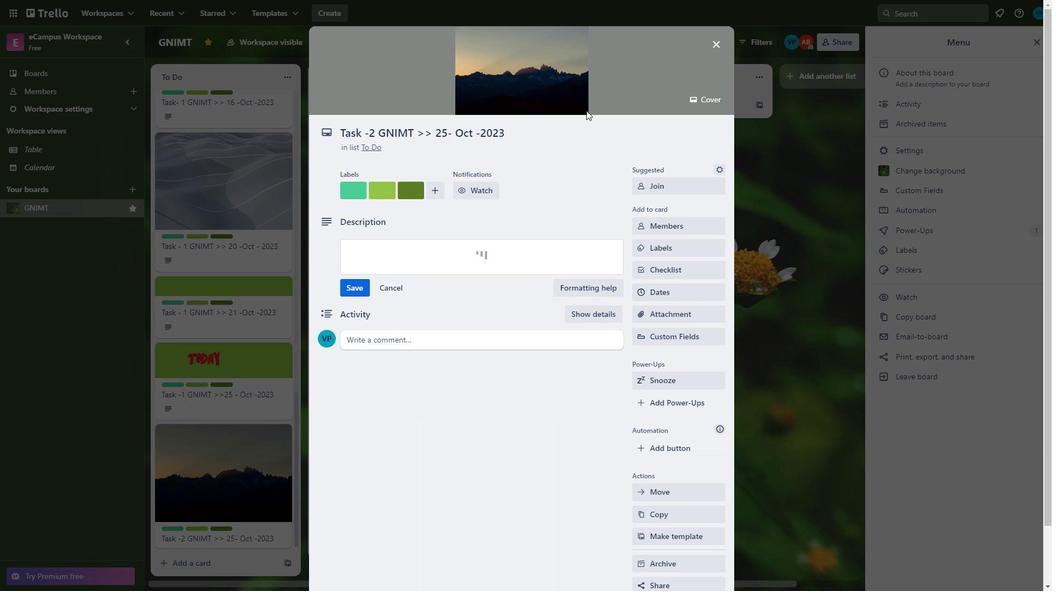 
Action: Mouse moved to (263, 496)
Screenshot: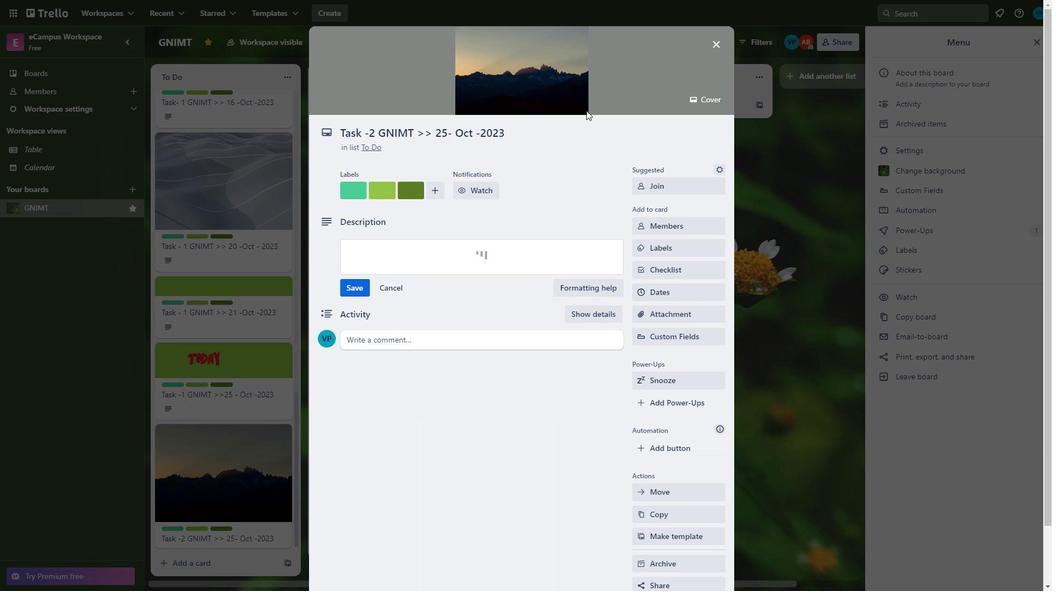 
Action: Mouse scrolled (263, 495) with delta (0, 0)
Screenshot: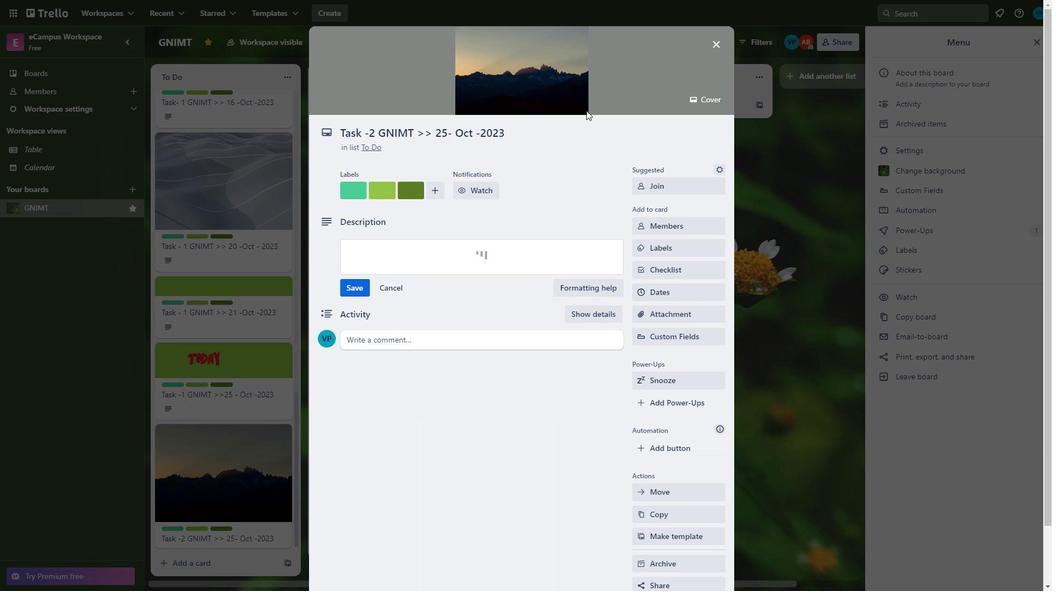
Action: Mouse moved to (268, 499)
Screenshot: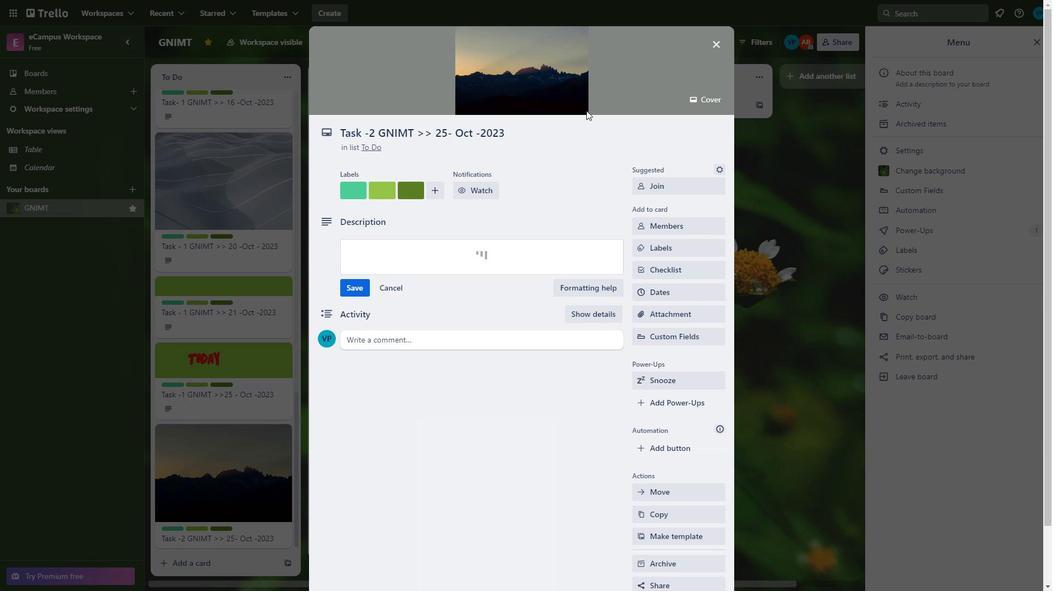 
Action: Mouse scrolled (268, 498) with delta (0, 0)
Screenshot: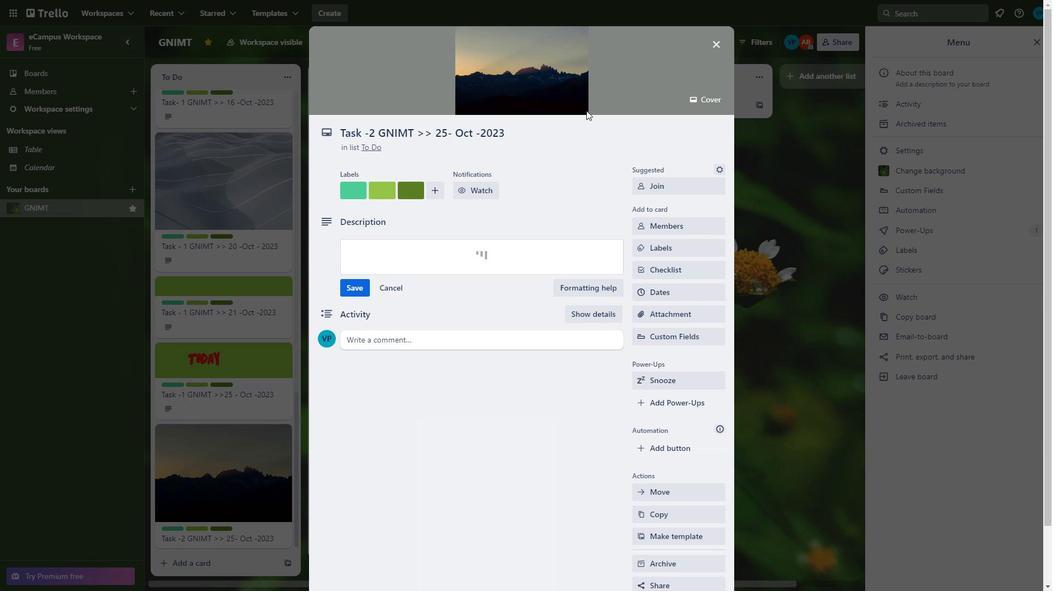 
Action: Mouse moved to (286, 507)
Screenshot: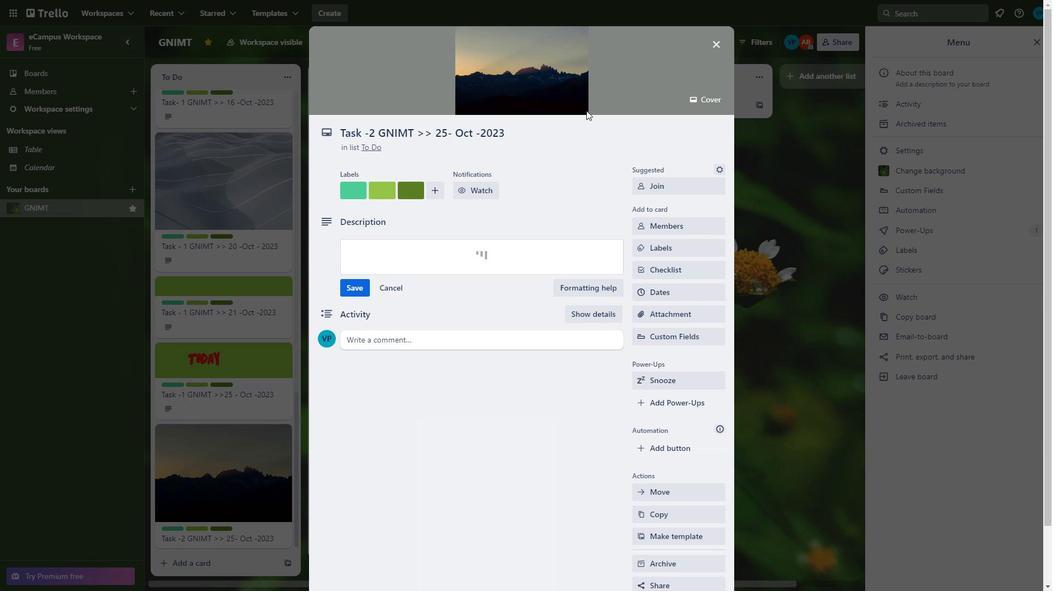 
Action: Mouse scrolled (286, 506) with delta (0, 0)
Screenshot: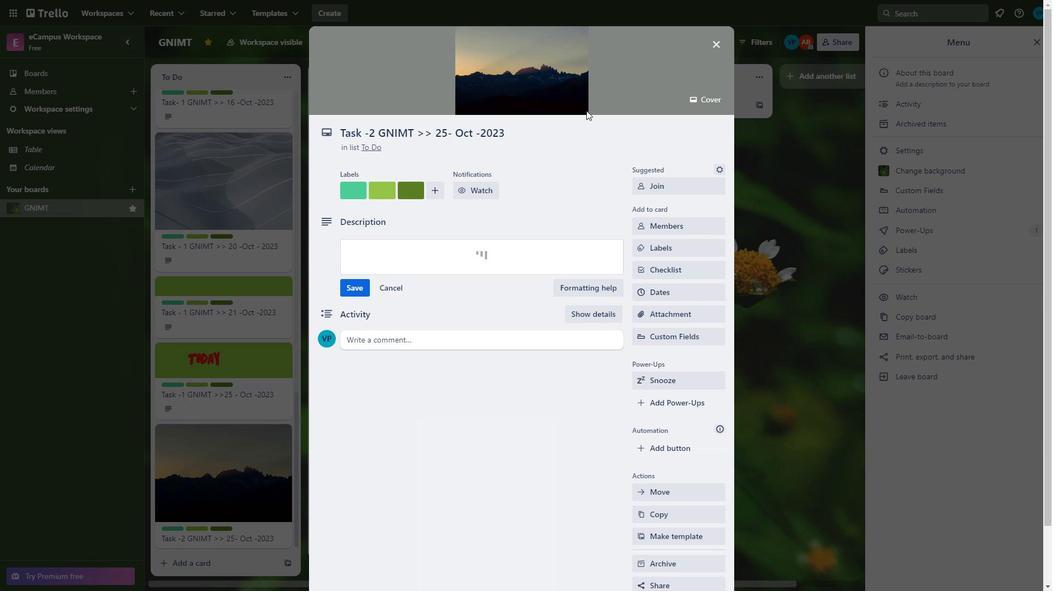 
Action: Mouse moved to (223, 538)
Screenshot: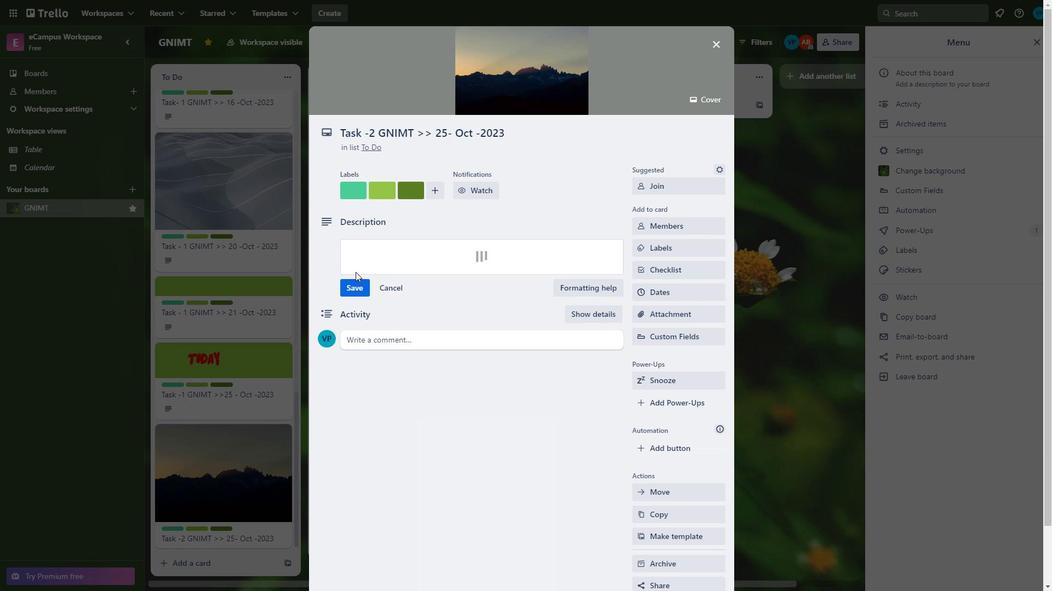 
Action: Mouse pressed left at (223, 538)
Screenshot: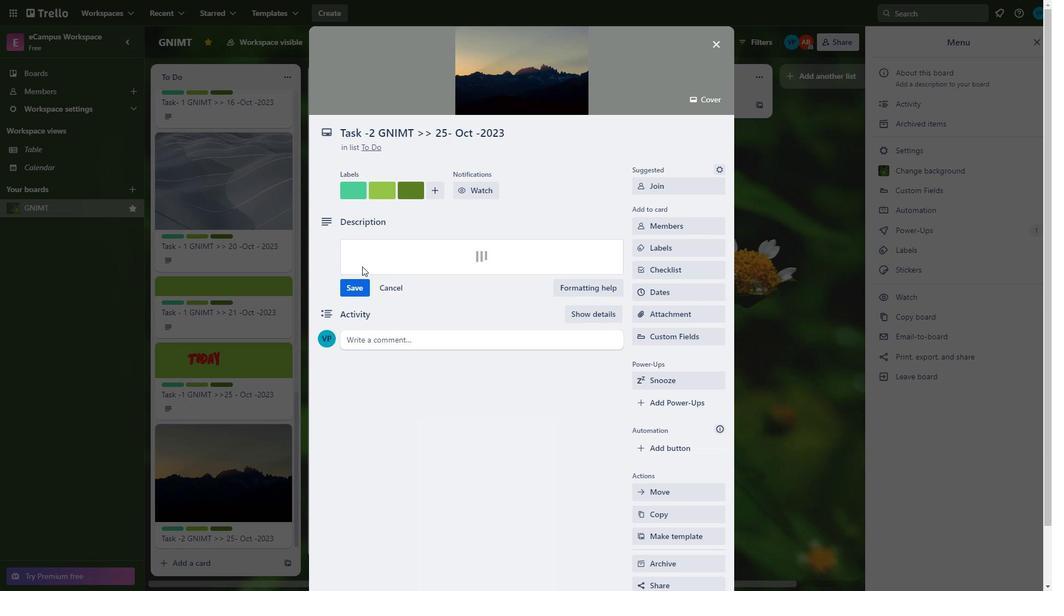 
Action: Mouse moved to (364, 261)
Screenshot: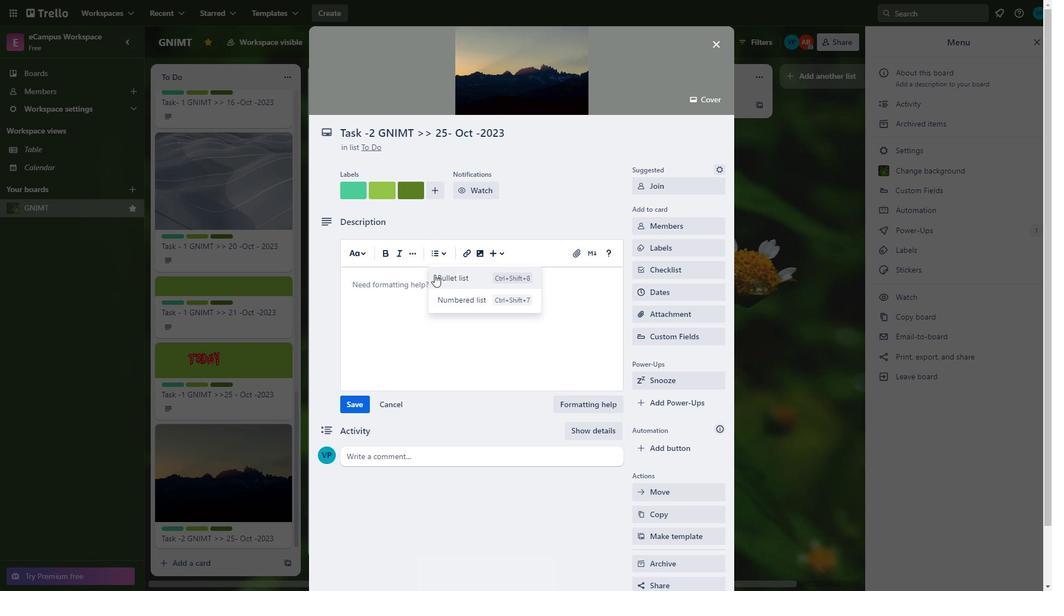 
Action: Mouse pressed left at (364, 261)
Screenshot: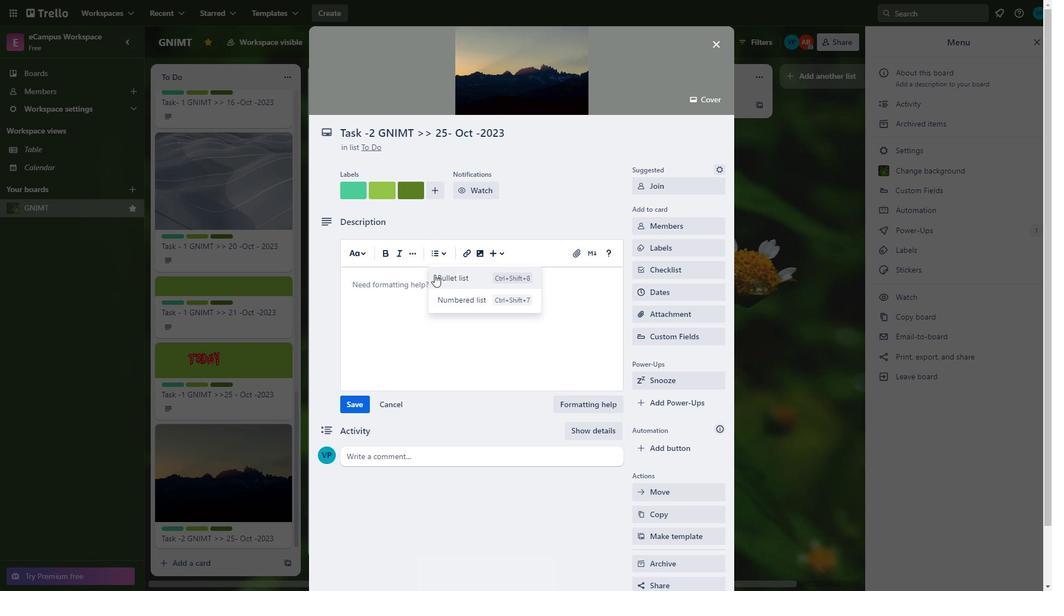 
Action: Mouse moved to (437, 254)
Screenshot: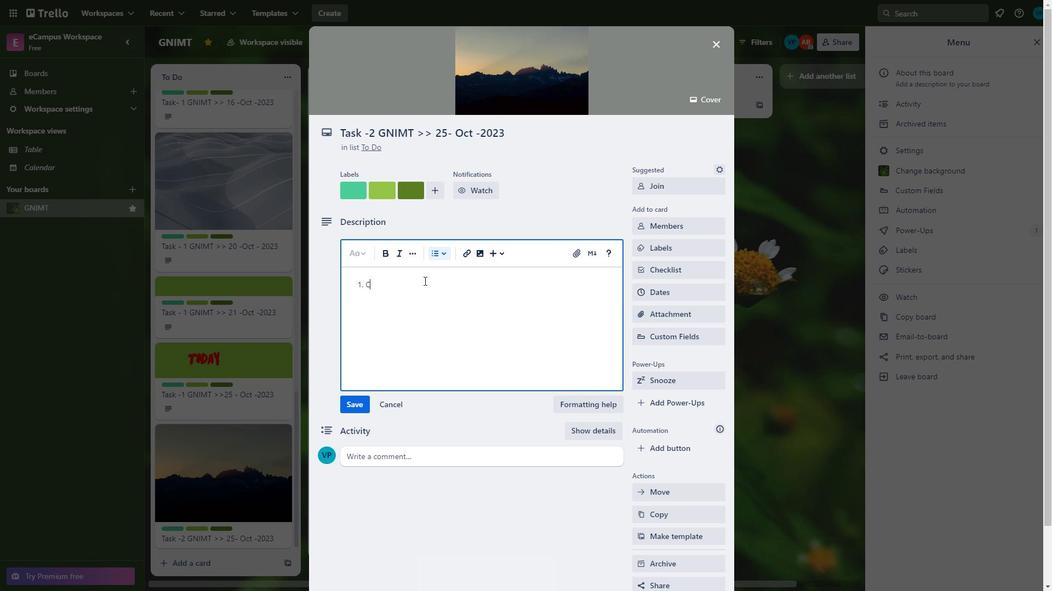 
Action: Mouse pressed left at (437, 254)
Screenshot: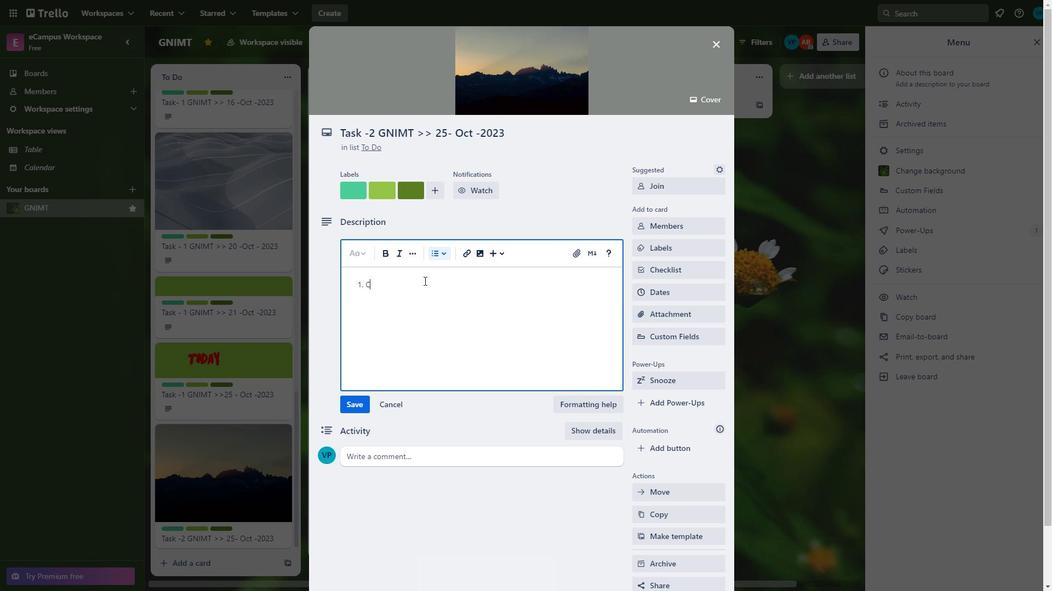 
Action: Mouse moved to (452, 301)
Screenshot: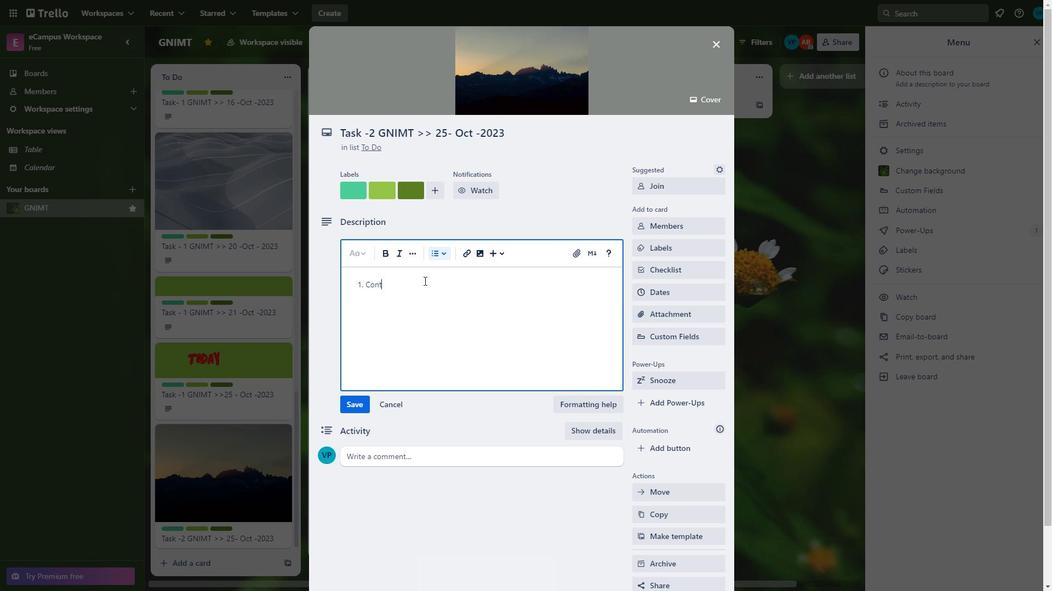
Action: Mouse pressed left at (452, 301)
Screenshot: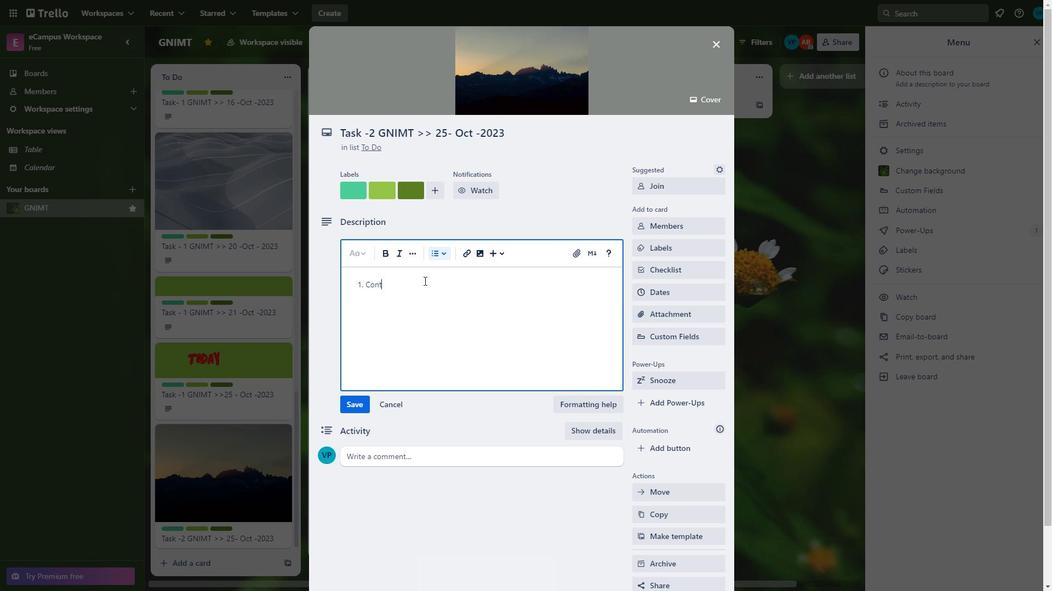 
Action: Mouse moved to (424, 281)
Screenshot: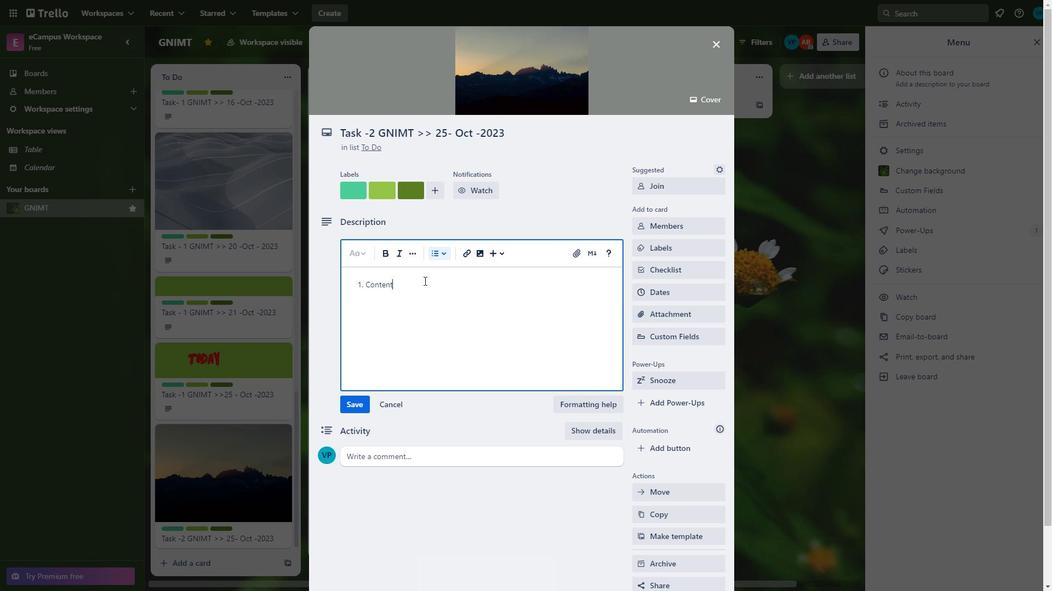 
Action: Mouse pressed left at (424, 281)
Screenshot: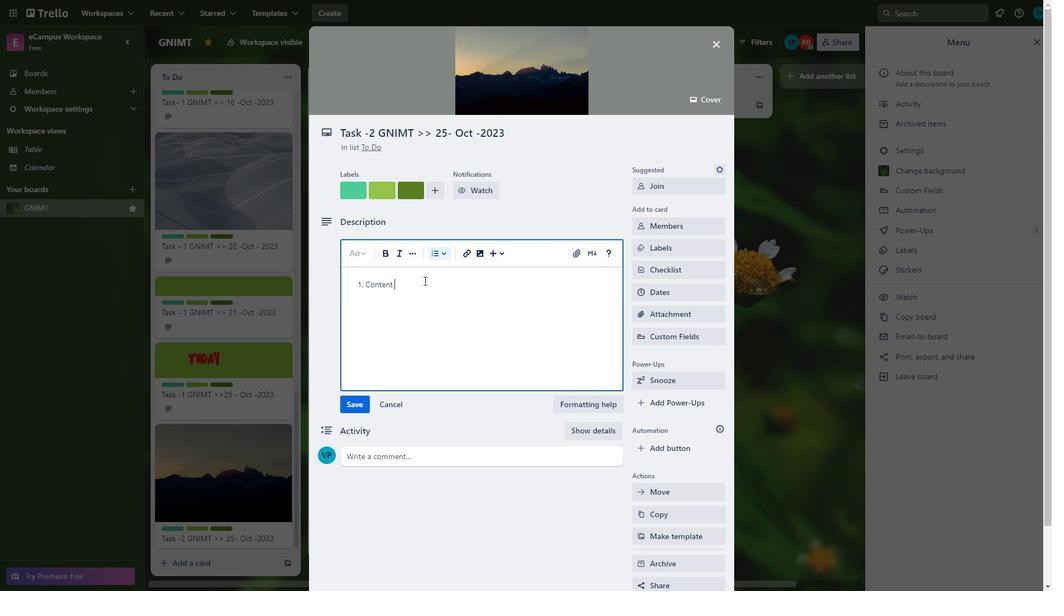 
Action: Key pressed <Key.caps_lock>c<Key.caps_lock>ONTENT<Key.space><Key.caps_lock>u<Key.caps_lock>PDATE<Key.enter>
Screenshot: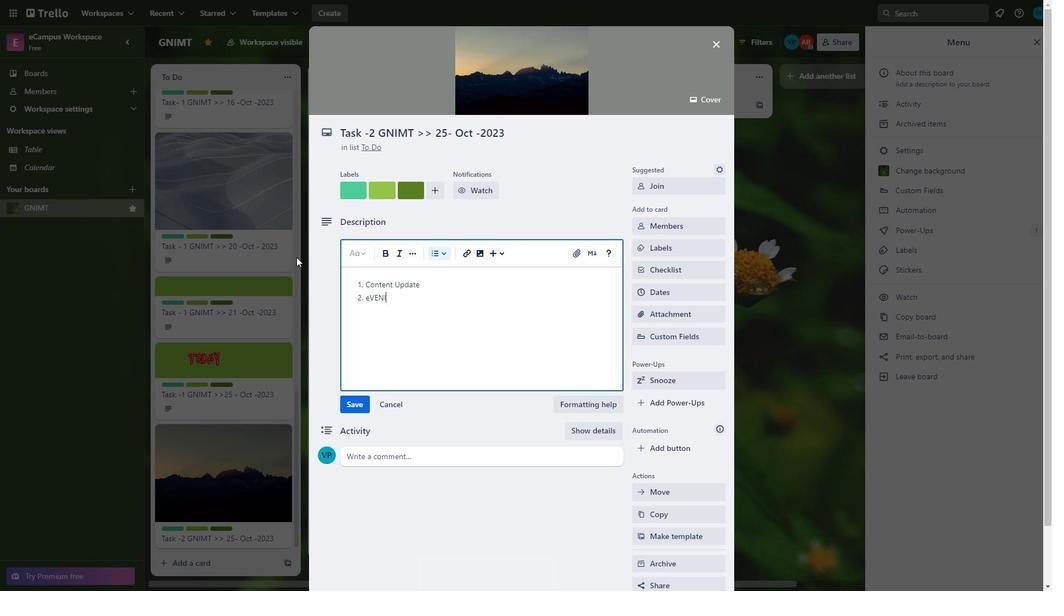 
Action: Mouse moved to (296, 257)
Screenshot: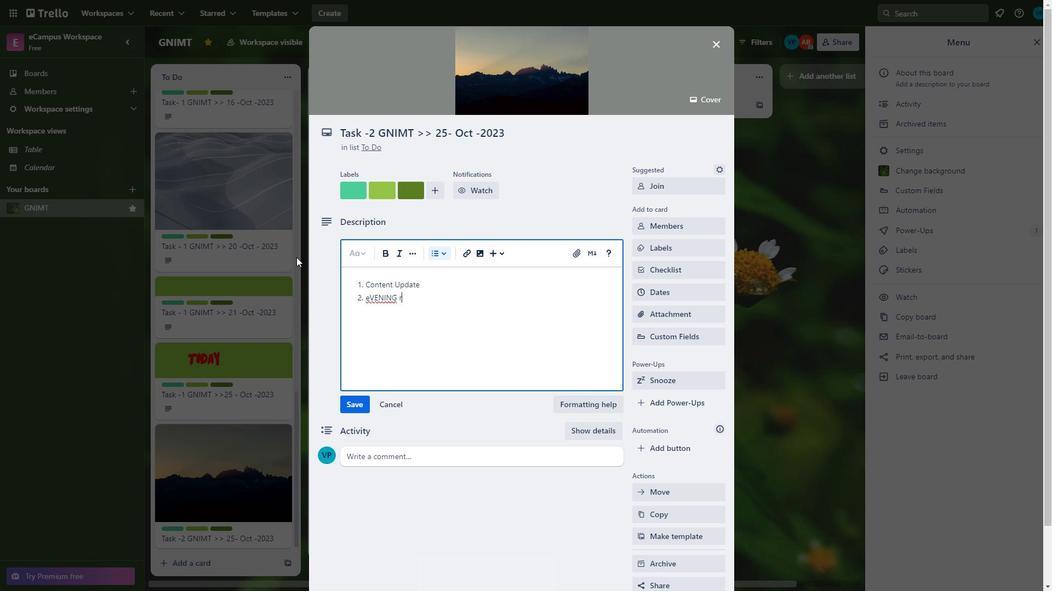
Action: Key pressed E<Key.caps_lock>vening<Key.space><Key.caps_lock>R<Key.caps_lock>ecording
Screenshot: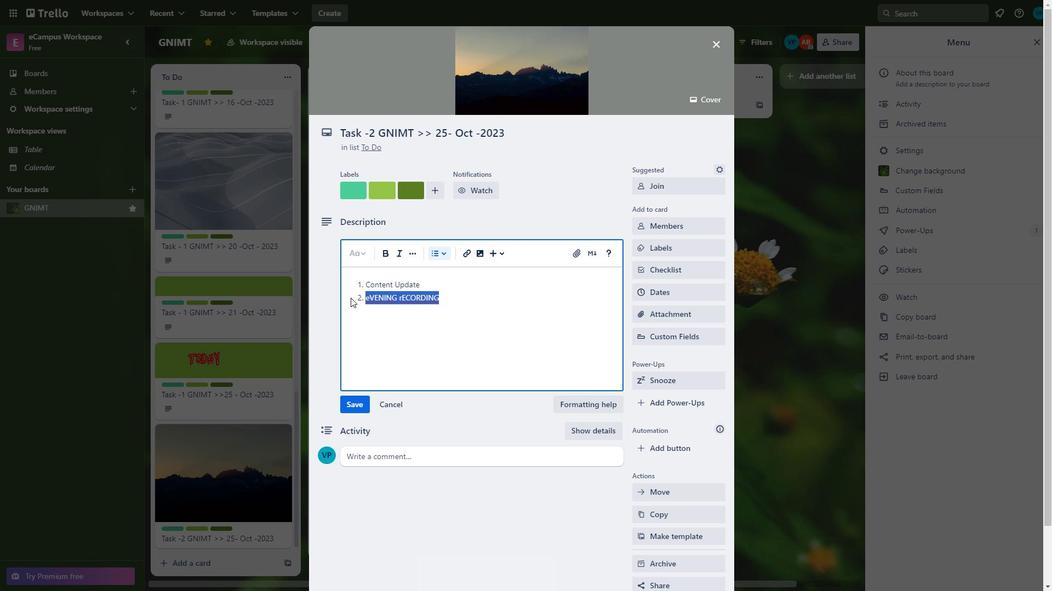 
Action: Mouse moved to (449, 298)
Screenshot: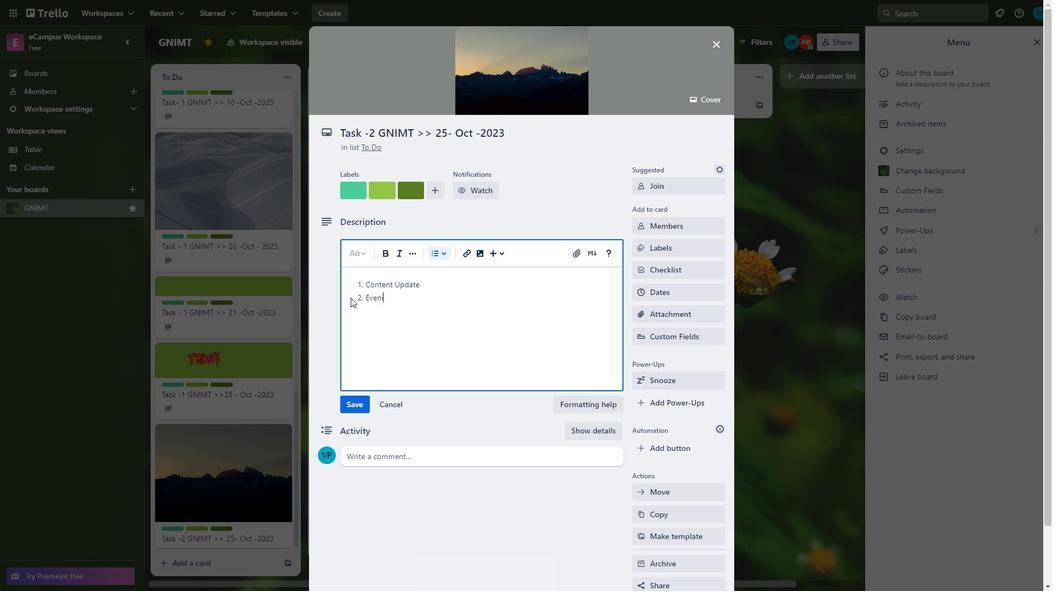 
Action: Mouse pressed left at (449, 298)
Screenshot: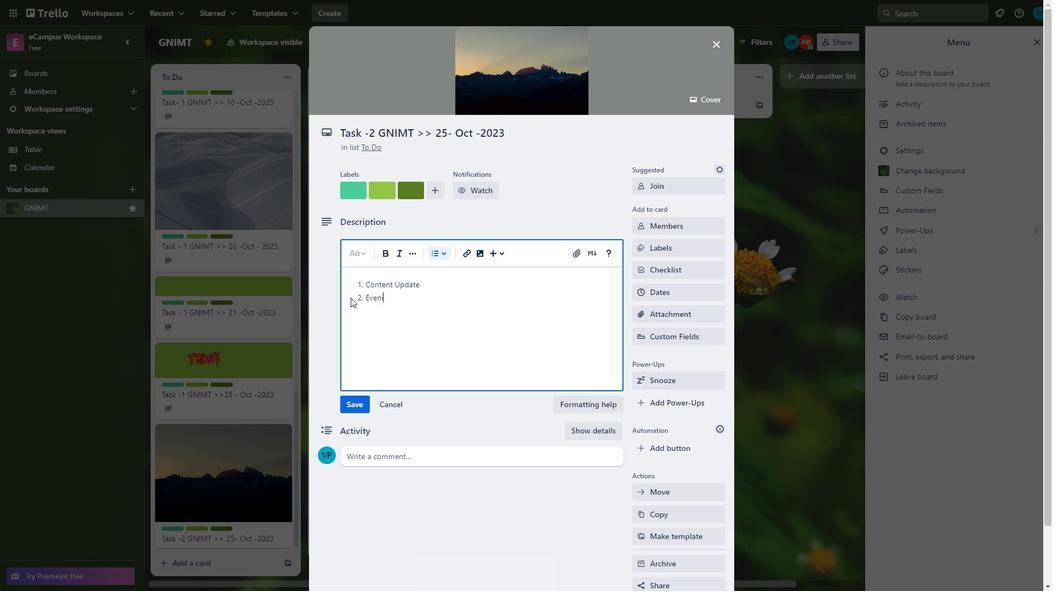 
Action: Mouse moved to (350, 298)
Screenshot: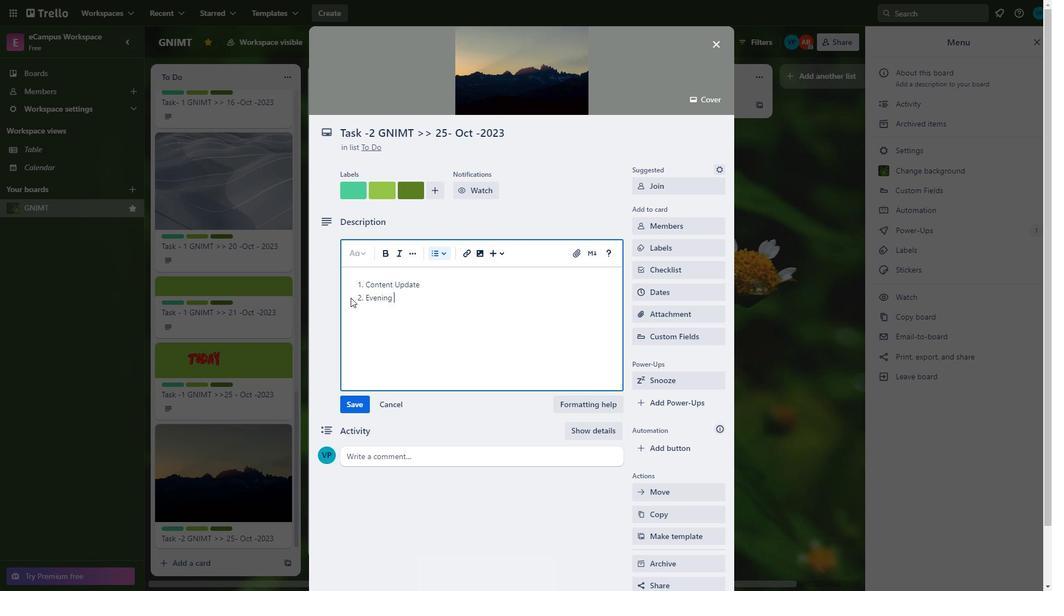 
Action: Key pressed <Key.delete>e<Key.caps_lock>VENING<Key.space><Key.caps_lock>r<Key.caps_lock>ECORDING
Screenshot: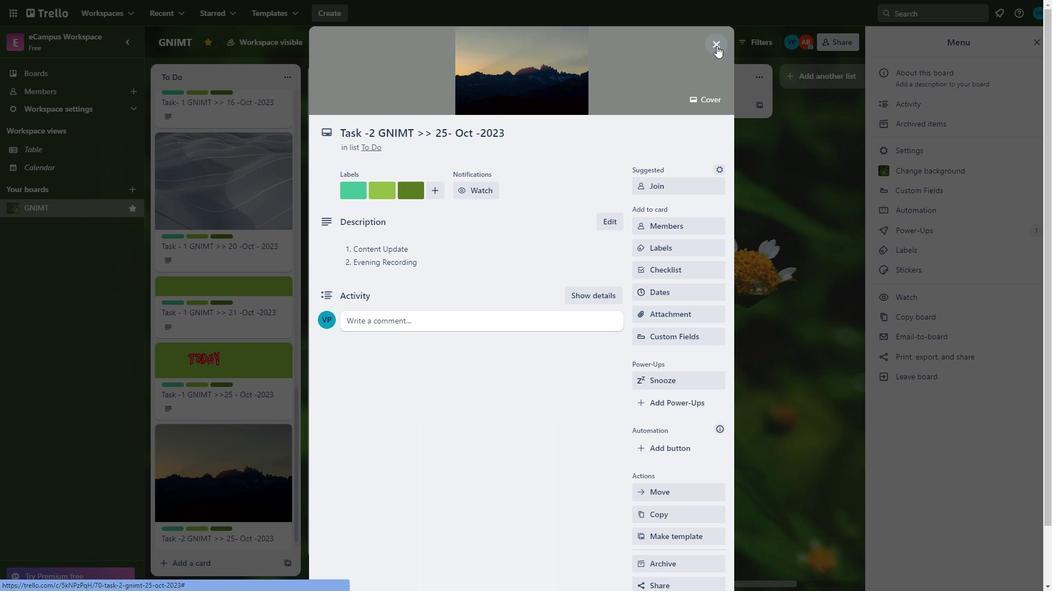 
Action: Mouse moved to (362, 401)
Screenshot: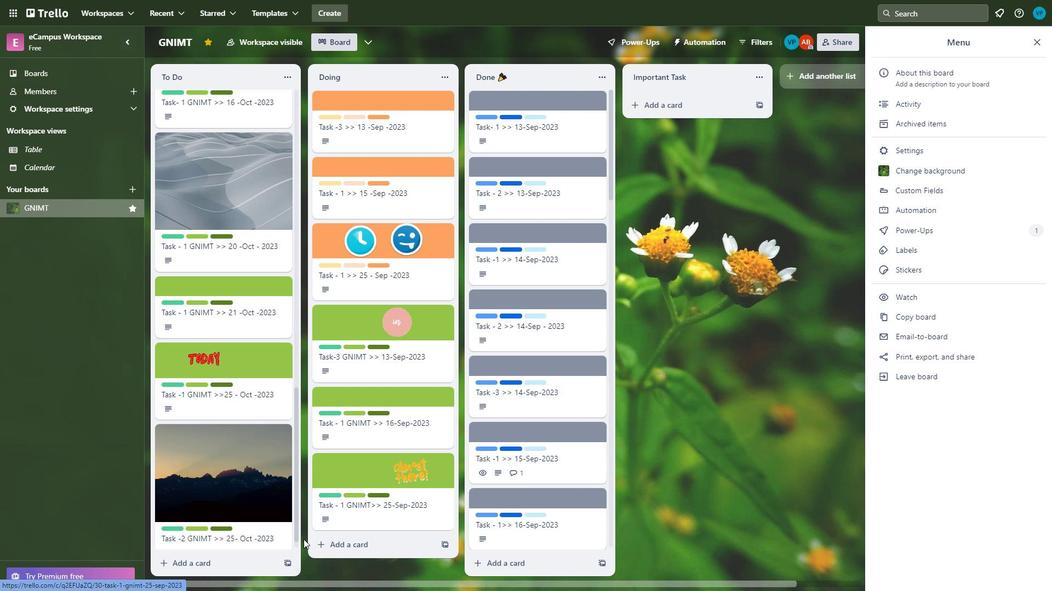 
Action: Mouse pressed left at (362, 401)
Screenshot: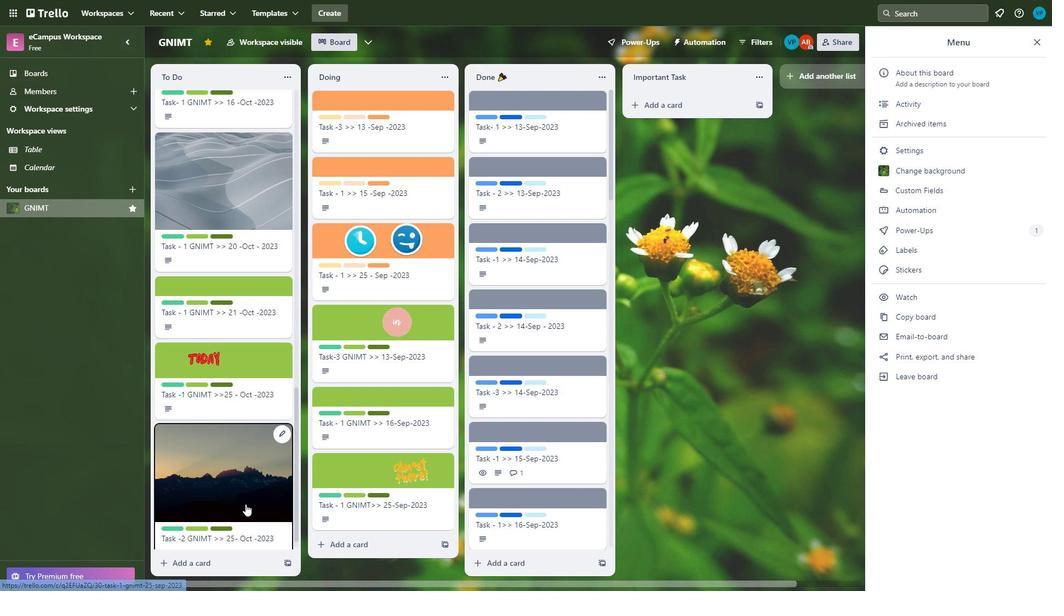 
Action: Mouse moved to (357, 395)
Screenshot: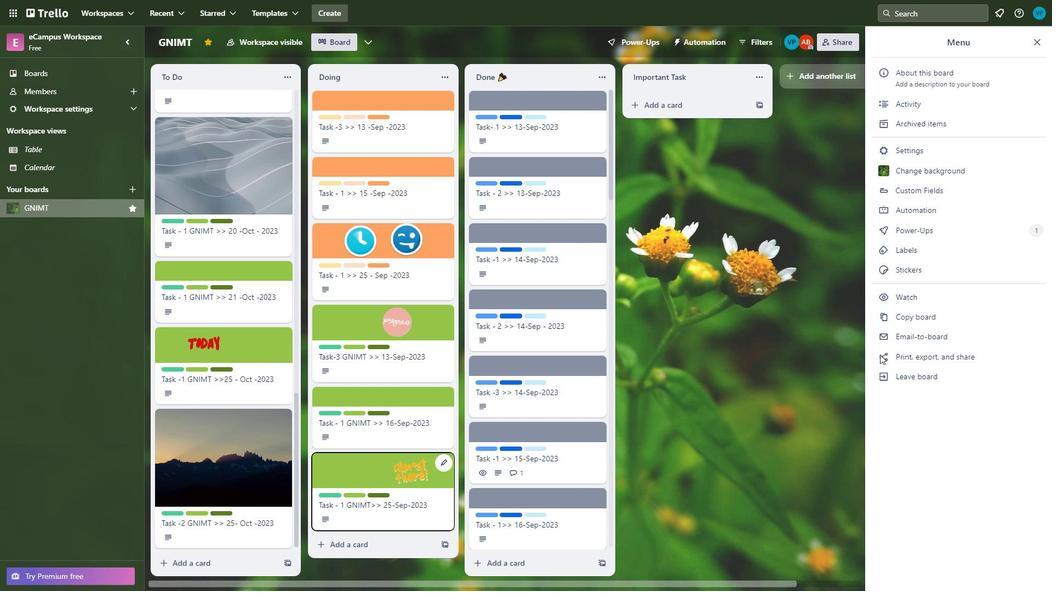 
Action: Mouse scrolled (357, 395) with delta (0, 0)
Screenshot: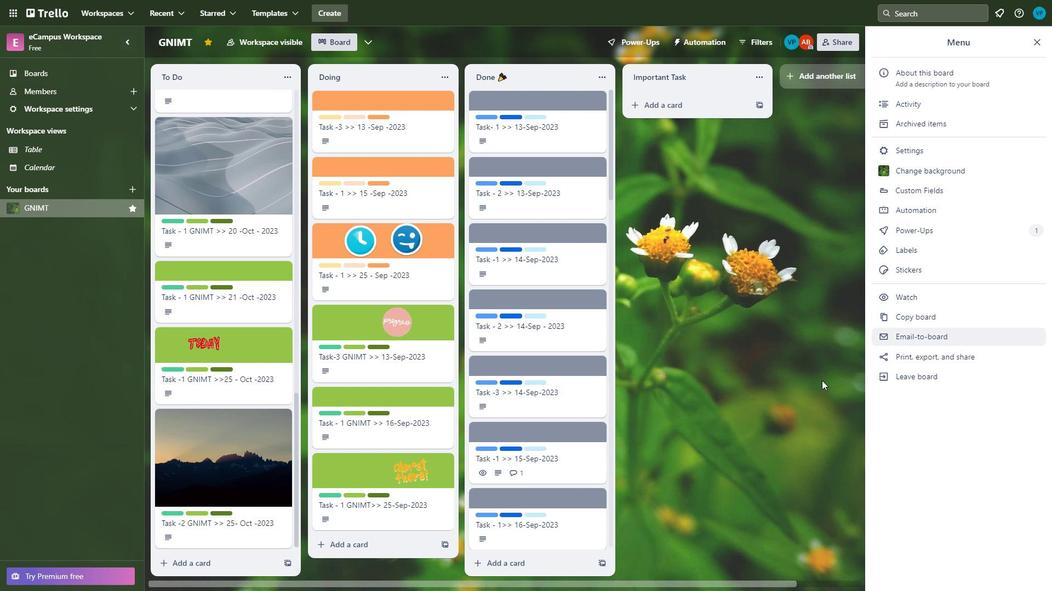 
Action: Mouse moved to (357, 395)
Screenshot: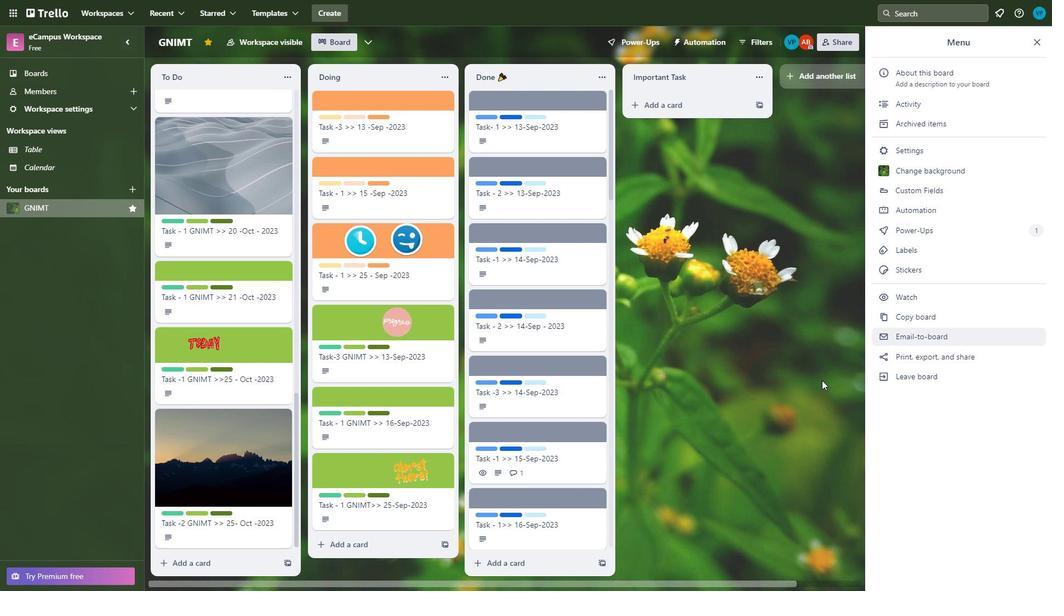 
Action: Mouse scrolled (357, 395) with delta (0, 0)
Screenshot: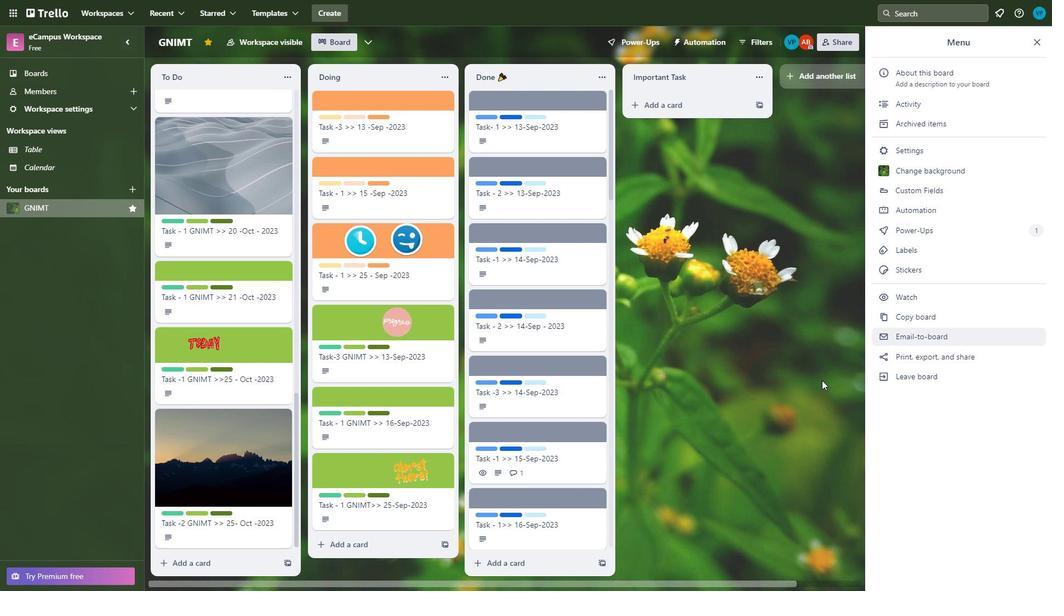 
Action: Mouse moved to (358, 395)
Screenshot: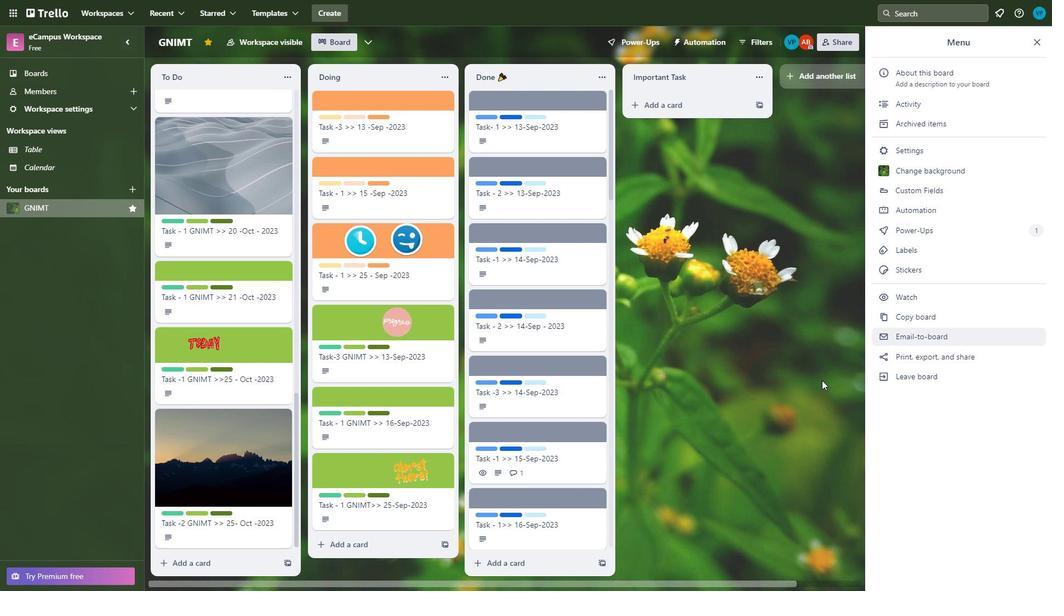 
Action: Mouse scrolled (358, 395) with delta (0, 0)
Screenshot: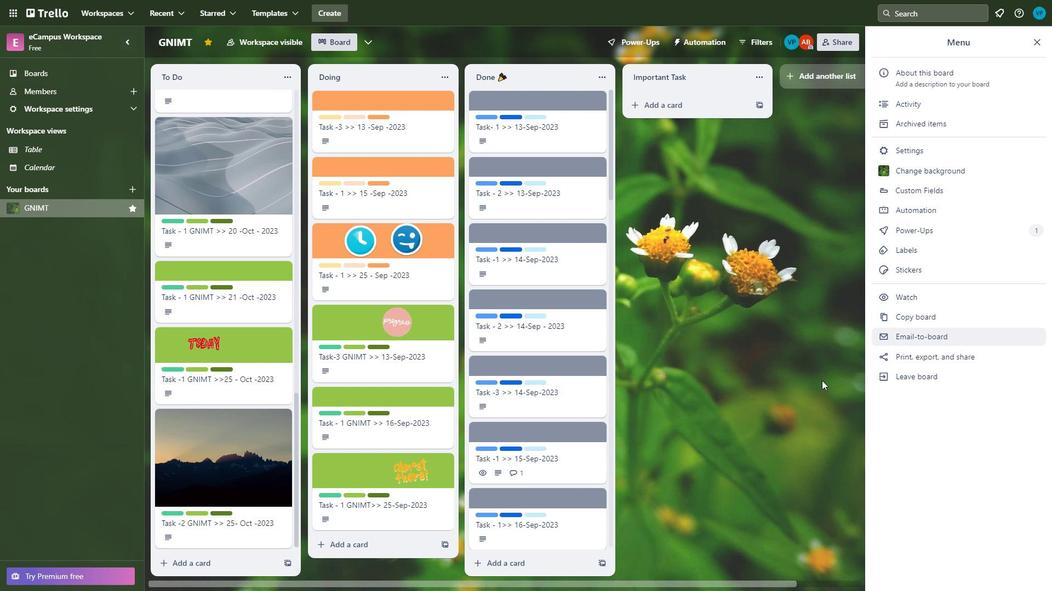 
Action: Mouse moved to (716, 40)
Screenshot: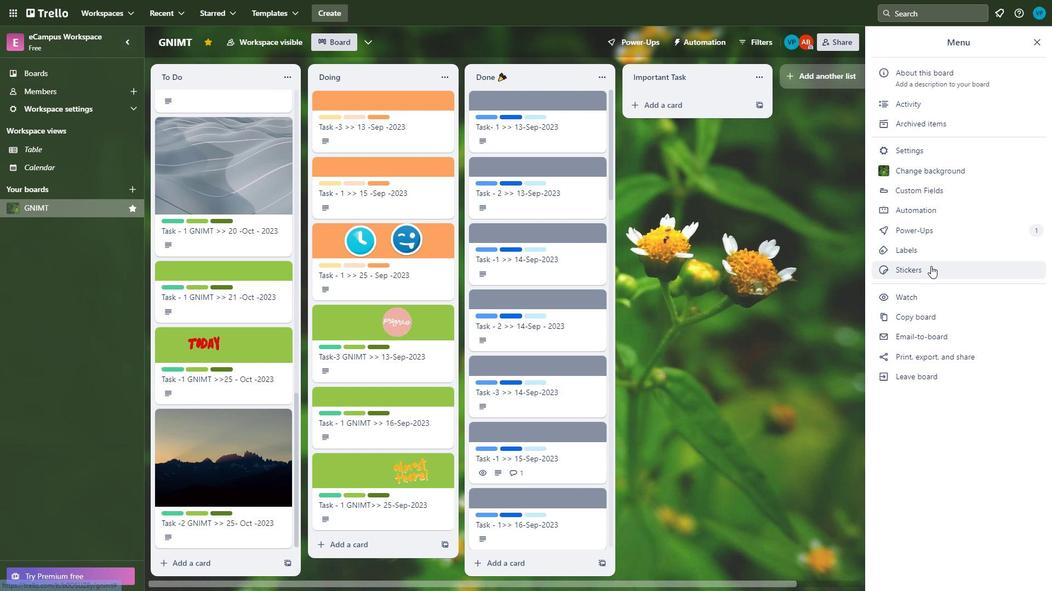 
Action: Mouse pressed left at (716, 40)
Screenshot: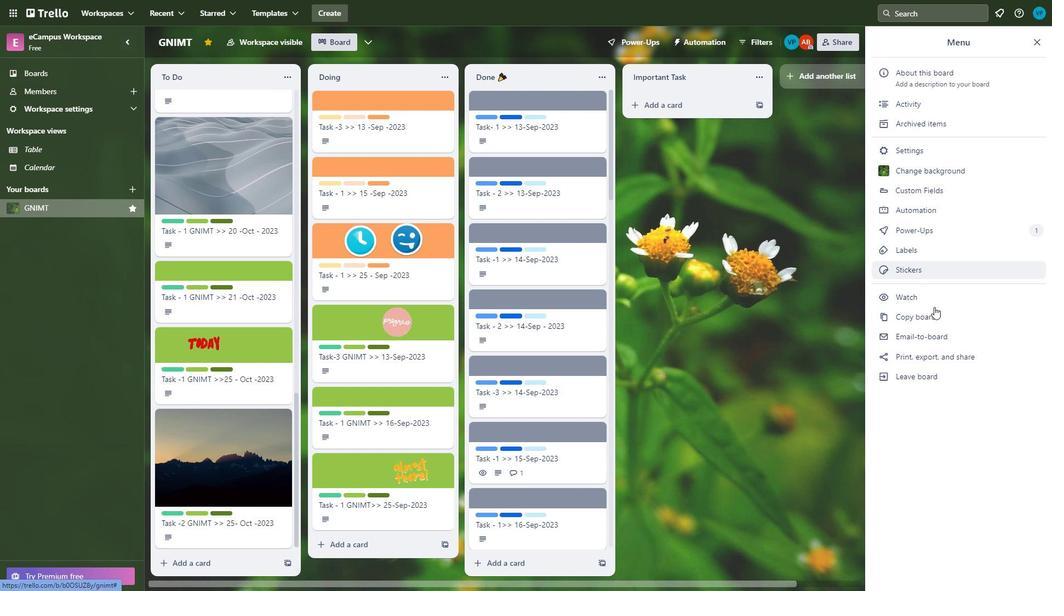 
Action: Mouse moved to (363, 350)
Screenshot: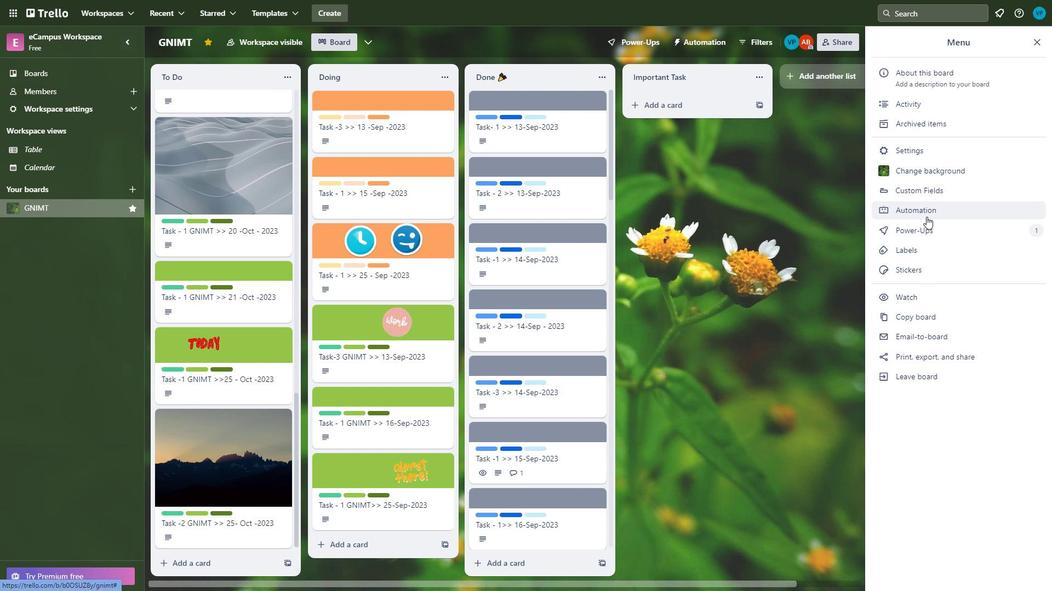 
Action: Mouse scrolled (363, 350) with delta (0, 0)
Screenshot: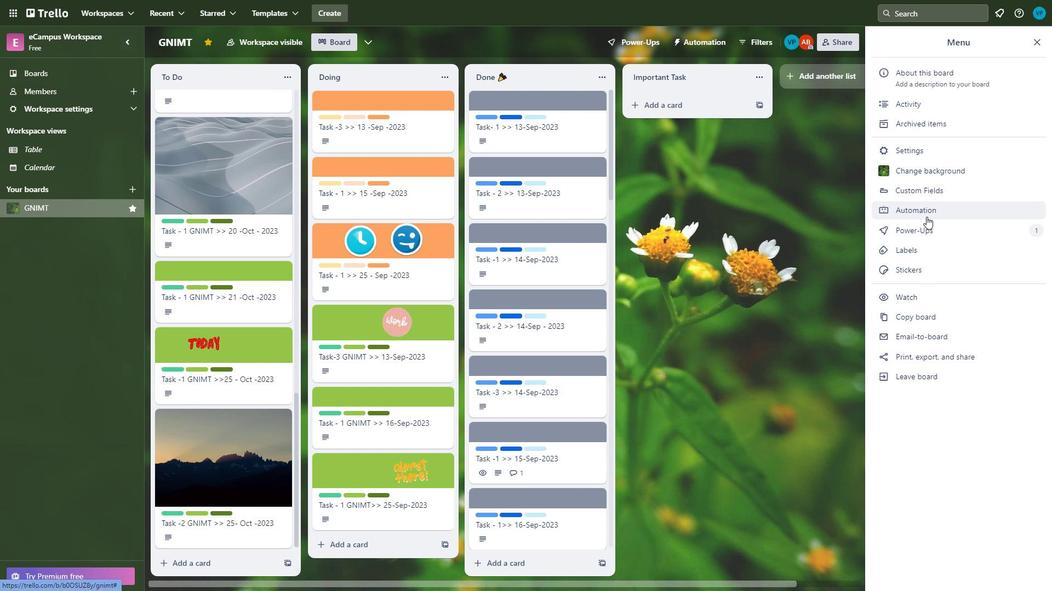 
Action: Mouse moved to (366, 362)
Screenshot: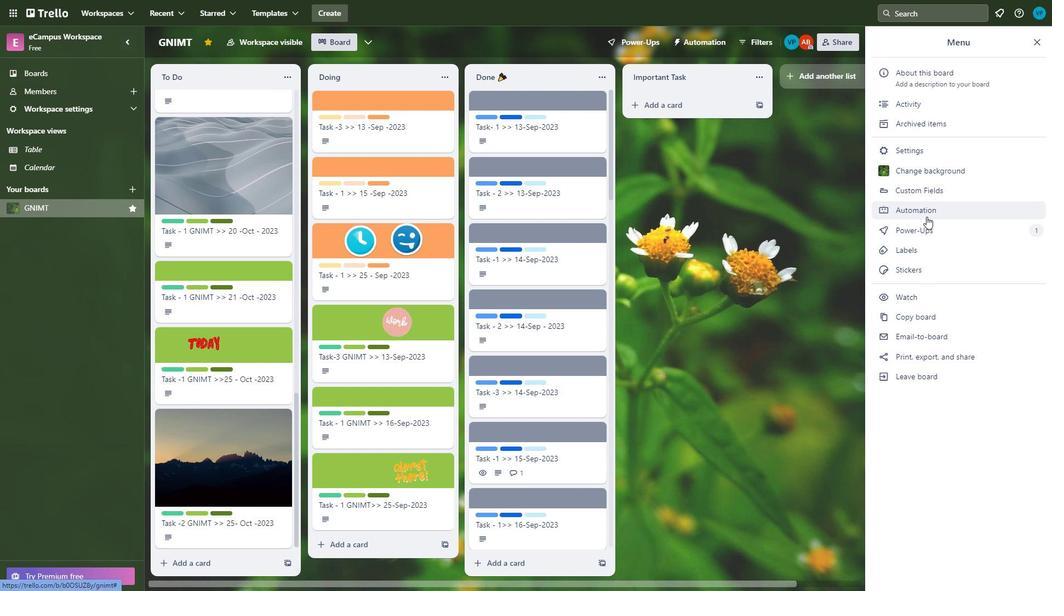 
Action: Mouse scrolled (366, 362) with delta (0, 0)
Screenshot: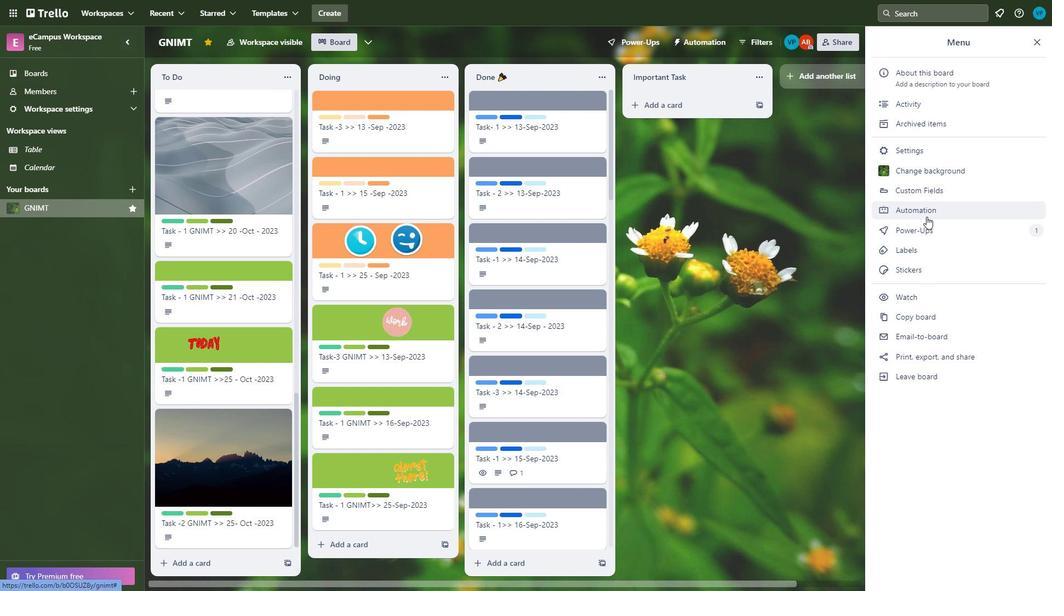 
Action: Mouse moved to (367, 367)
Screenshot: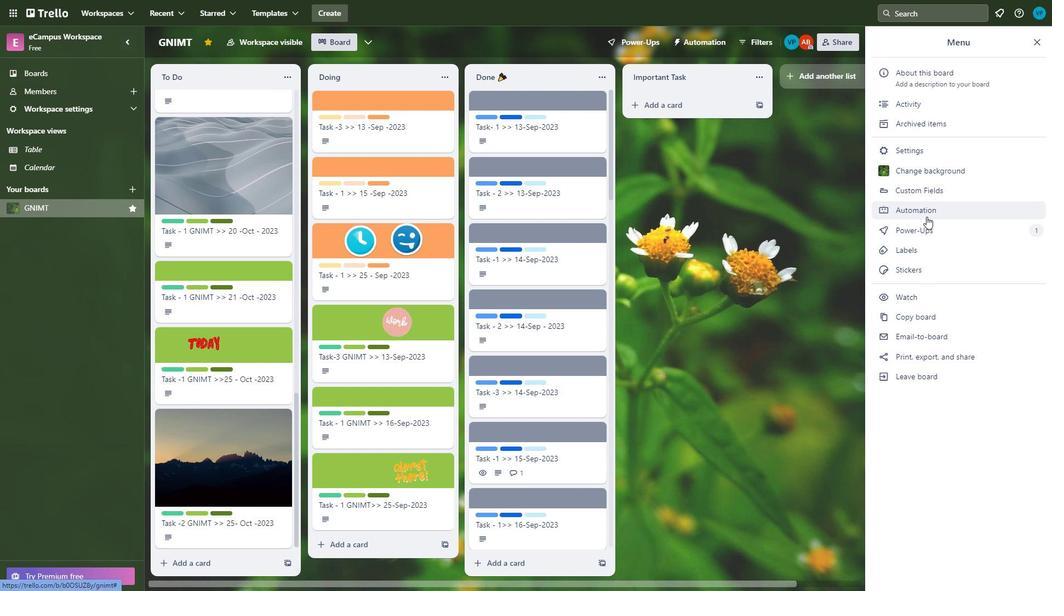 
Action: Mouse scrolled (367, 366) with delta (0, 0)
Screenshot: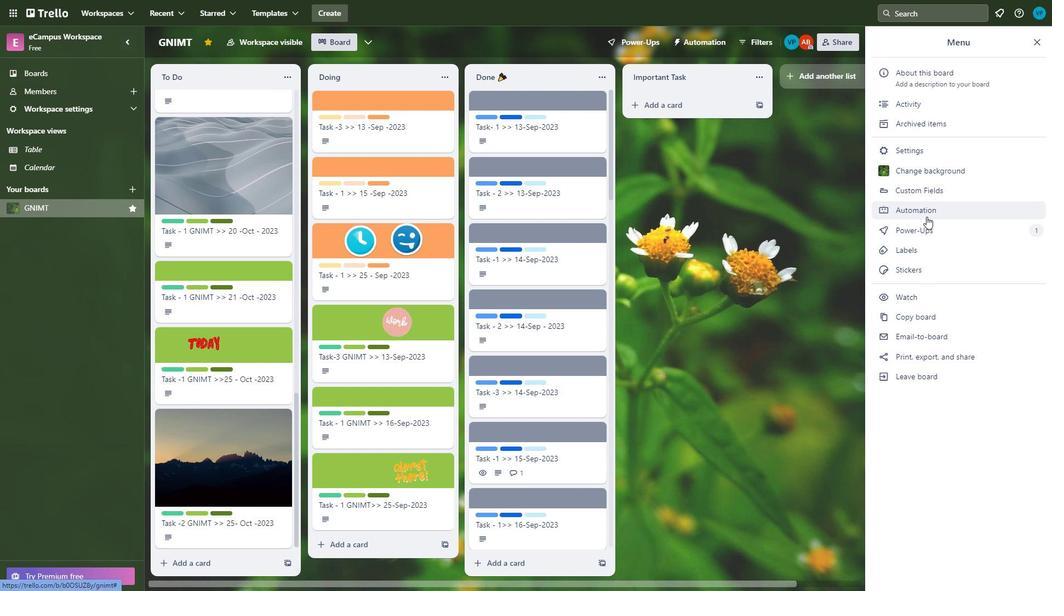 
Action: Mouse moved to (369, 371)
Screenshot: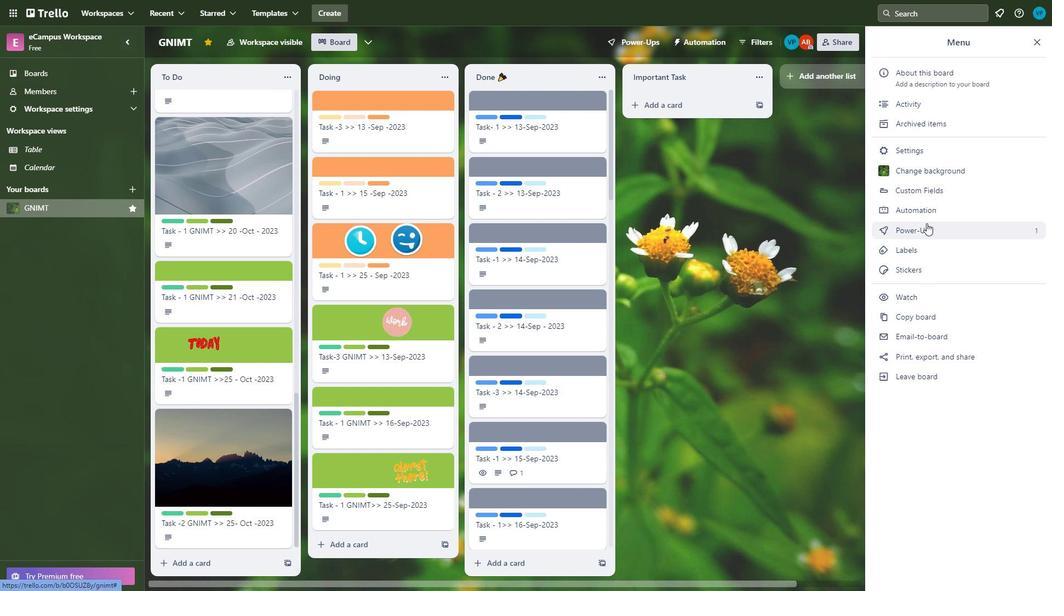 
Action: Mouse scrolled (369, 370) with delta (0, 0)
Screenshot: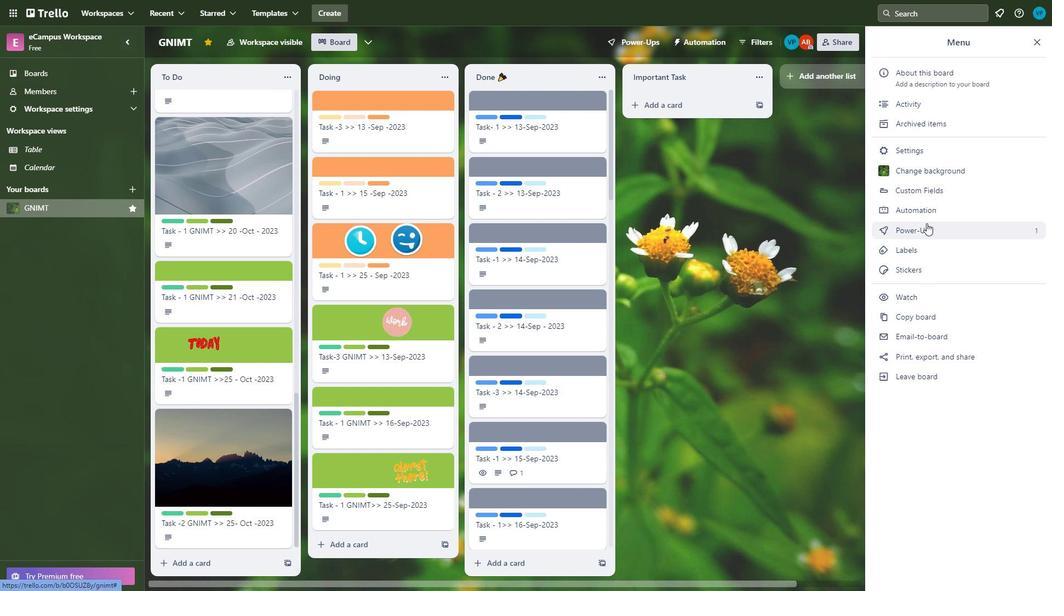 
Action: Mouse moved to (303, 545)
Screenshot: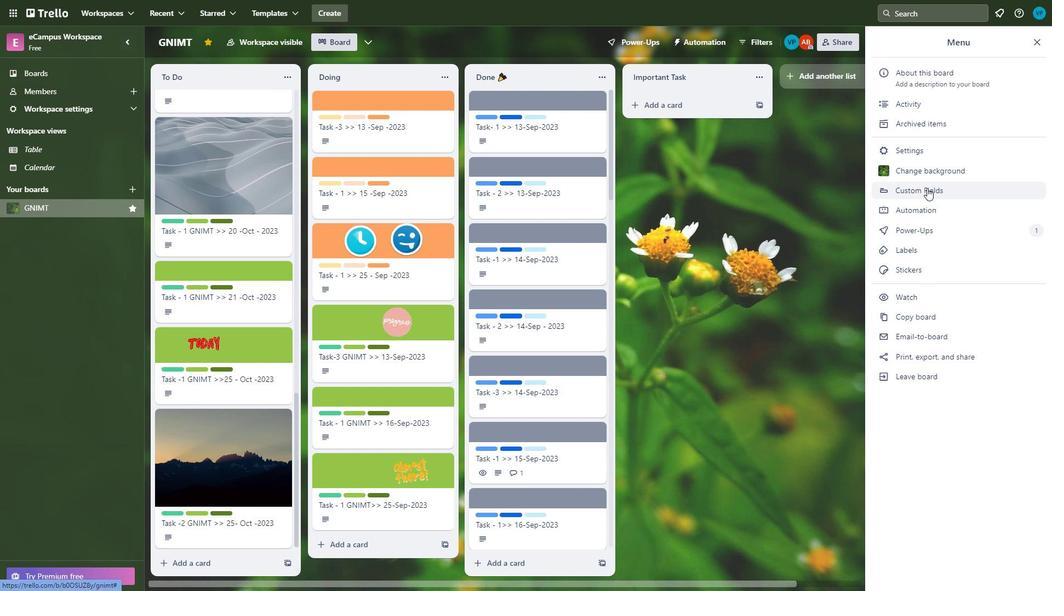 
Action: Mouse scrolled (303, 545) with delta (0, 0)
Screenshot: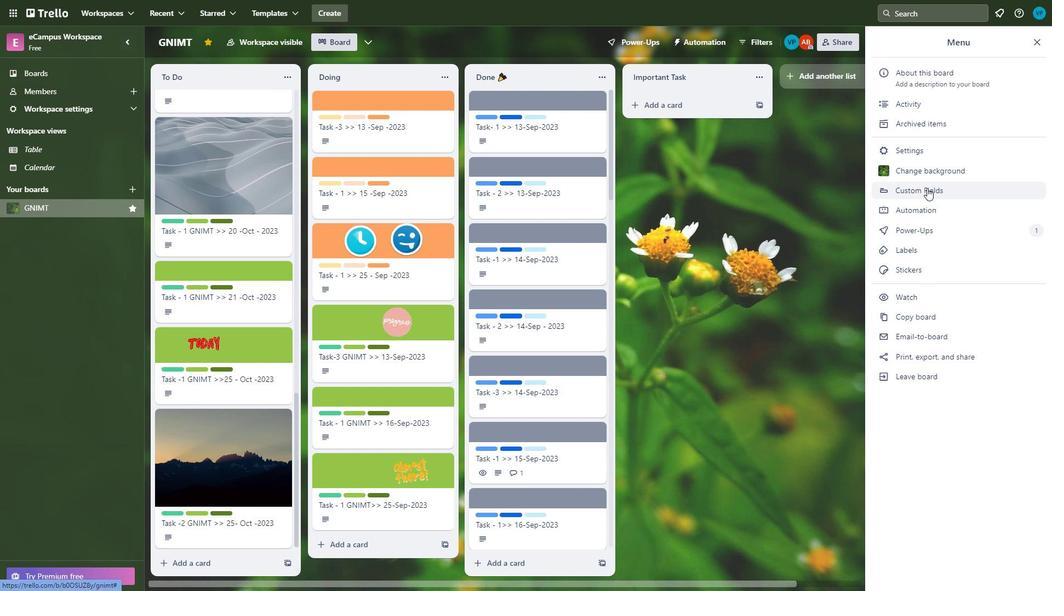
Action: Mouse moved to (303, 546)
Screenshot: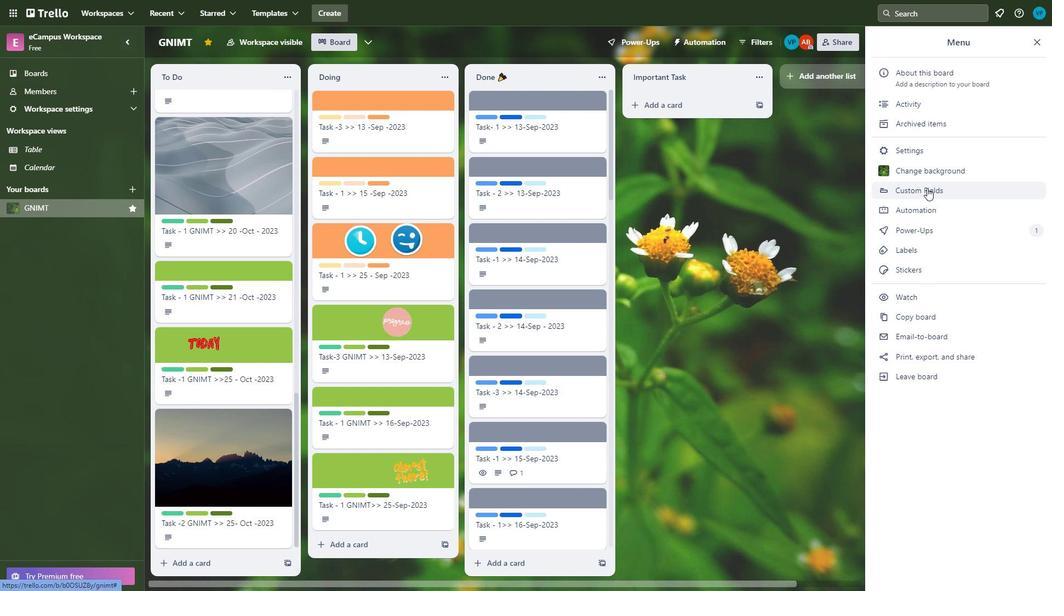 
Action: Mouse scrolled (303, 545) with delta (0, 0)
Screenshot: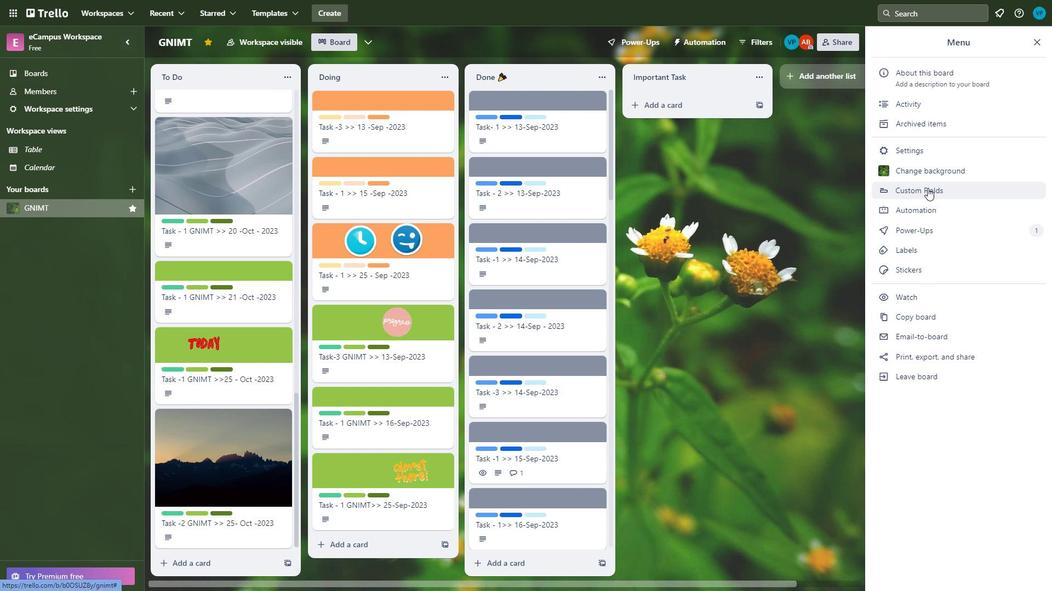 
Action: Mouse moved to (247, 503)
Screenshot: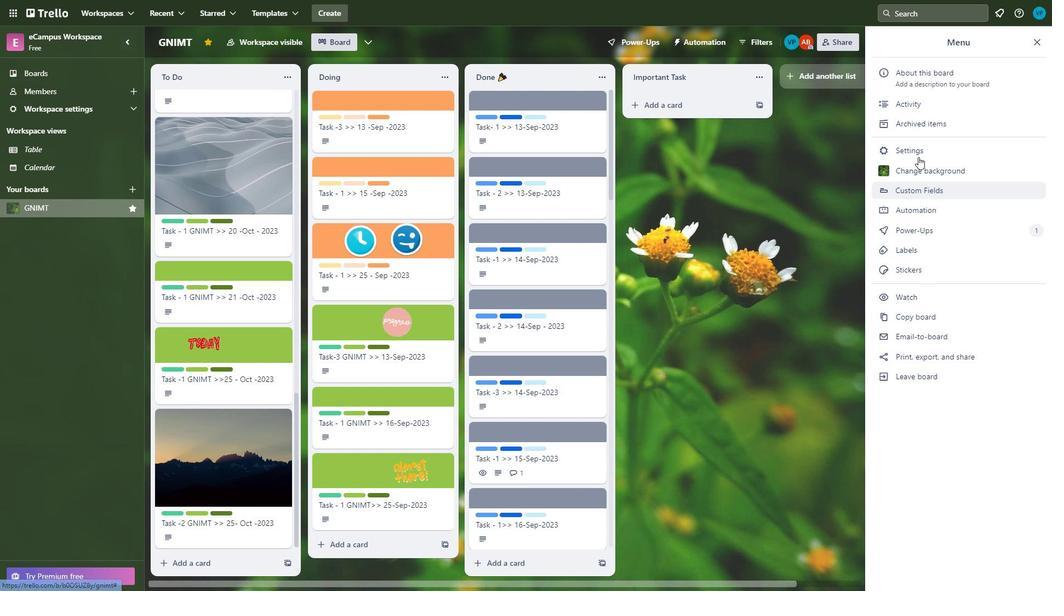 
Action: Mouse scrolled (247, 502) with delta (0, 0)
Screenshot: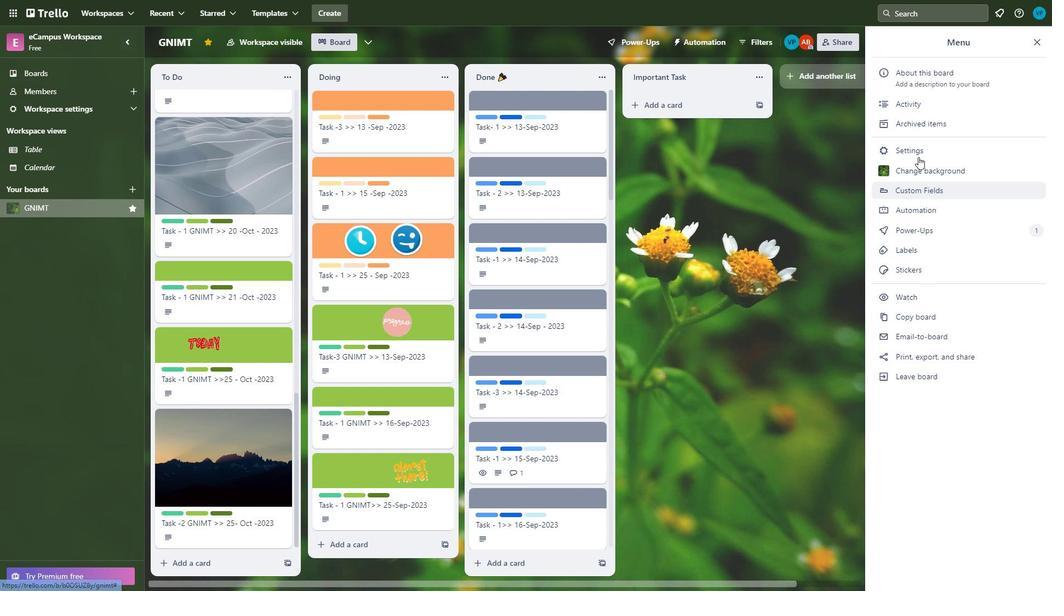 
Action: Mouse moved to (245, 504)
Screenshot: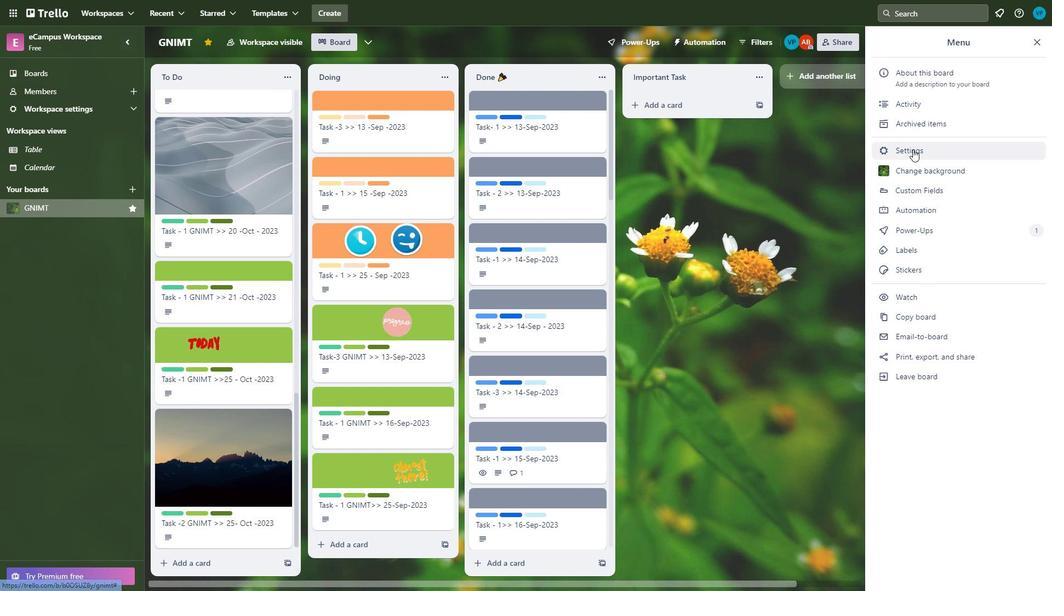 
Action: Mouse scrolled (245, 504) with delta (0, 0)
Screenshot: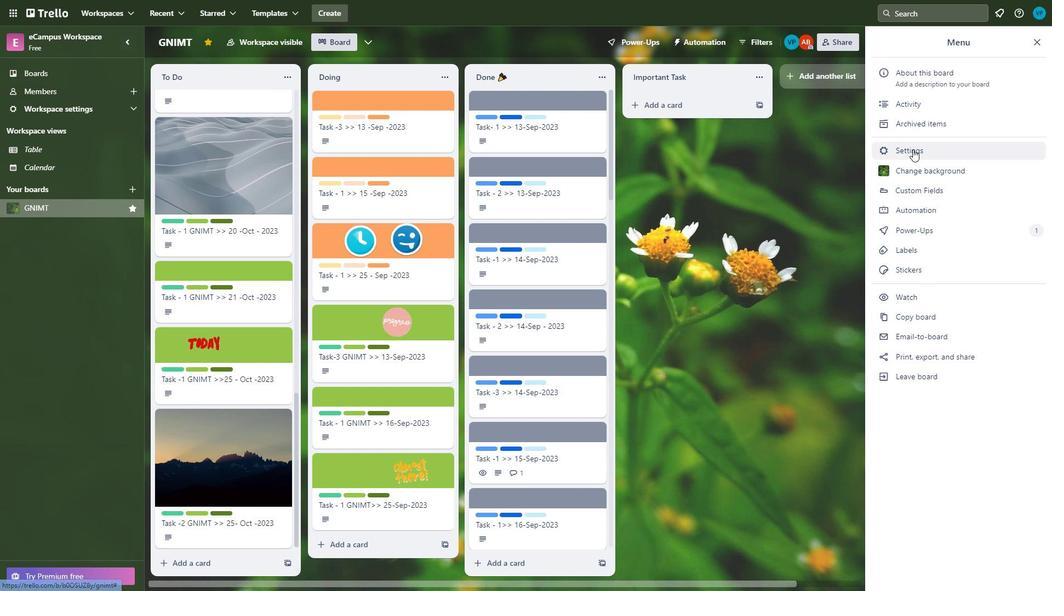 
Action: Mouse moved to (915, 270)
Screenshot: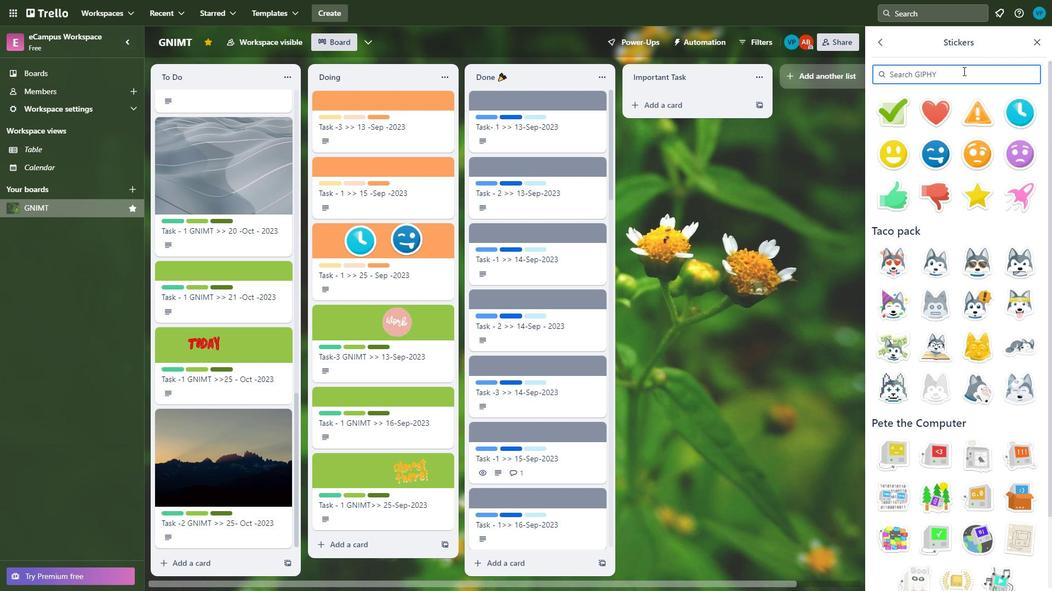 
Action: Mouse pressed left at (915, 270)
Screenshot: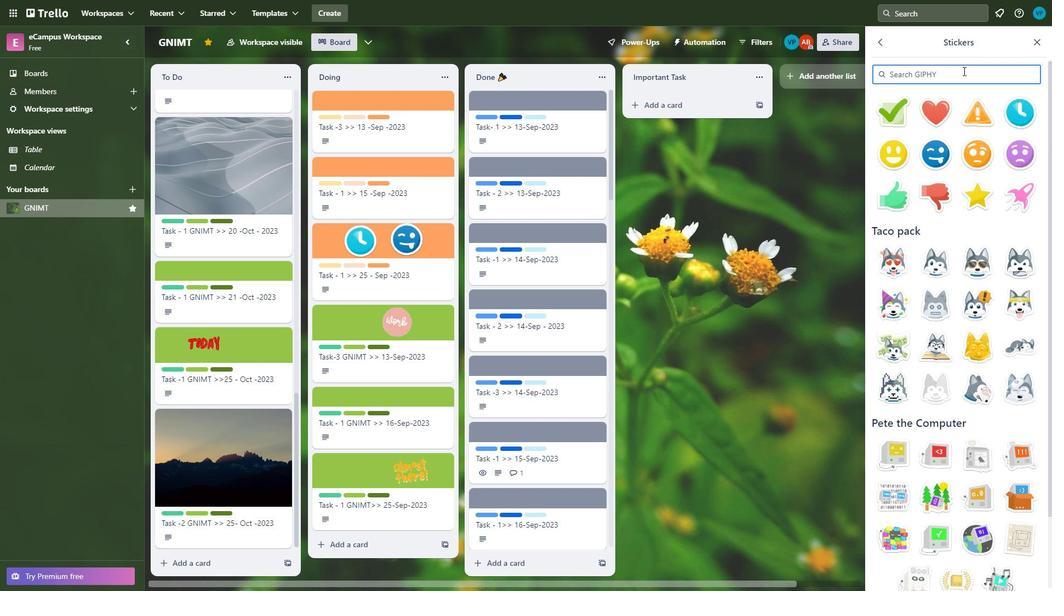
Action: Mouse moved to (963, 71)
Screenshot: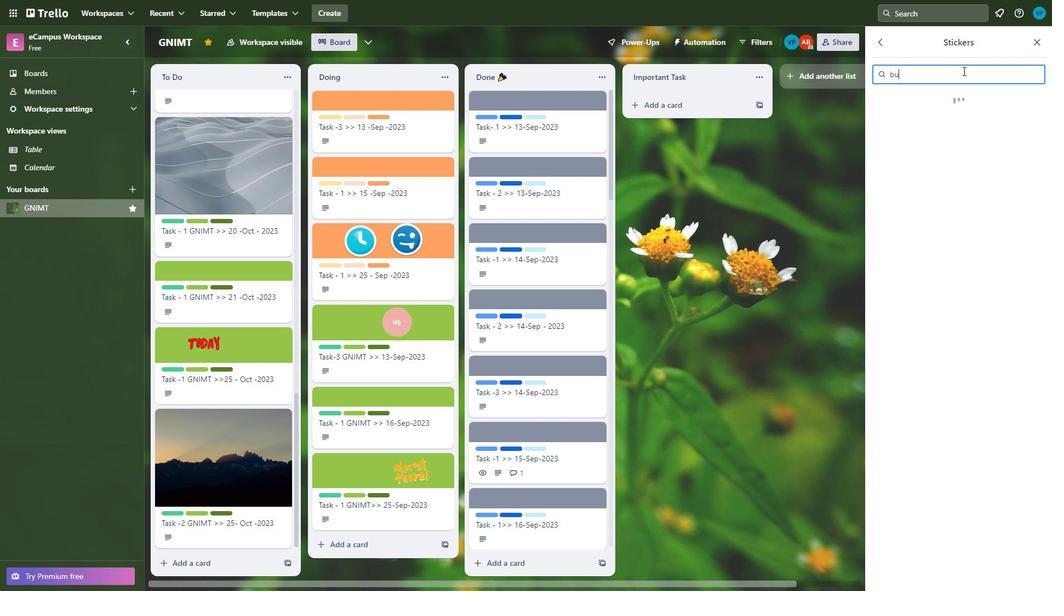 
Action: Mouse pressed left at (963, 71)
Screenshot: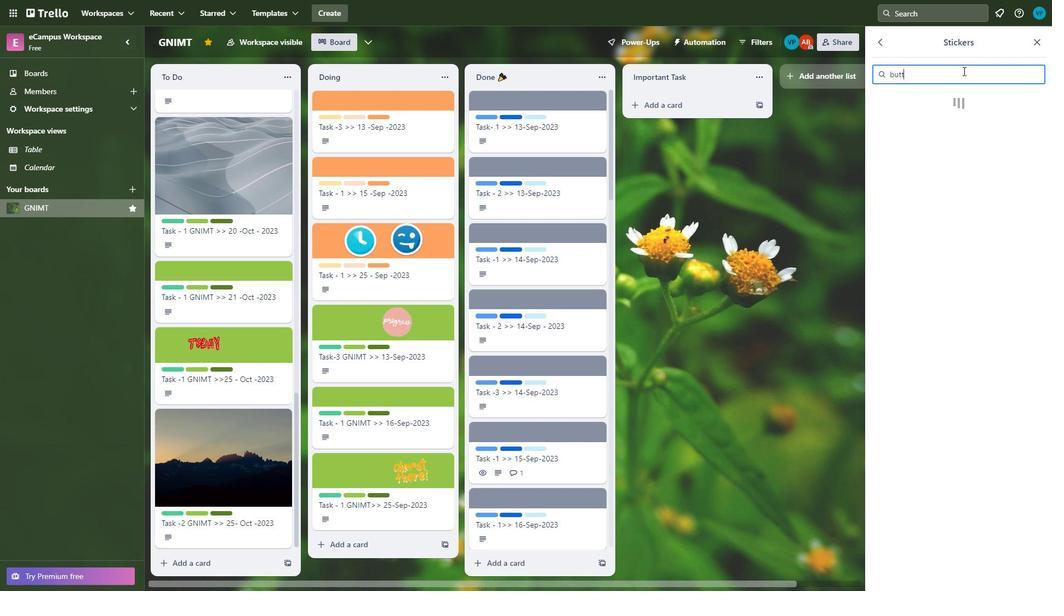 
Action: Key pressed BUTTERFLU=<Key.backspace><Key.backspace>Y
Screenshot: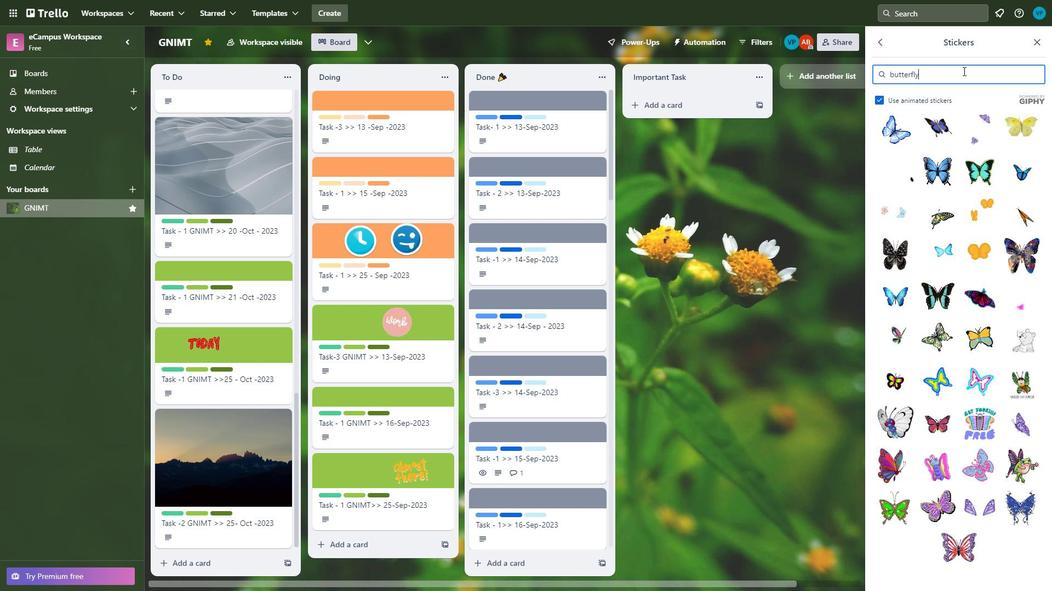 
Action: Mouse moved to (898, 212)
Screenshot: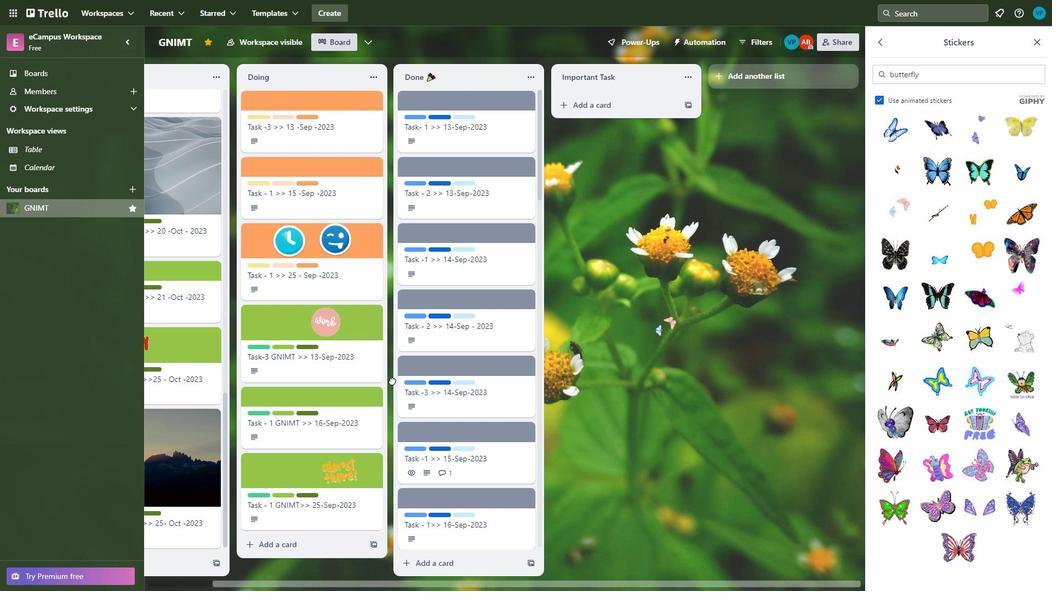 
Action: Mouse pressed left at (898, 212)
Screenshot: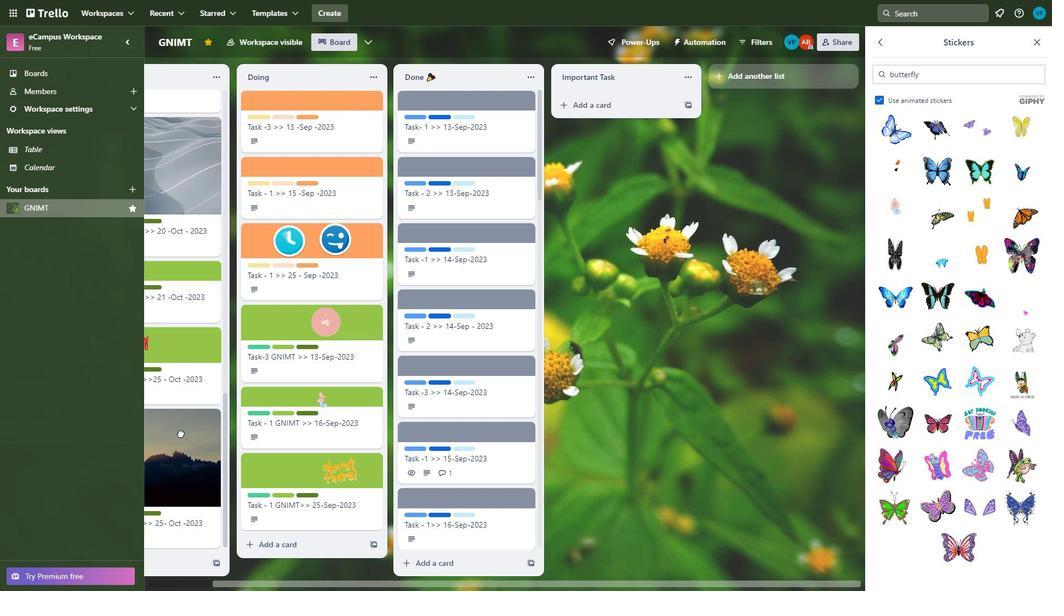 
Action: Mouse moved to (978, 255)
Screenshot: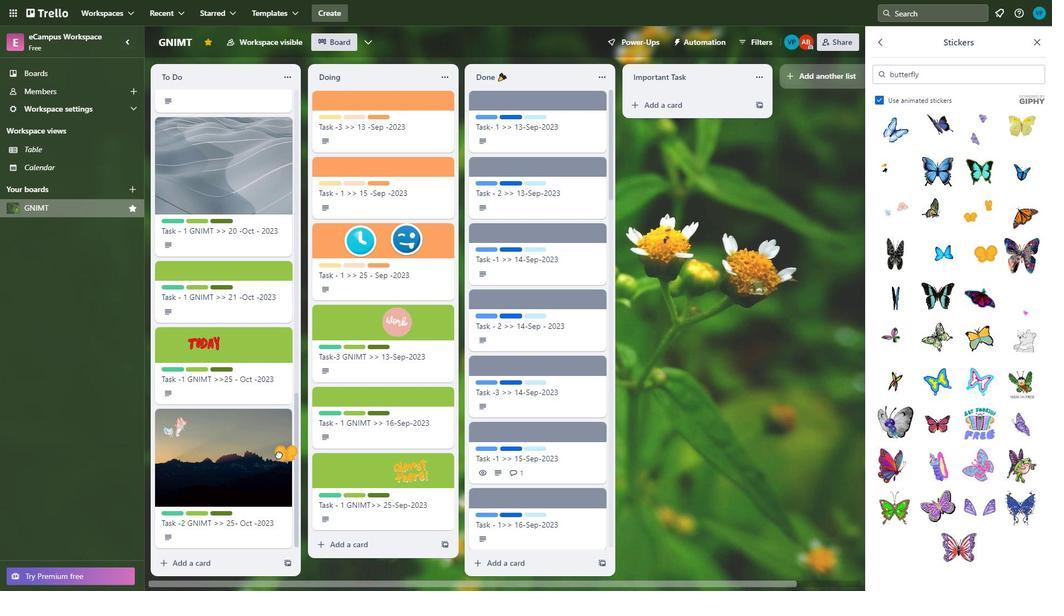 
Action: Mouse pressed left at (978, 255)
Screenshot: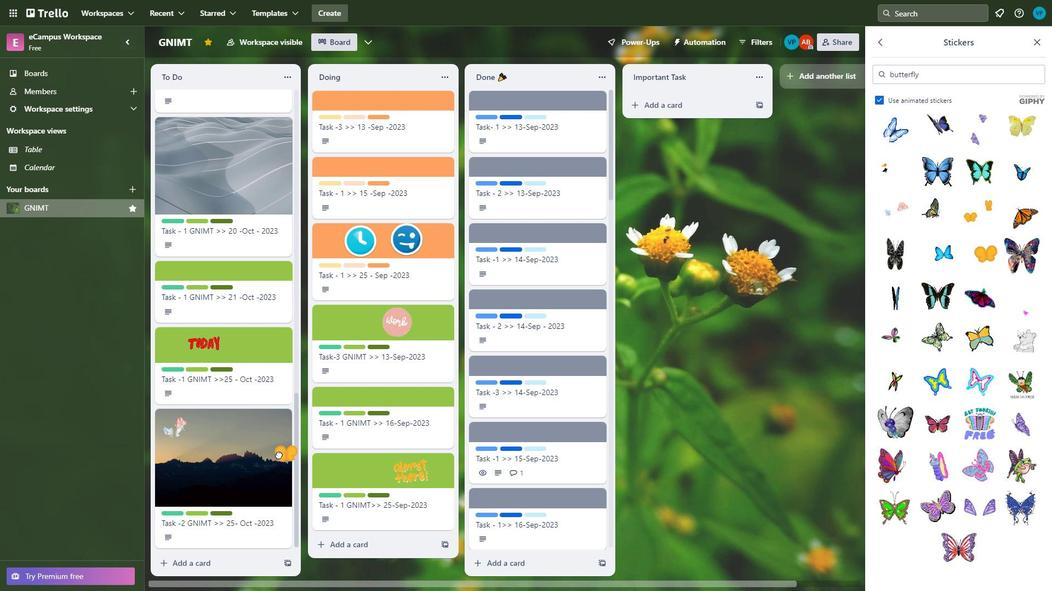 
Action: Mouse moved to (1018, 345)
Screenshot: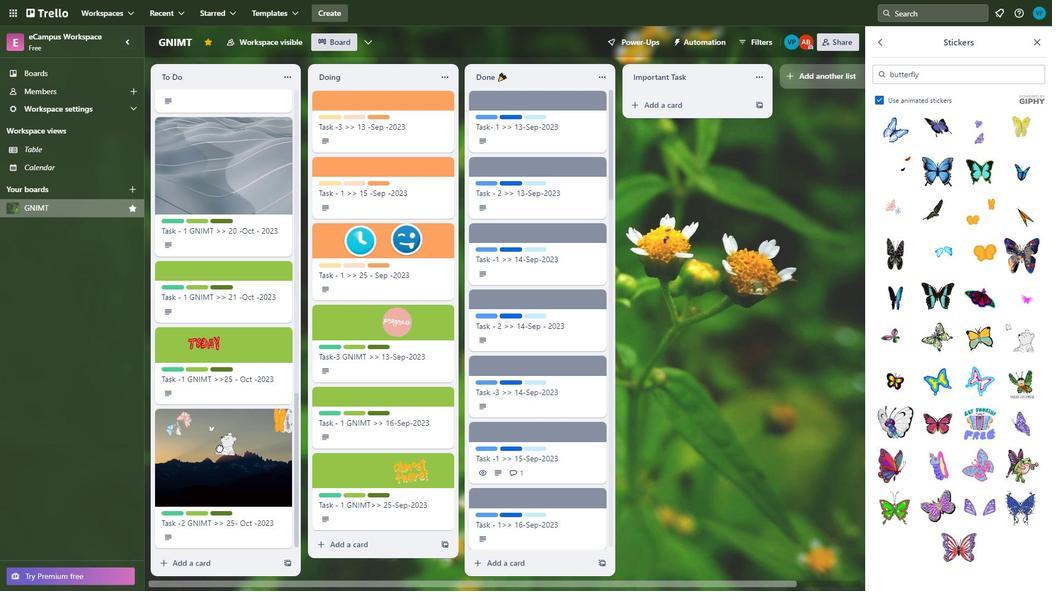 
Action: Mouse pressed left at (1018, 345)
Screenshot: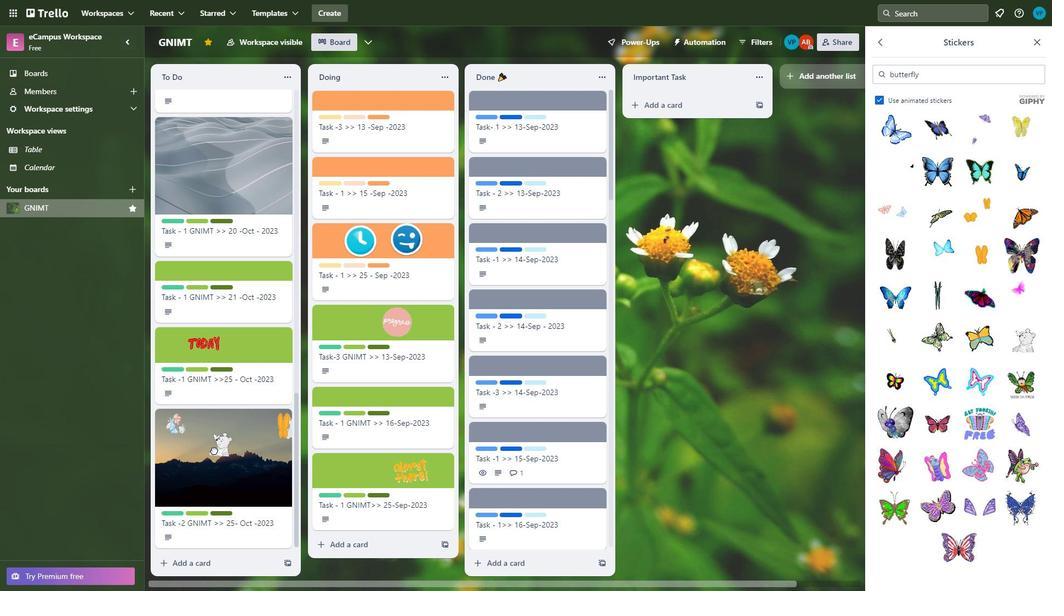 
Action: Mouse moved to (267, 491)
Screenshot: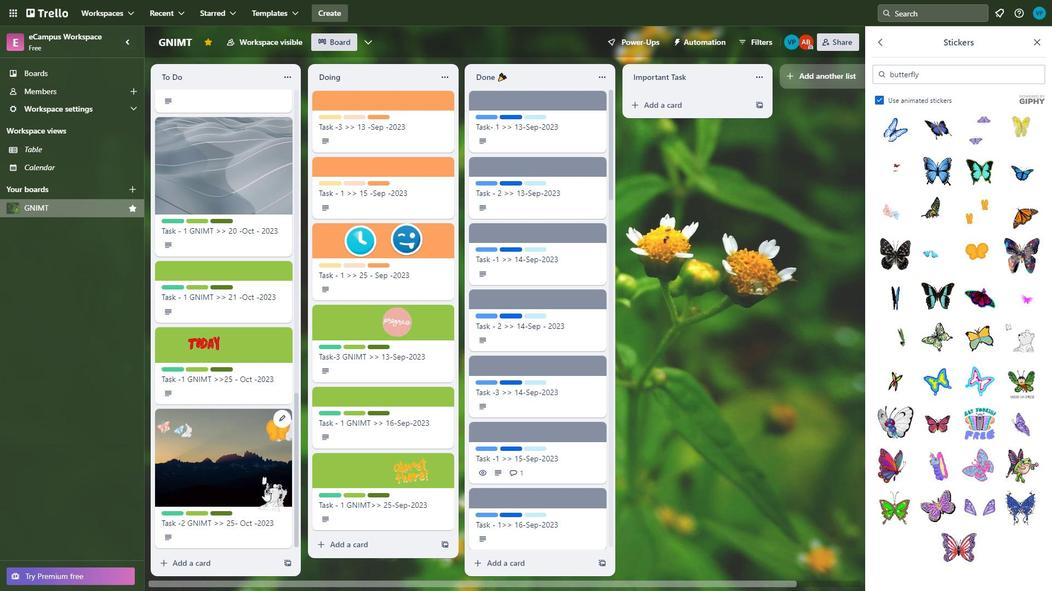 
Action: Mouse pressed left at (267, 491)
Screenshot: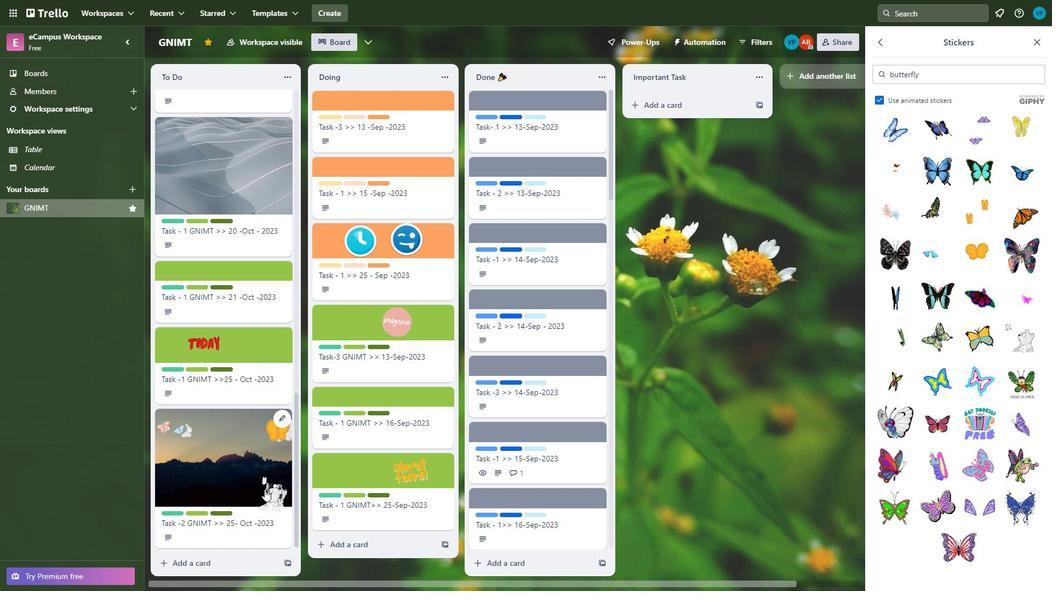
Action: Mouse moved to (253, 457)
Screenshot: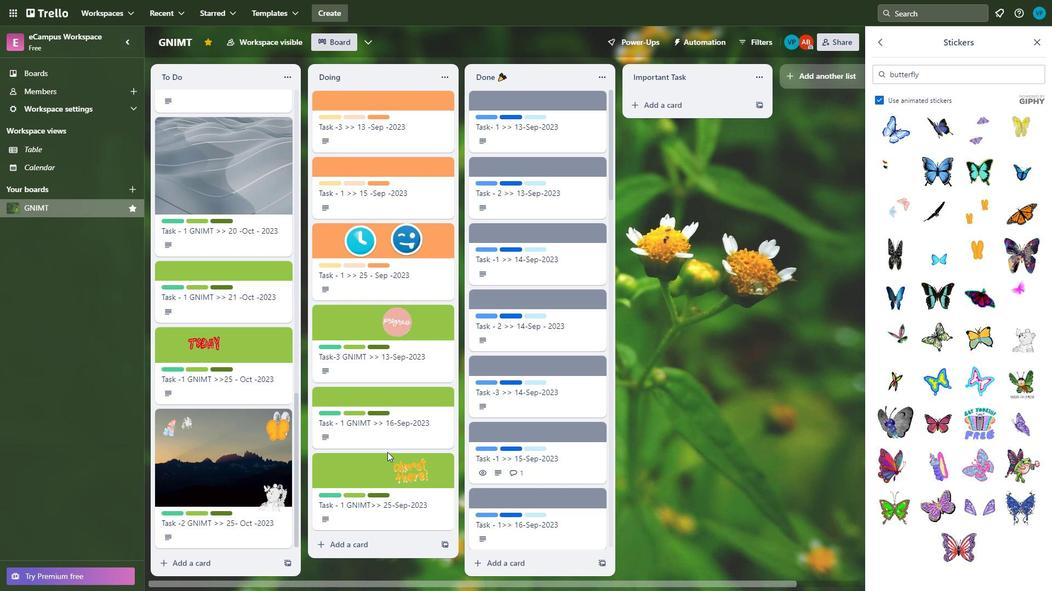 
Action: Mouse pressed left at (253, 457)
Screenshot: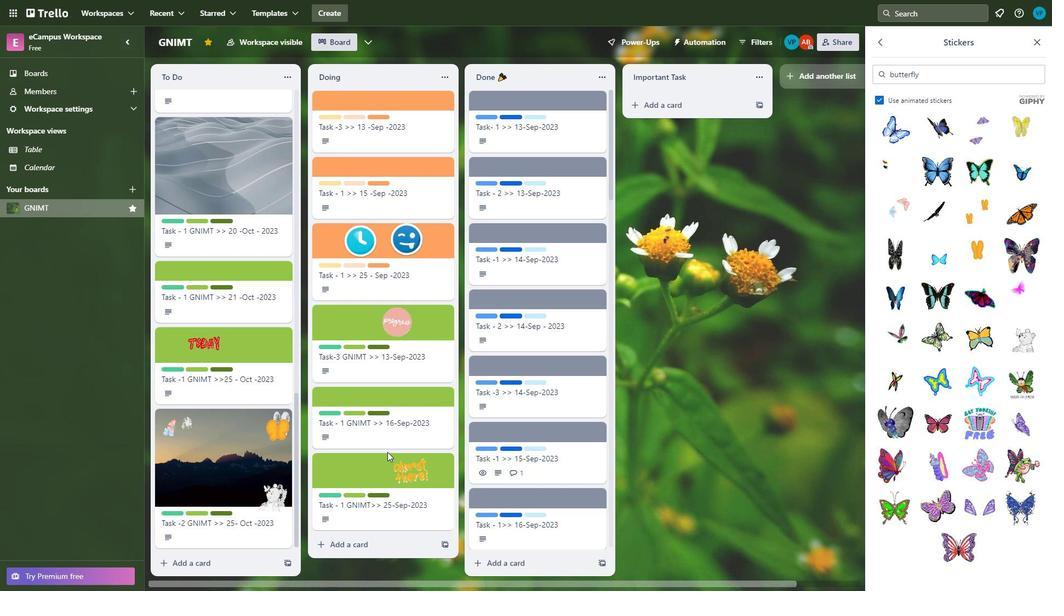
Action: Mouse moved to (266, 489)
Screenshot: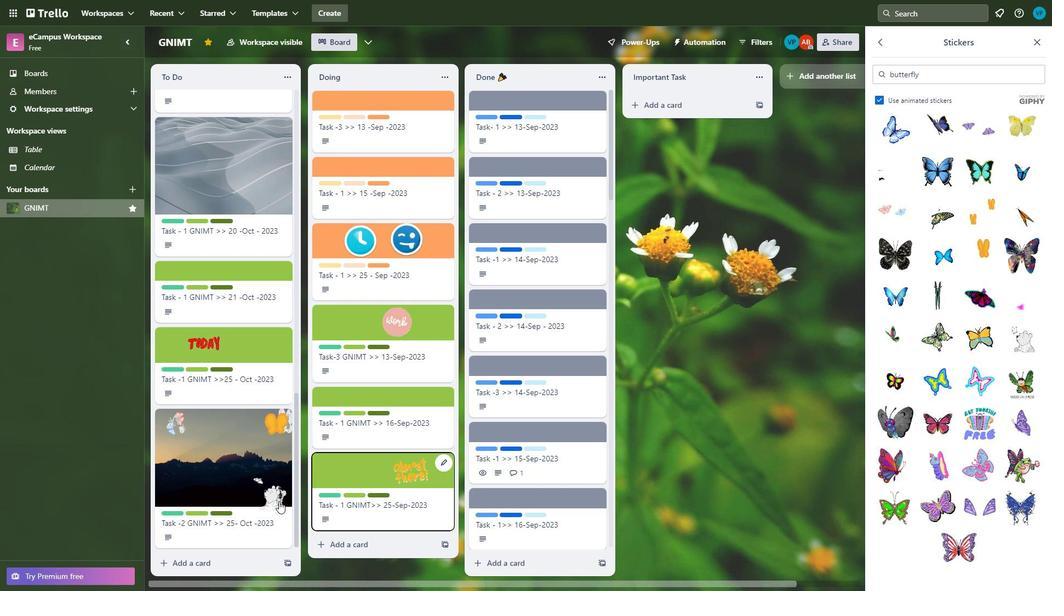 
Action: Mouse pressed left at (266, 489)
Screenshot: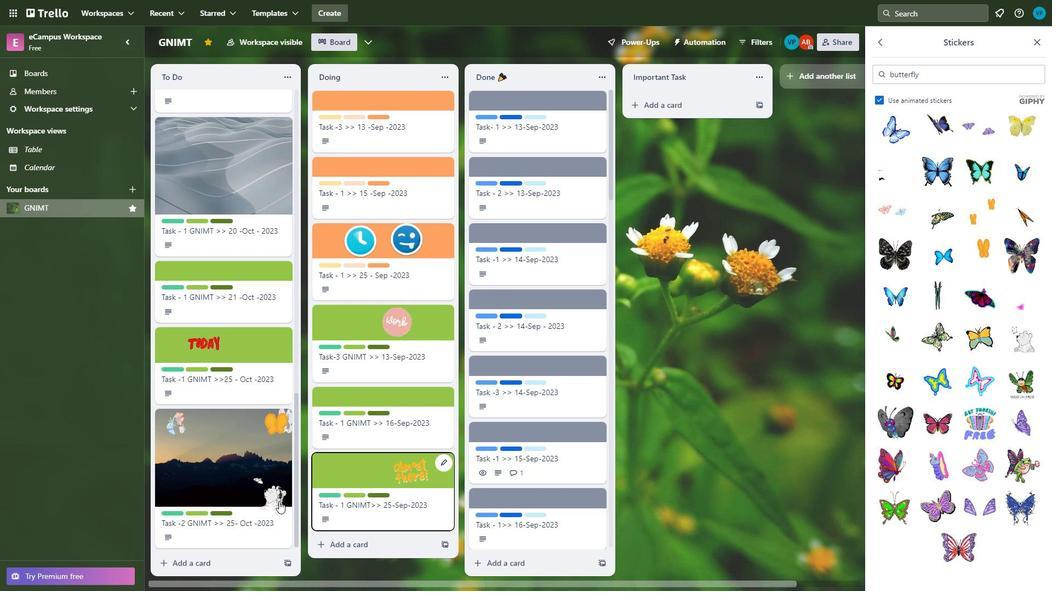
Action: Mouse moved to (387, 452)
Screenshot: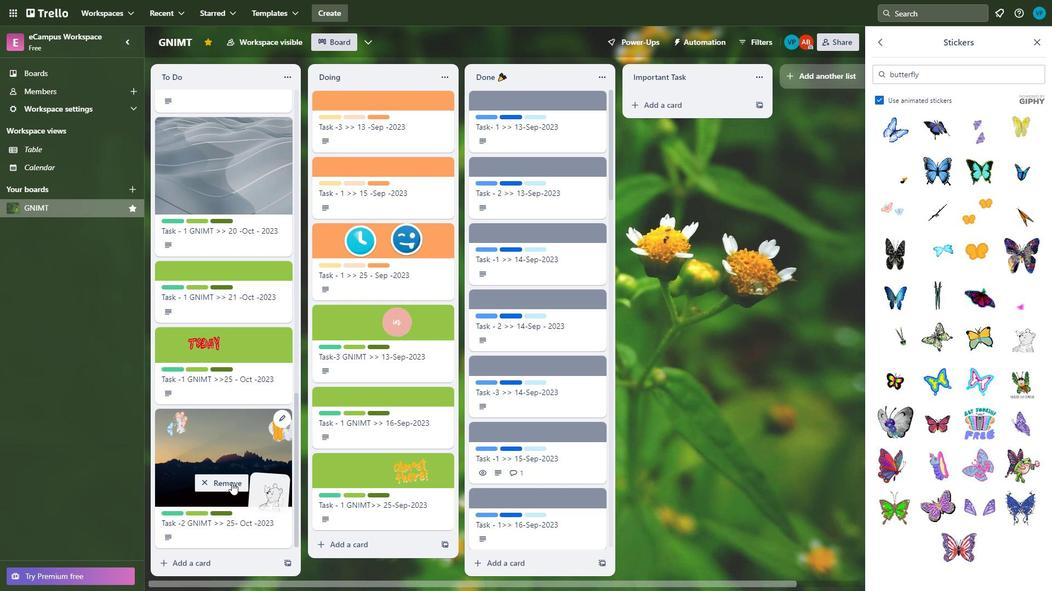 
Action: Mouse pressed left at (387, 452)
Screenshot: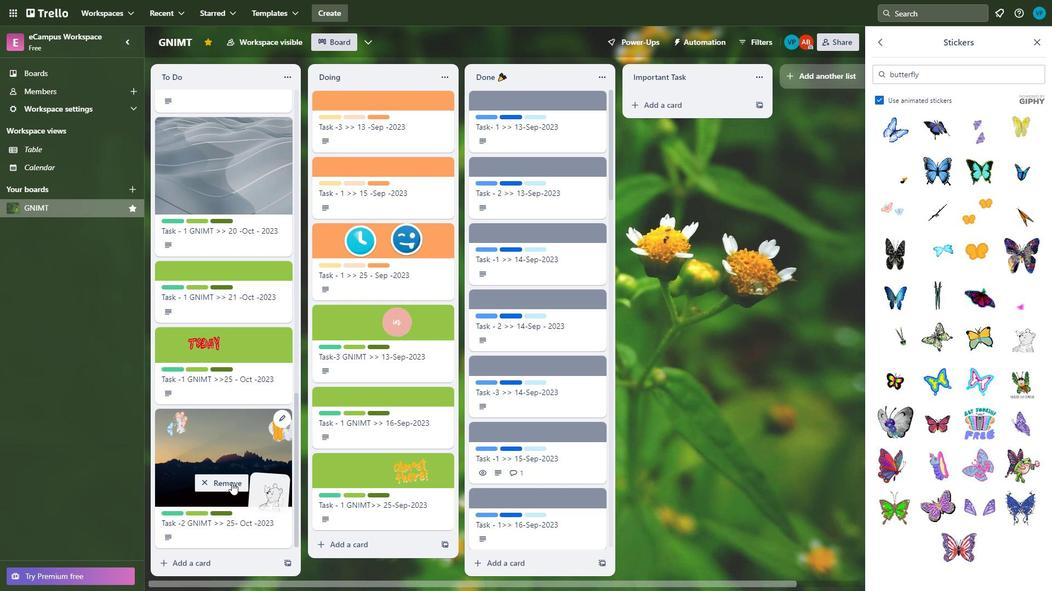 
Action: Mouse moved to (274, 497)
Screenshot: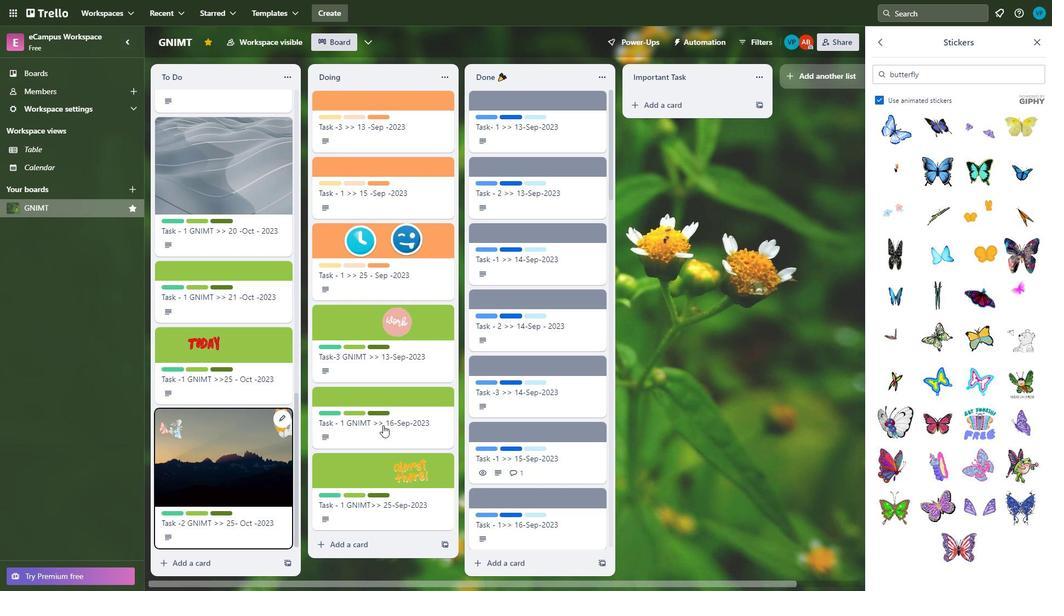 
Action: Mouse pressed left at (274, 497)
Screenshot: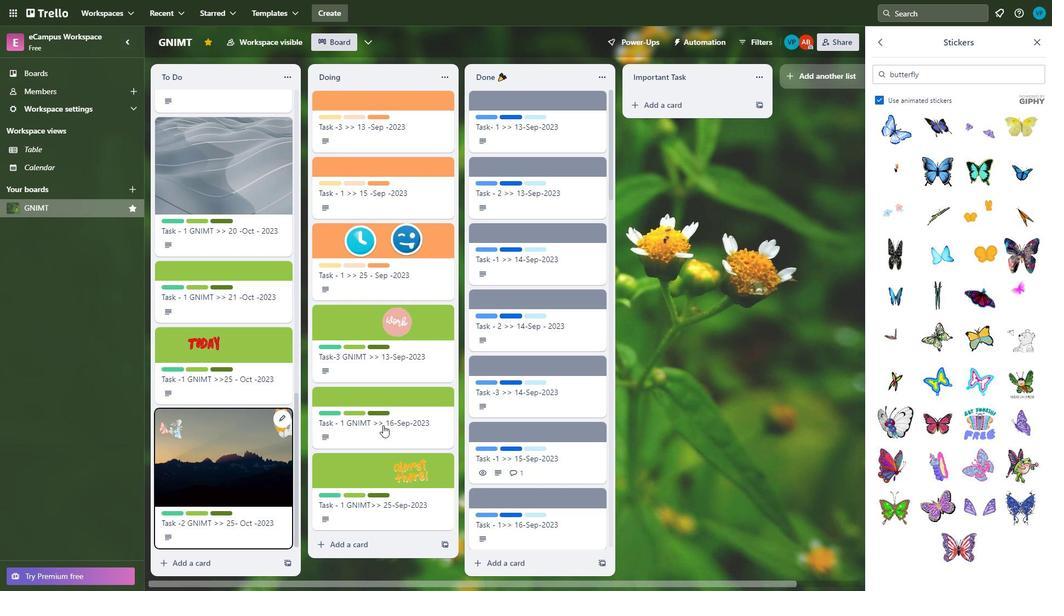 
Action: Mouse moved to (232, 485)
Screenshot: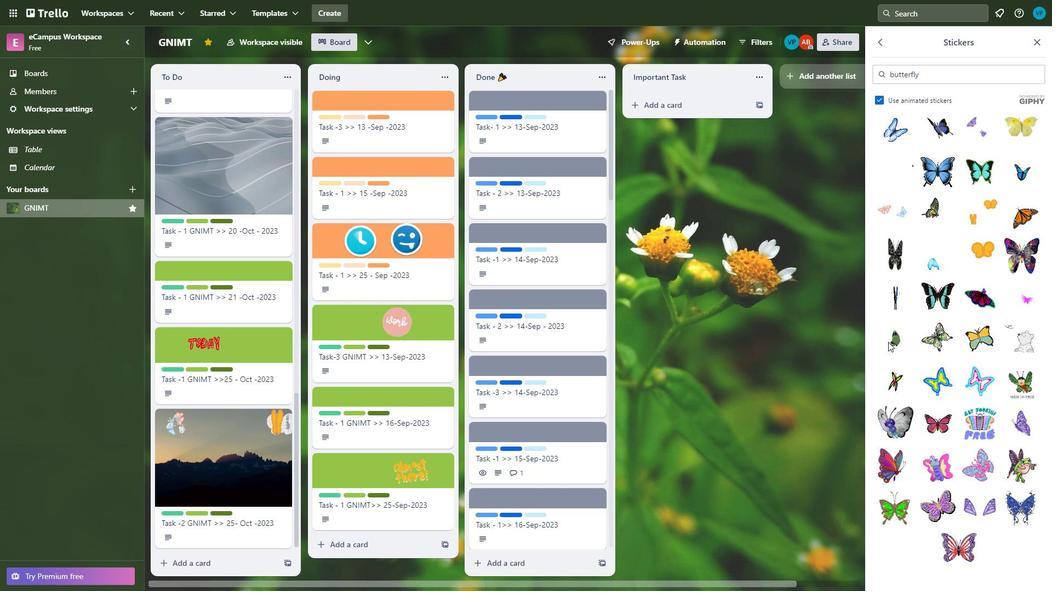 
Action: Mouse pressed left at (232, 485)
Screenshot: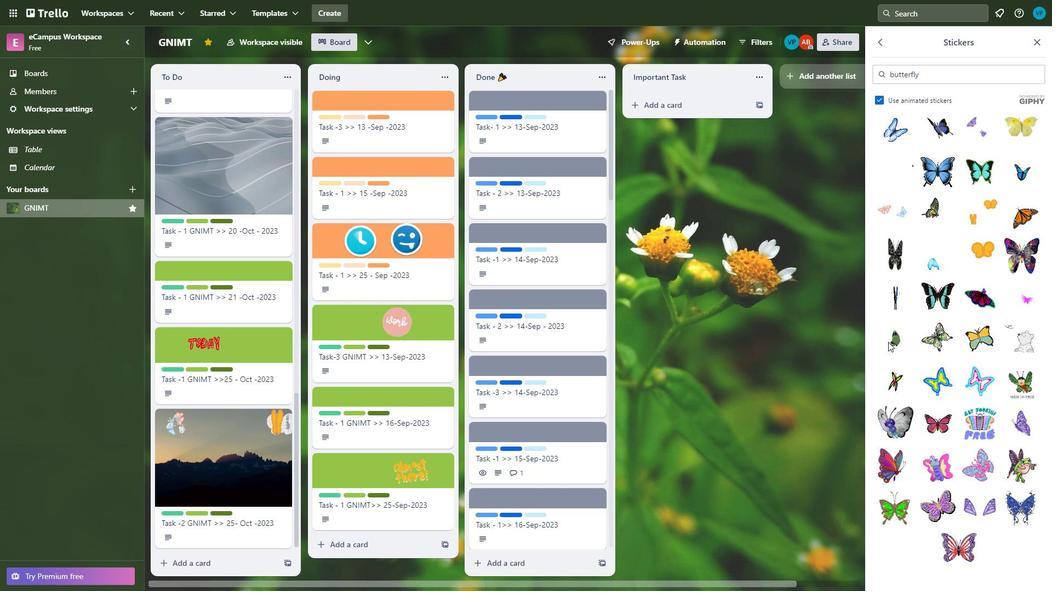 
Action: Mouse moved to (232, 482)
Screenshot: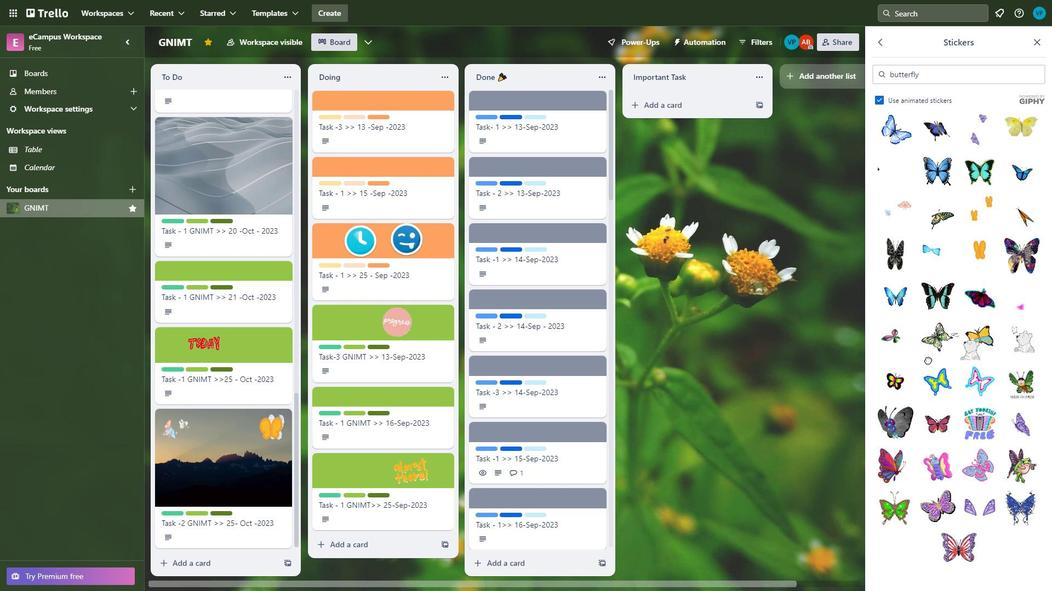 
Action: Mouse pressed left at (232, 482)
Screenshot: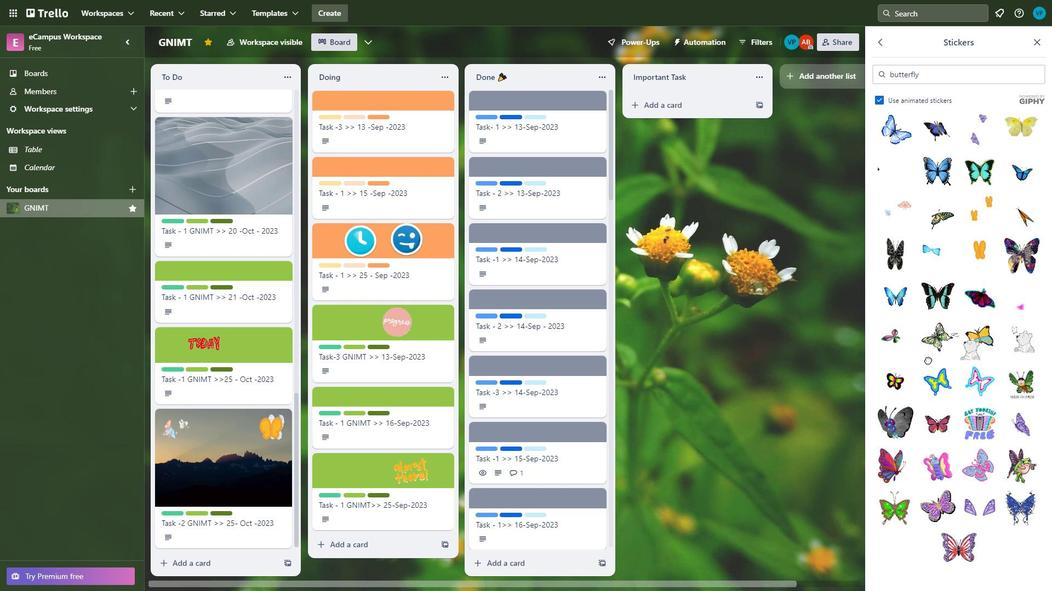 
Action: Mouse moved to (1026, 346)
Screenshot: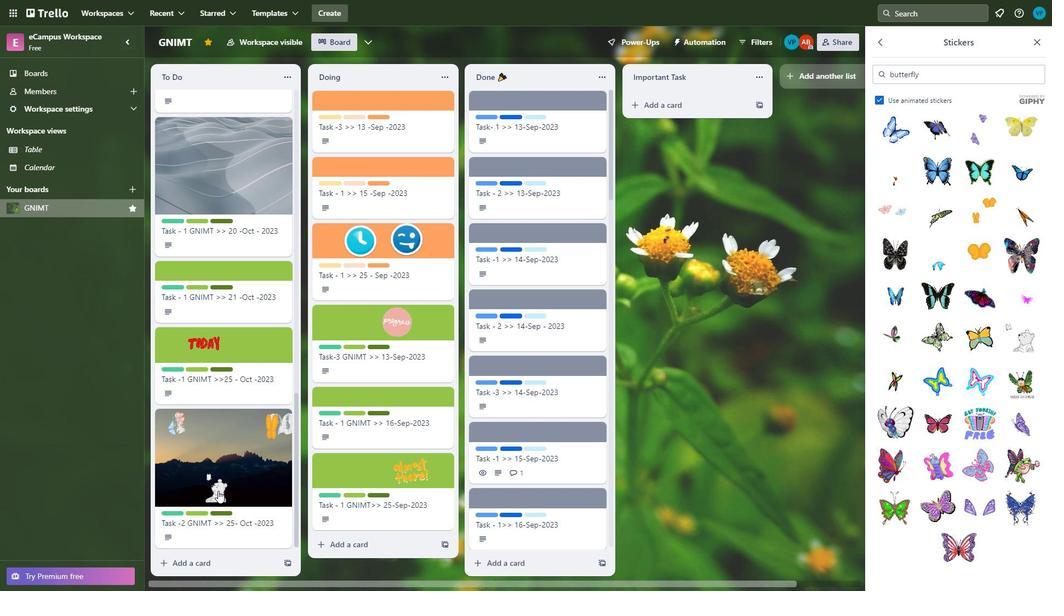 
Action: Mouse pressed left at (1026, 346)
Screenshot: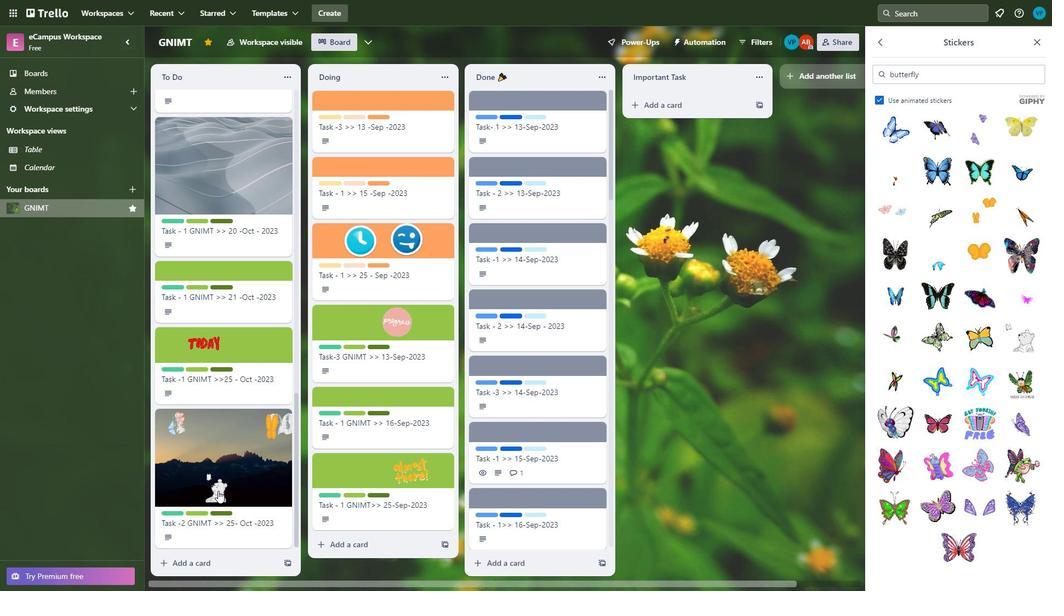 
Action: Mouse moved to (1002, 366)
Screenshot: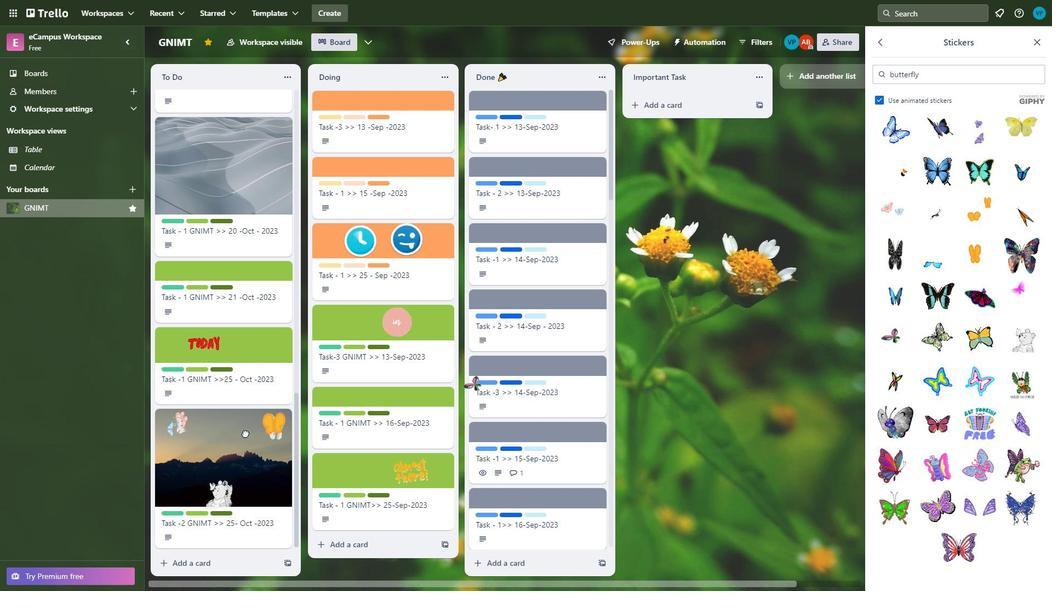 
Action: Mouse scrolled (1002, 365) with delta (0, 0)
Screenshot: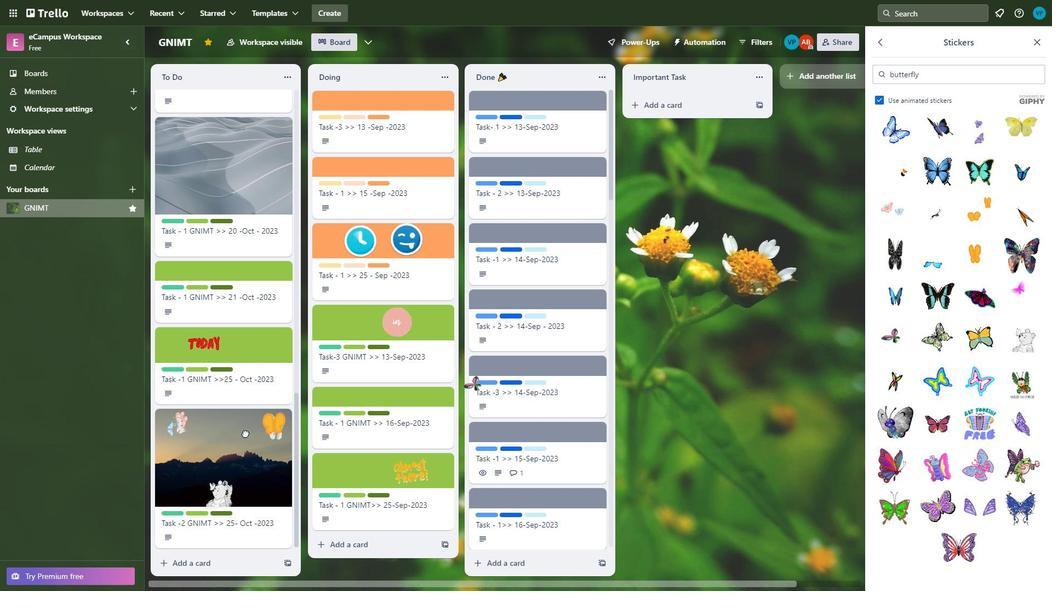 
Action: Mouse moved to (1002, 377)
Screenshot: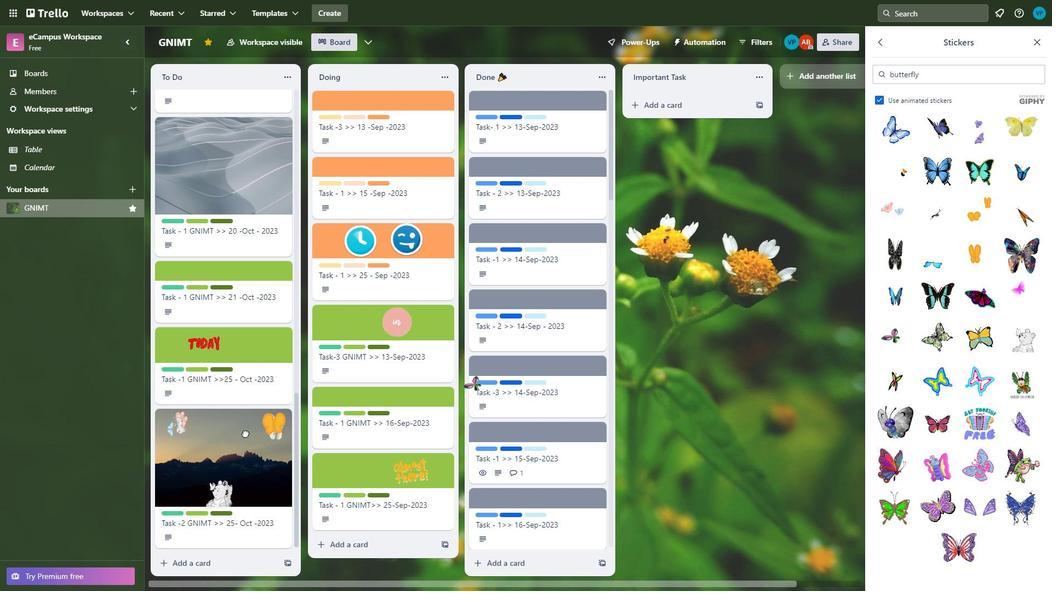 
Action: Mouse scrolled (1002, 376) with delta (0, 0)
Screenshot: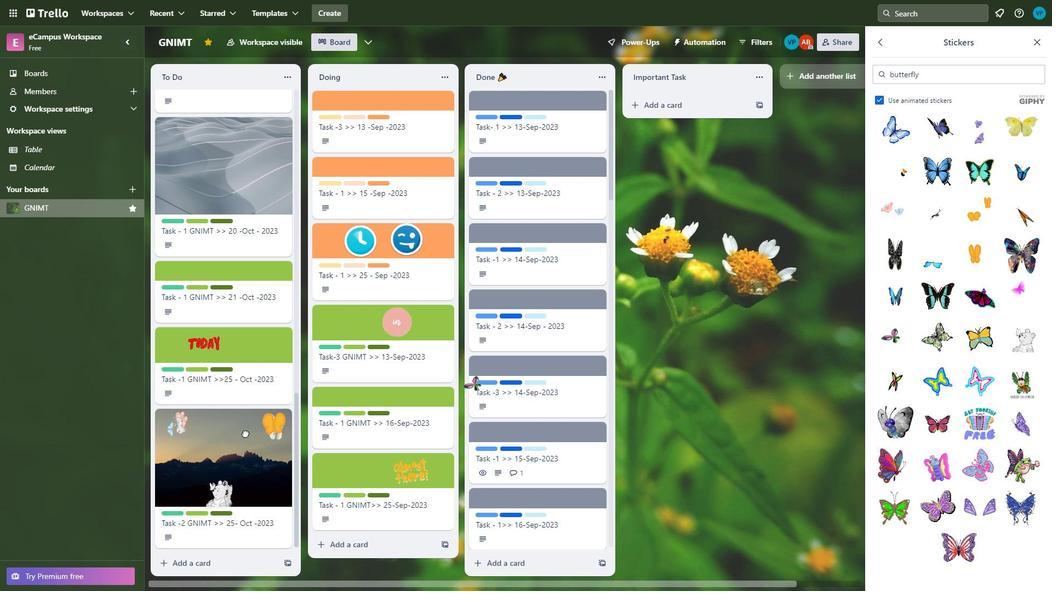 
Action: Mouse moved to (894, 351)
Screenshot: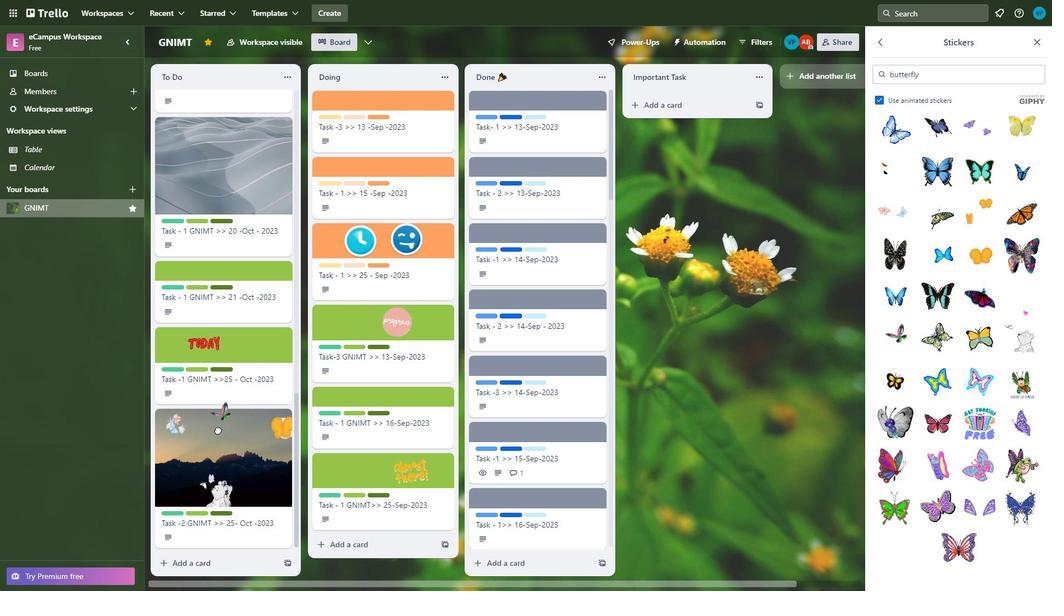 
Action: Mouse pressed left at (894, 351)
Screenshot: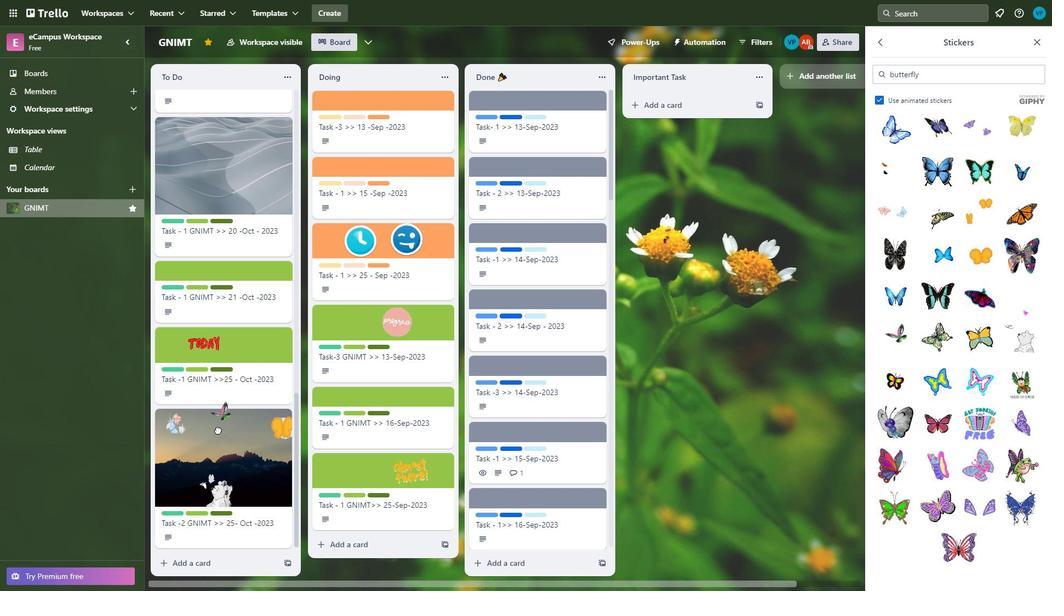 
Action: Mouse moved to (707, 386)
Screenshot: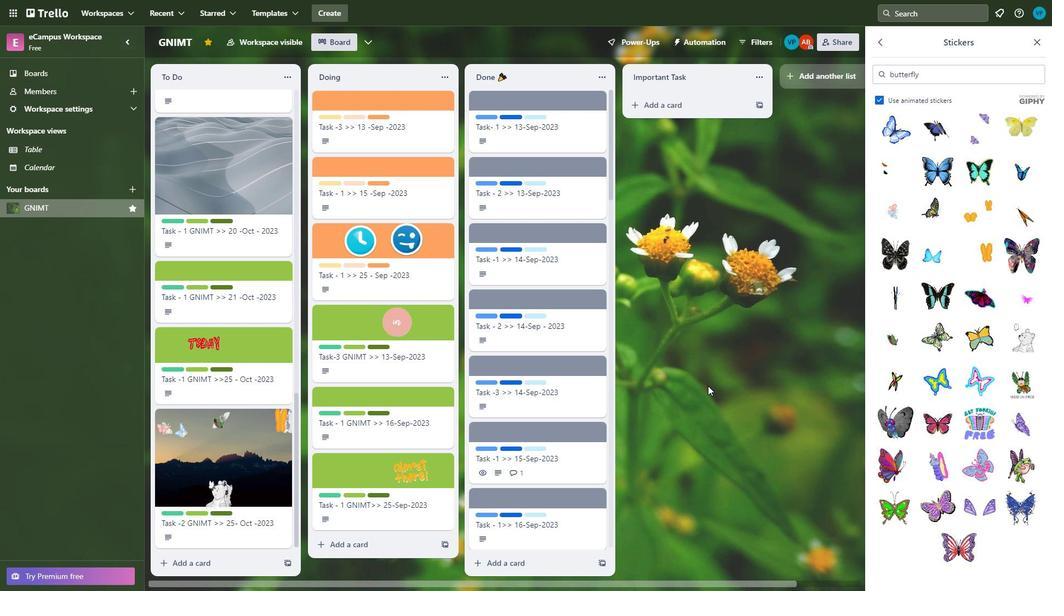
Action: Mouse pressed left at (707, 386)
Screenshot: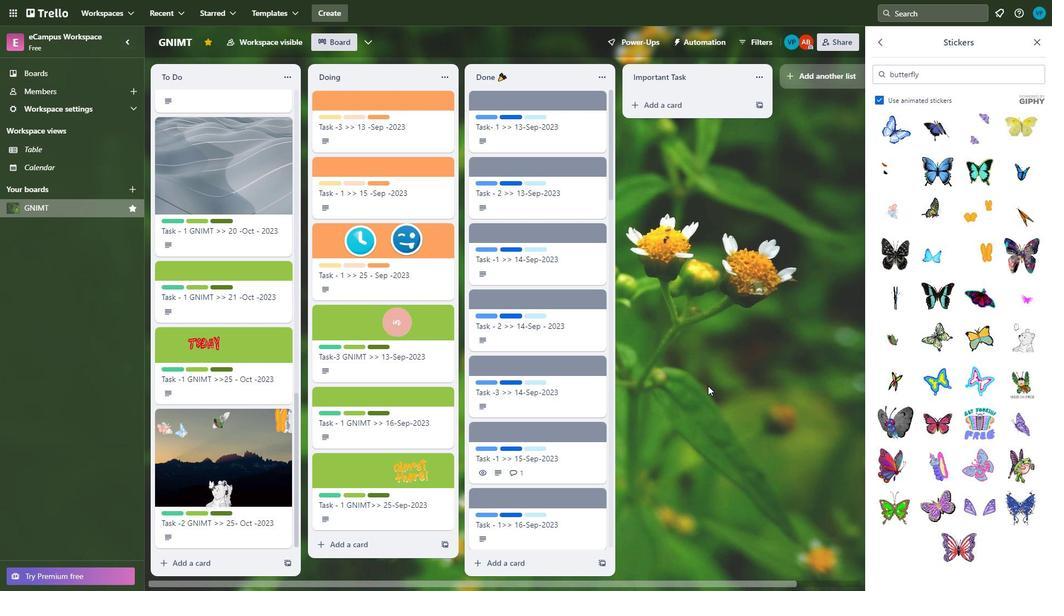 
Action: Mouse moved to (885, 172)
Screenshot: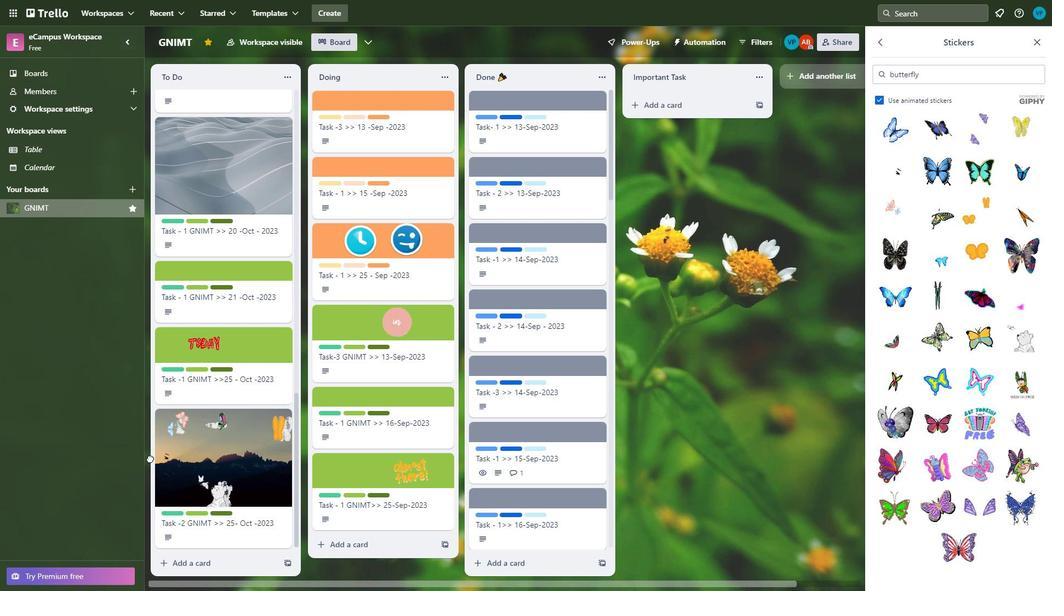 
Action: Mouse pressed left at (885, 172)
Screenshot: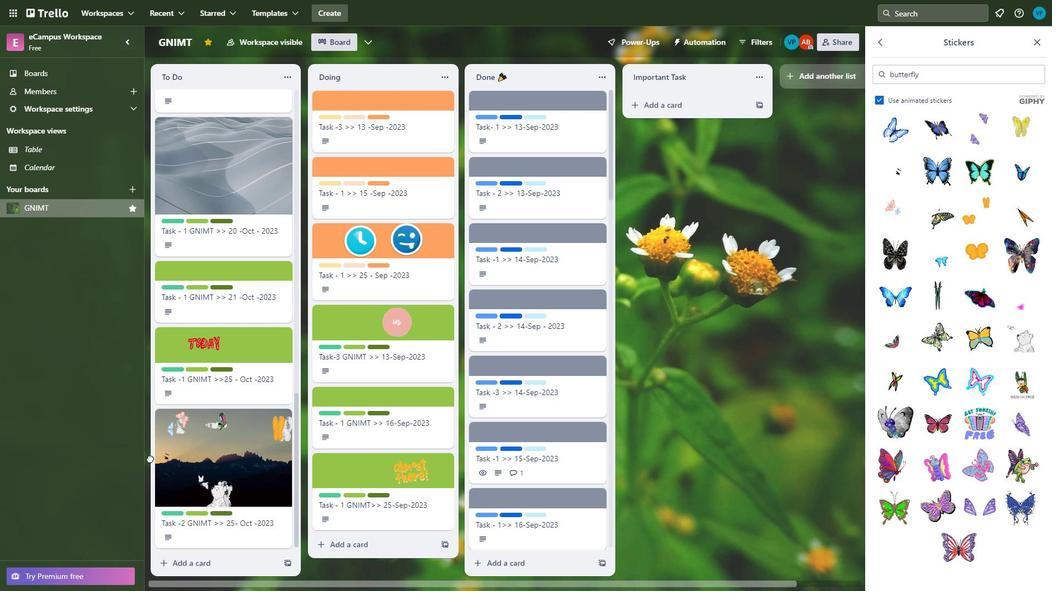 
Action: Mouse moved to (161, 459)
Screenshot: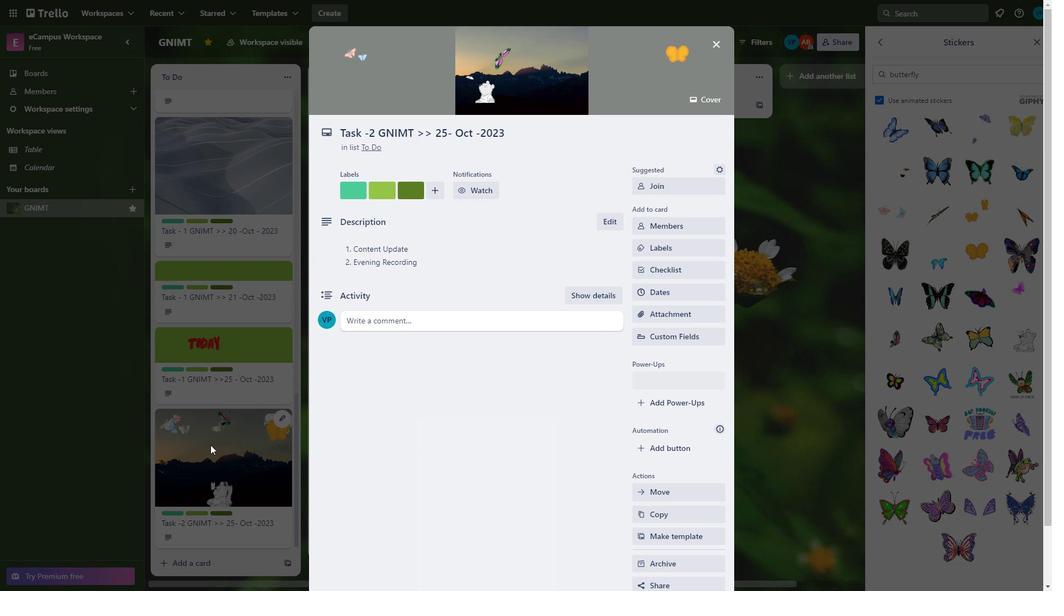 
Action: Mouse pressed left at (161, 459)
Screenshot: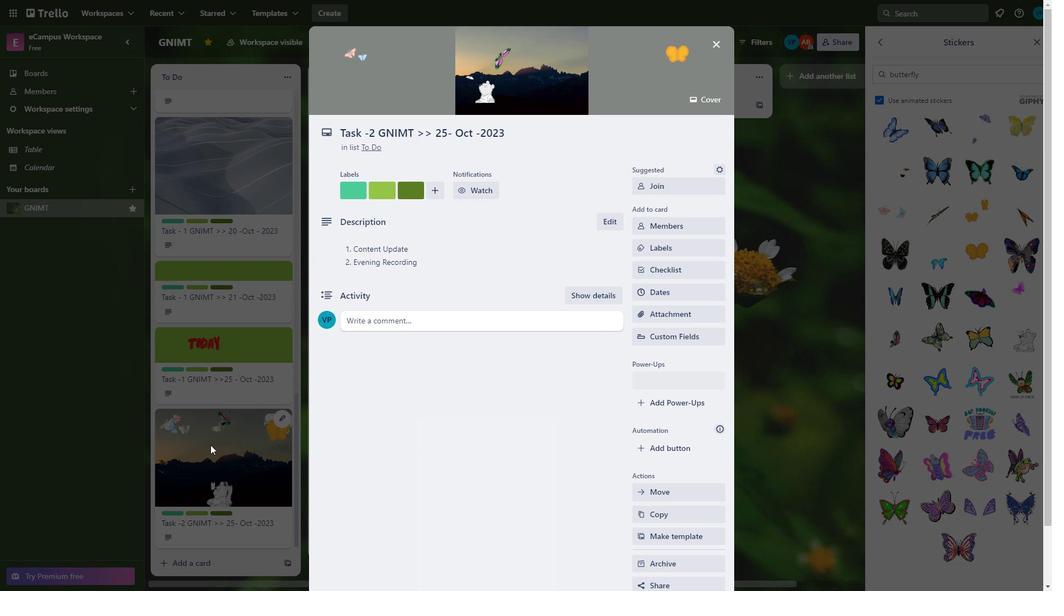 
Action: Mouse moved to (127, 446)
Screenshot: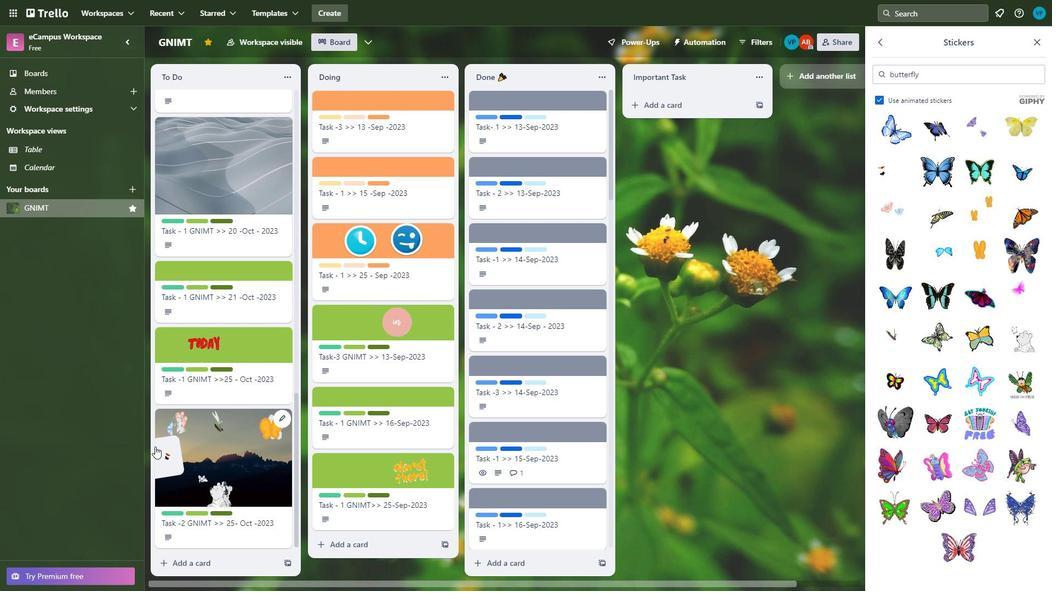 
Action: Mouse pressed left at (127, 446)
Screenshot: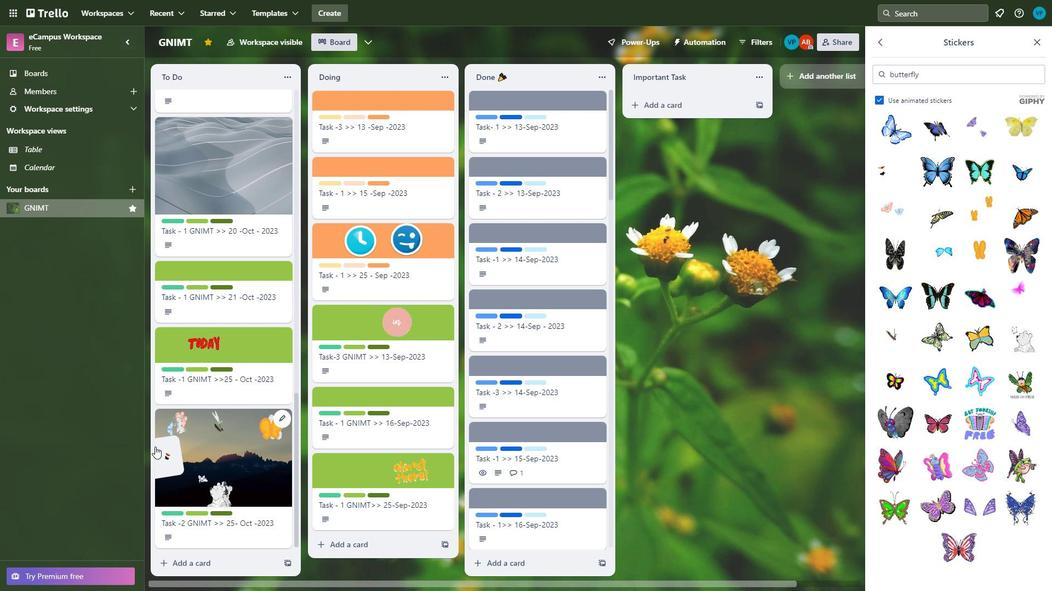 
Action: Mouse moved to (233, 445)
Screenshot: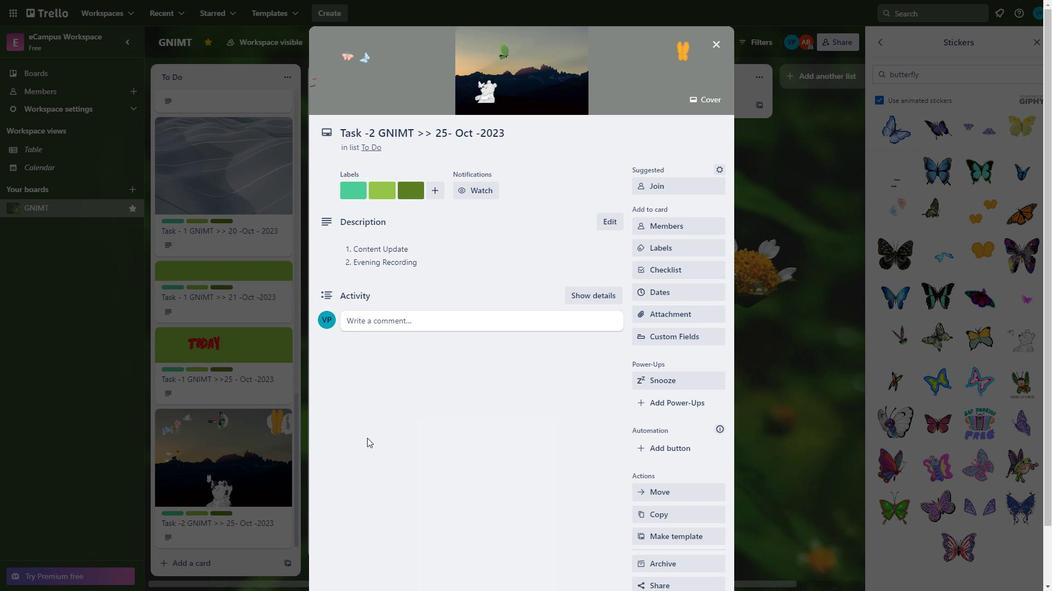
Action: Mouse pressed left at (233, 445)
Screenshot: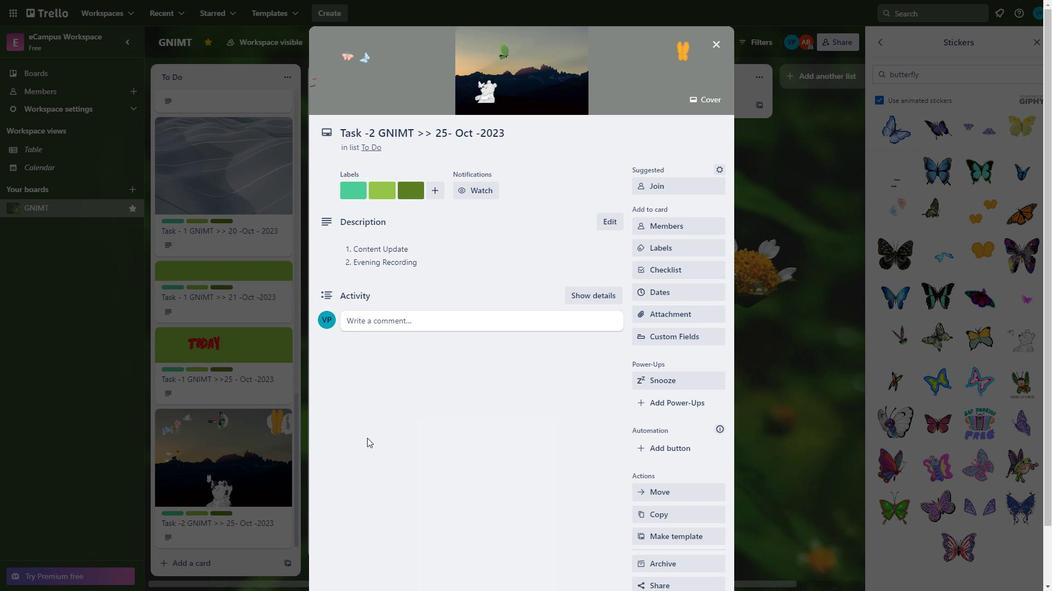 
Action: Mouse moved to (156, 465)
Screenshot: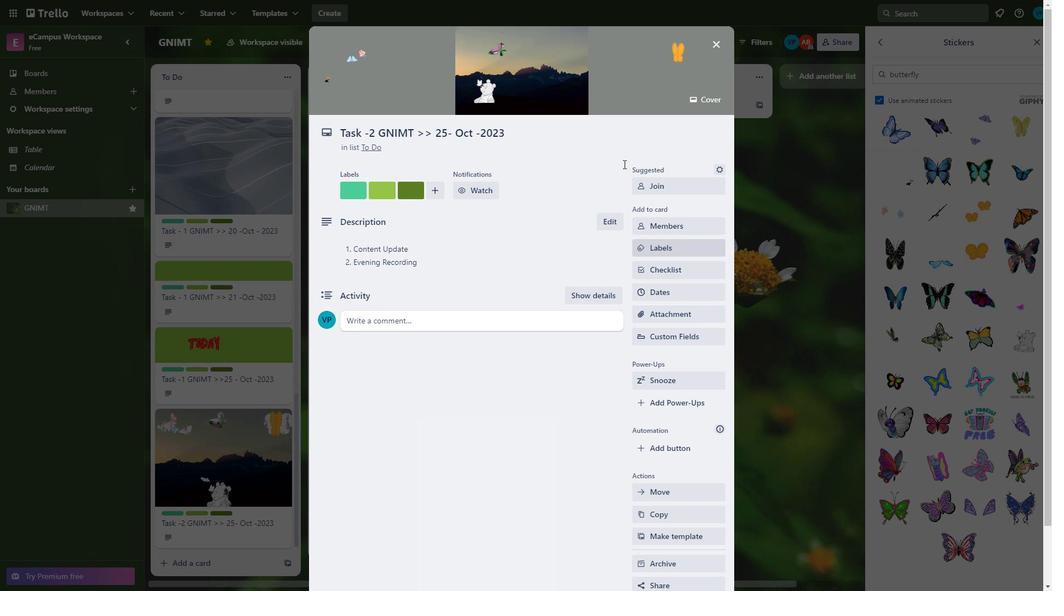 
Action: Mouse pressed left at (156, 465)
Screenshot: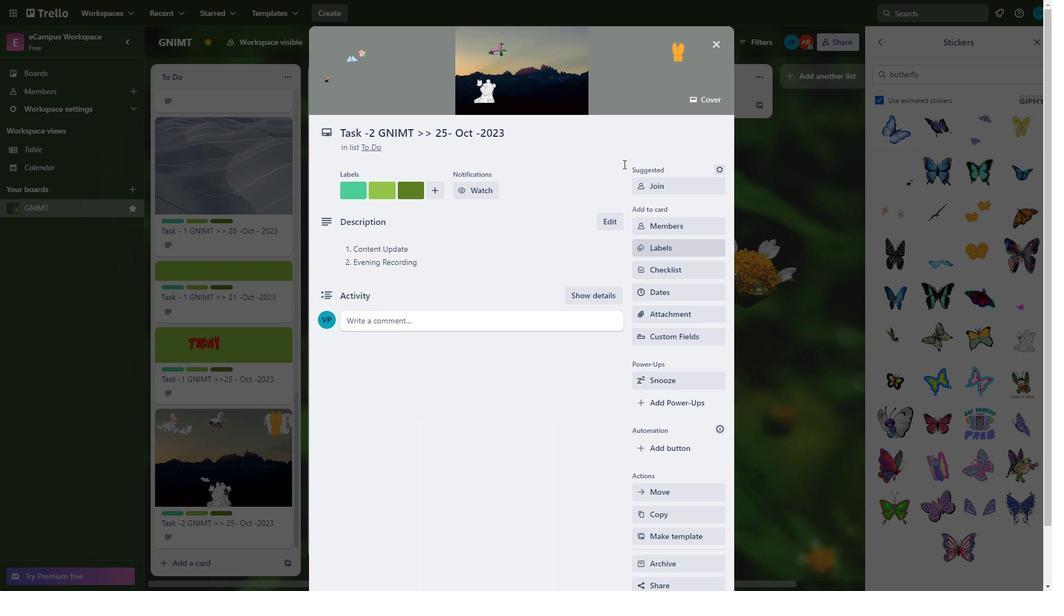 
Action: Mouse moved to (367, 438)
Screenshot: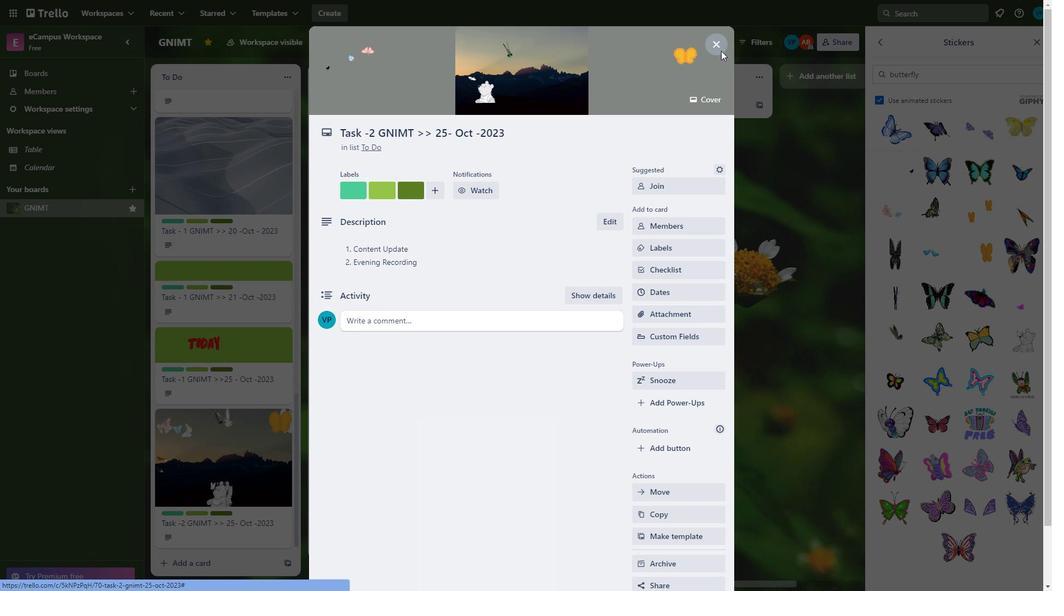 
Action: Mouse pressed left at (367, 438)
Screenshot: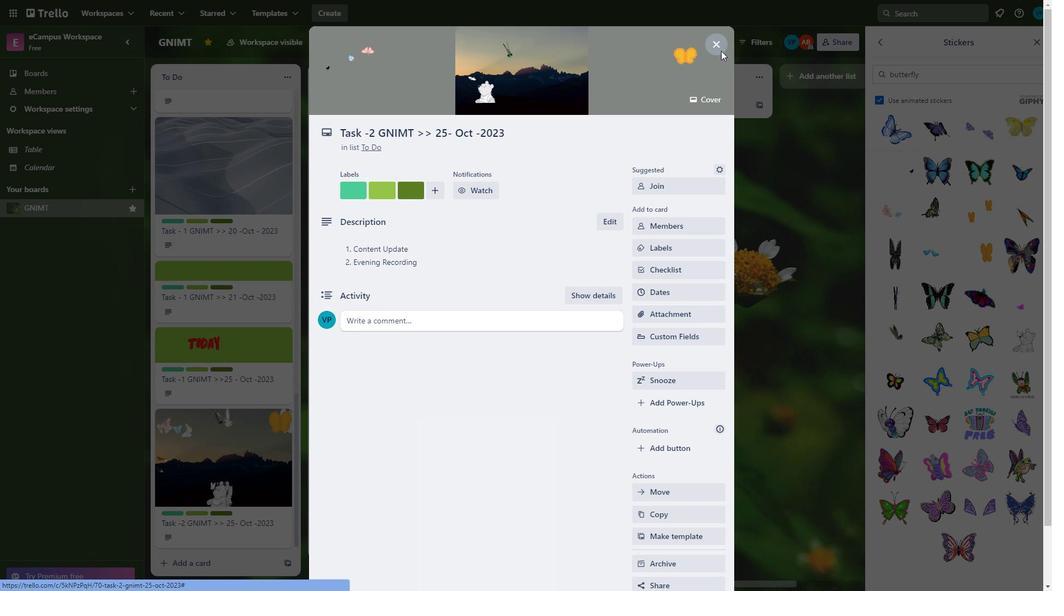 
Action: Mouse moved to (716, 38)
Screenshot: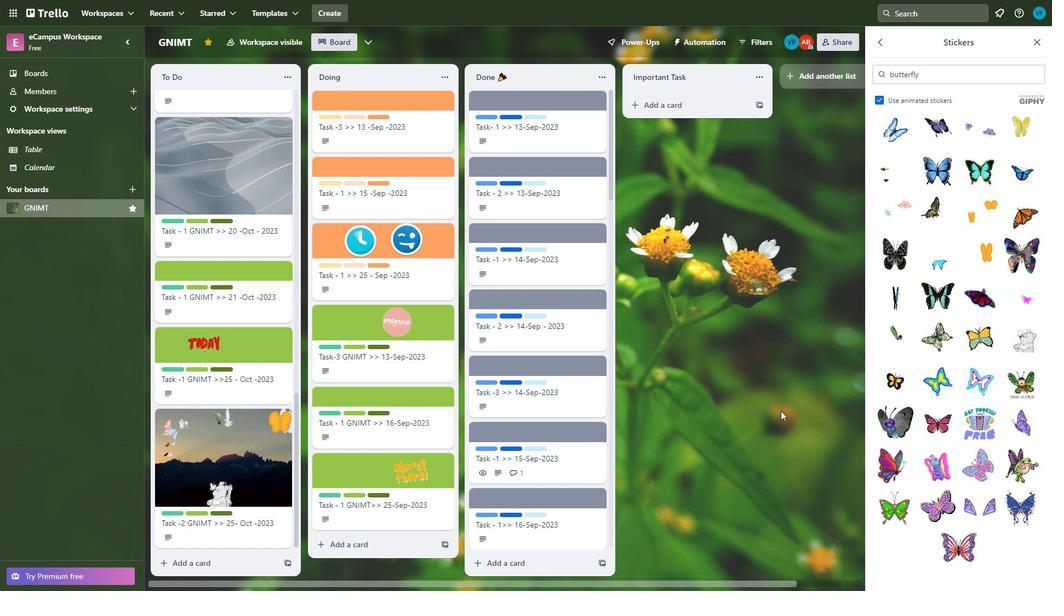 
Action: Mouse pressed left at (716, 38)
Screenshot: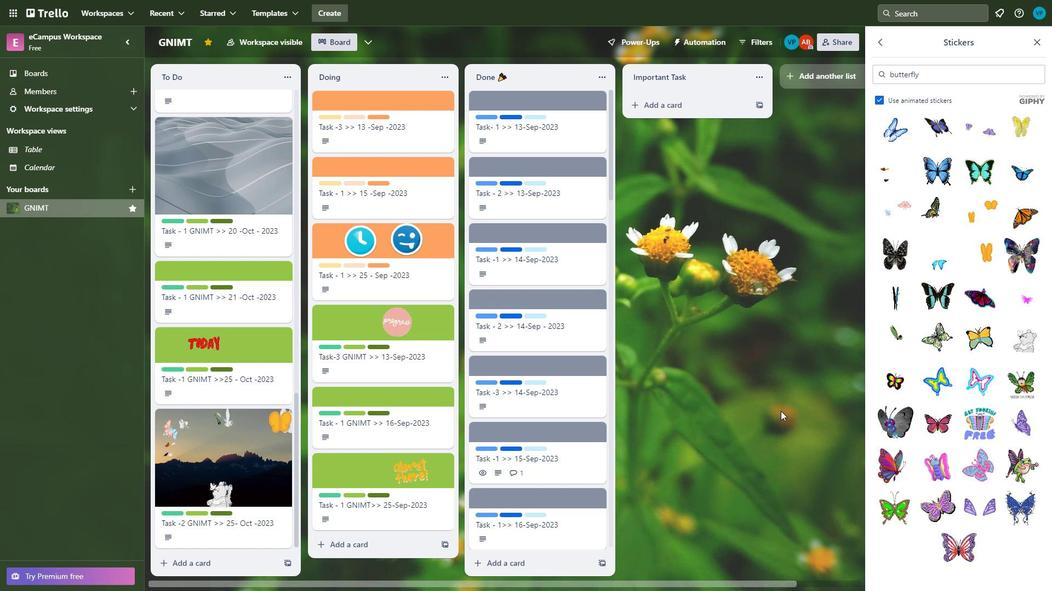
Action: Mouse moved to (230, 280)
Screenshot: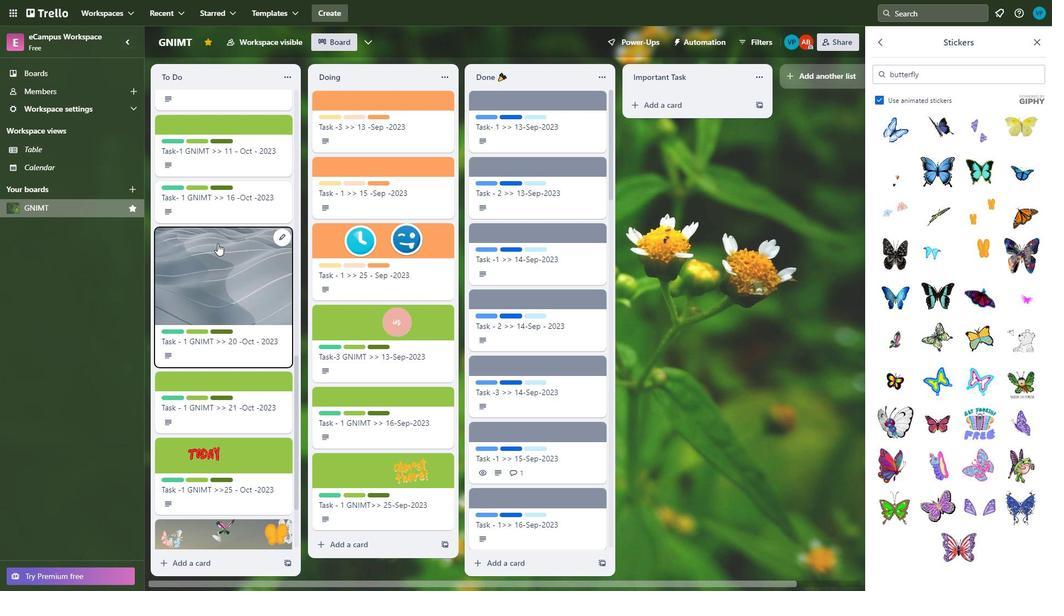 
Action: Mouse scrolled (230, 280) with delta (0, 0)
Screenshot: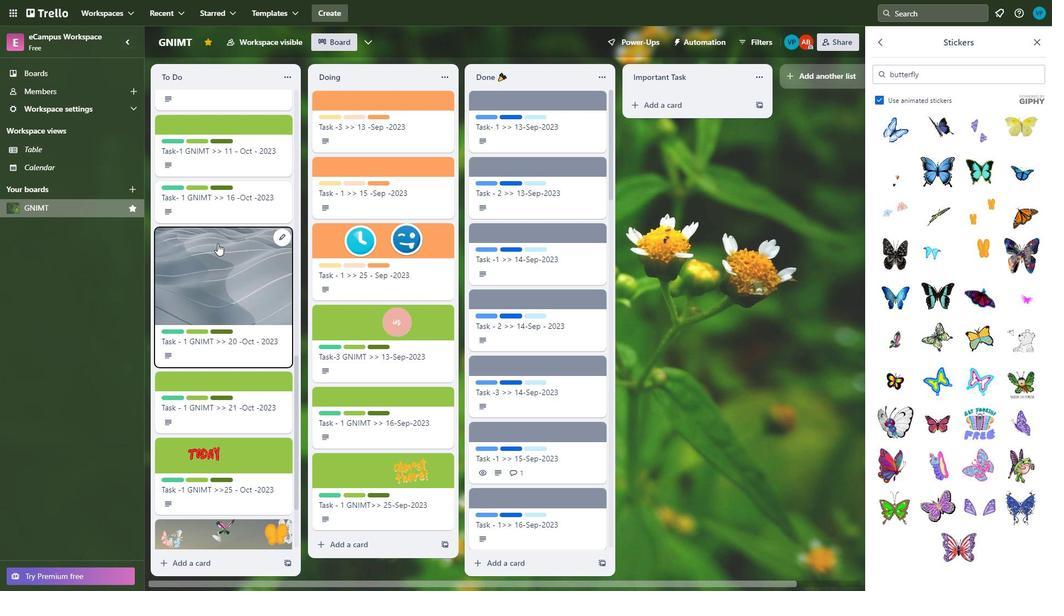 
Action: Mouse moved to (226, 275)
Screenshot: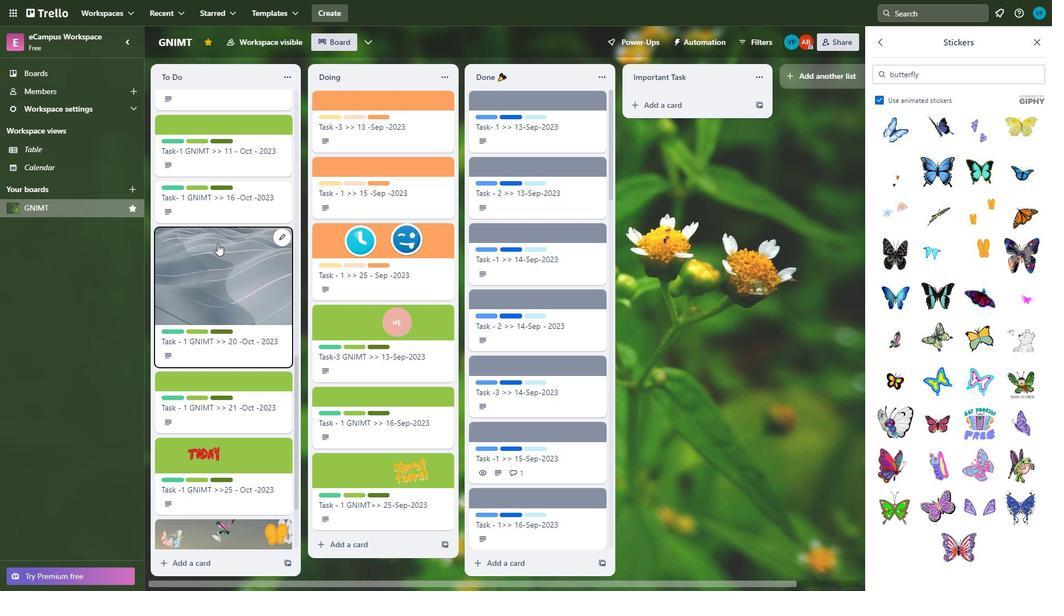 
Action: Mouse scrolled (226, 275) with delta (0, 0)
Screenshot: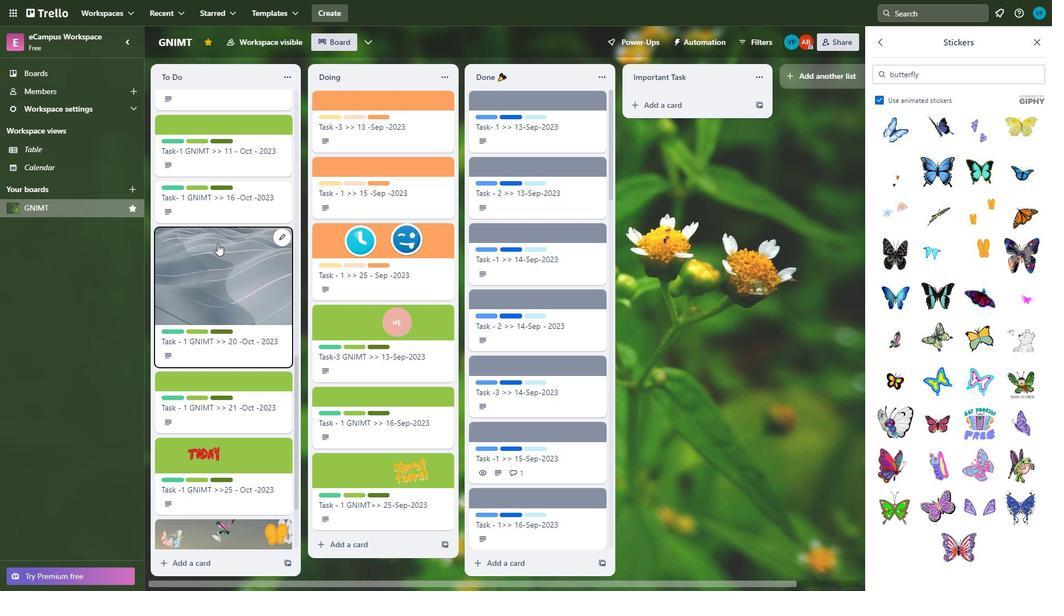 
Action: Mouse moved to (934, 79)
Screenshot: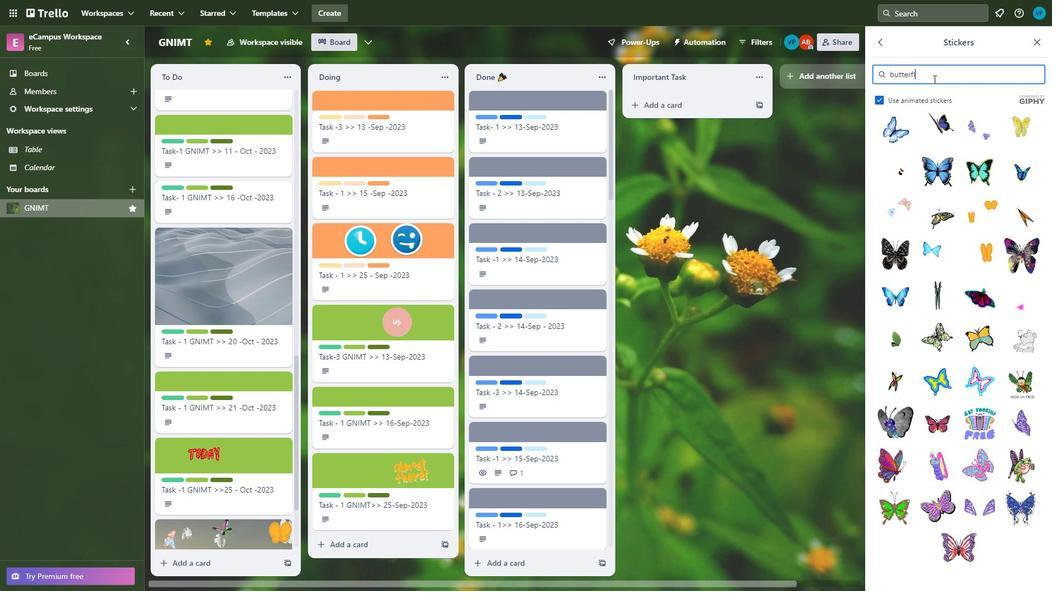 
Action: Mouse pressed left at (934, 79)
Screenshot: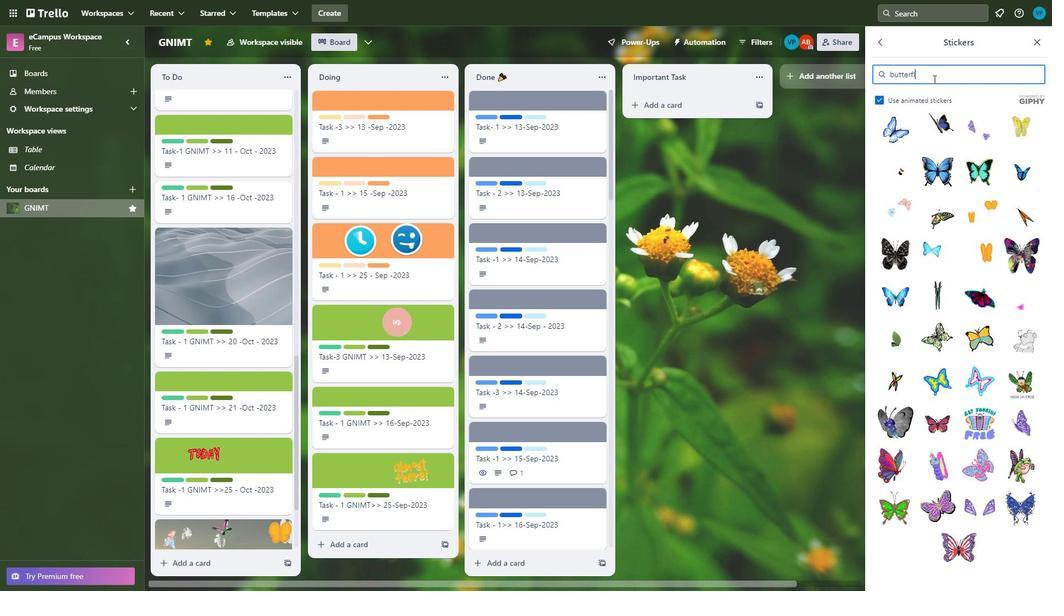 
Action: Mouse moved to (933, 79)
Screenshot: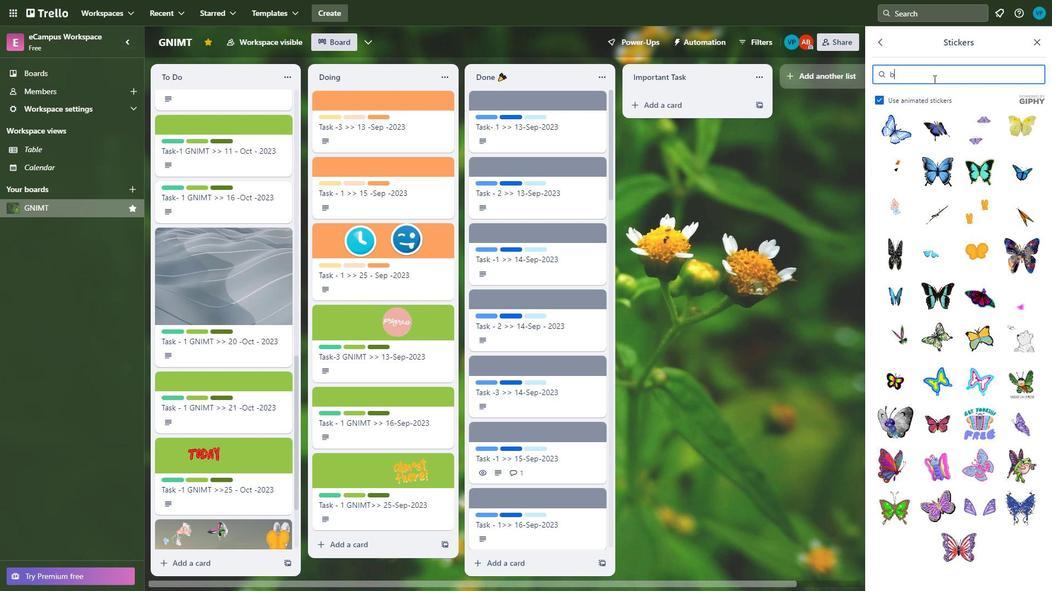 
Action: Key pressed <Key.backspace><Key.backspace><Key.backspace><Key.backspace><Key.backspace><Key.backspace><Key.backspace><Key.backspace><Key.backspace><Key.backspace><Key.backspace><Key.backspace><Key.backspace><Key.backspace><Key.backspace><Key.backspace><Key.backspace><Key.backspace><Key.backspace><Key.backspace><Key.backspace><Key.backspace><Key.backspace><Key.backspace><Key.backspace><Key.backspace>
Screenshot: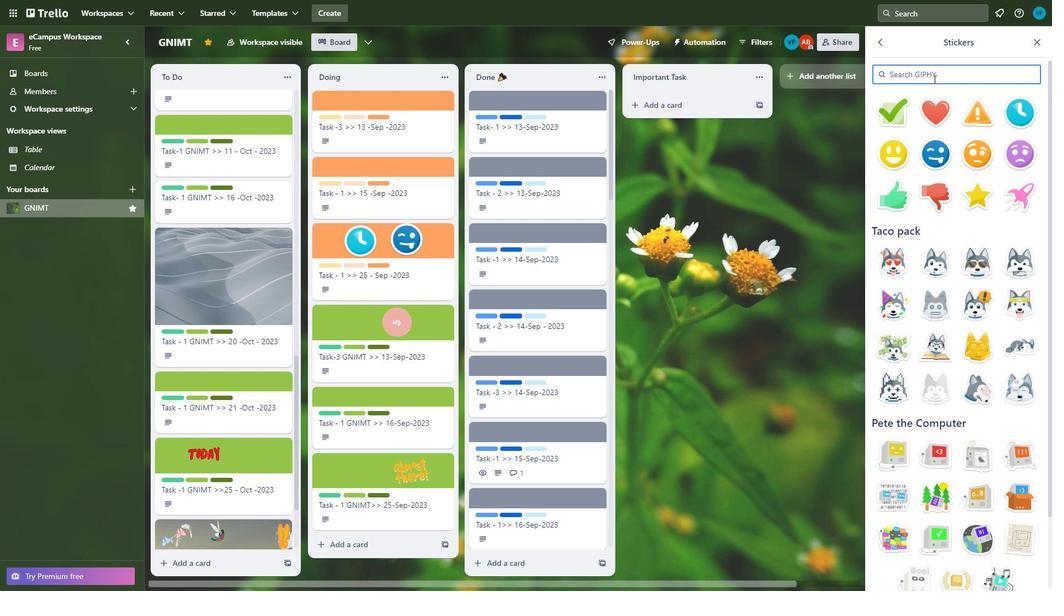 
